 Task: Create a digital comic strip: Use Photoshop to create a multi-panel digital comic strip. Experiment with speech bubbles, sound effects, and expressive characters.
Action: Mouse moved to (911, 493)
Screenshot: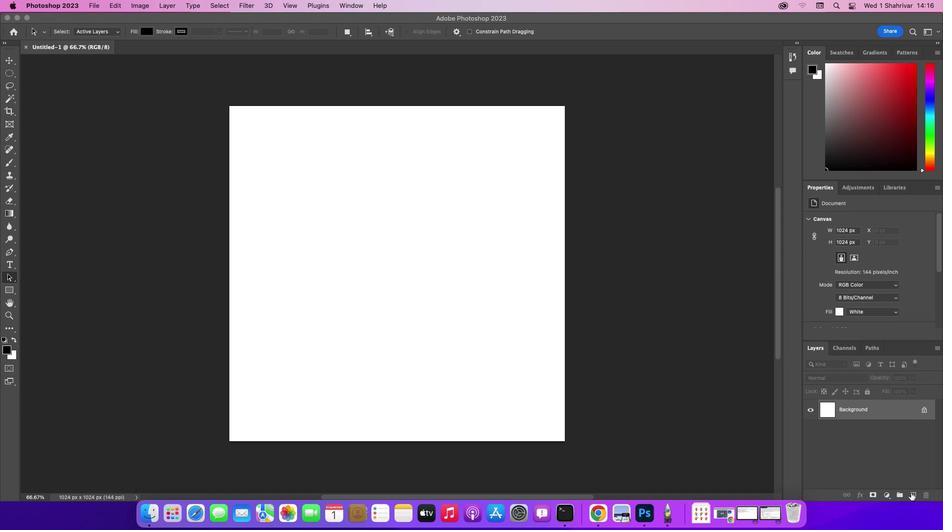 
Action: Mouse pressed left at (911, 493)
Screenshot: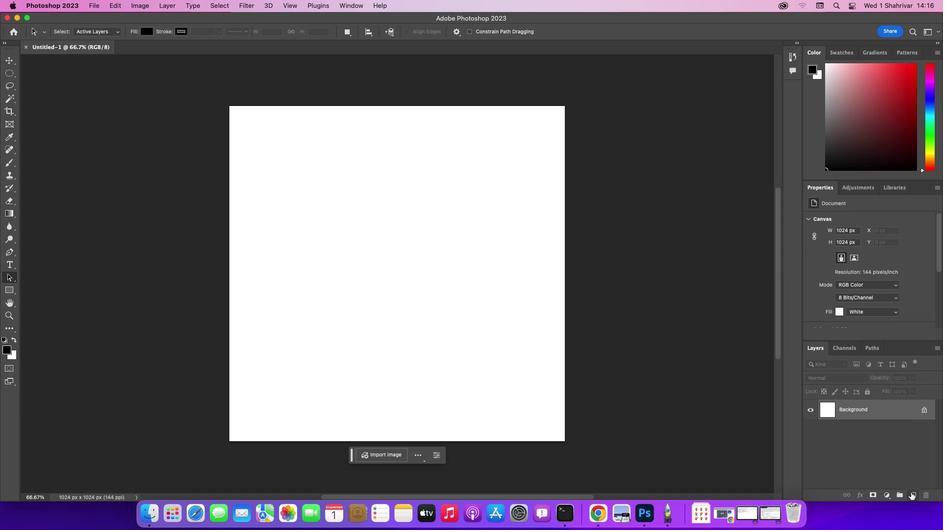 
Action: Mouse moved to (916, 499)
Screenshot: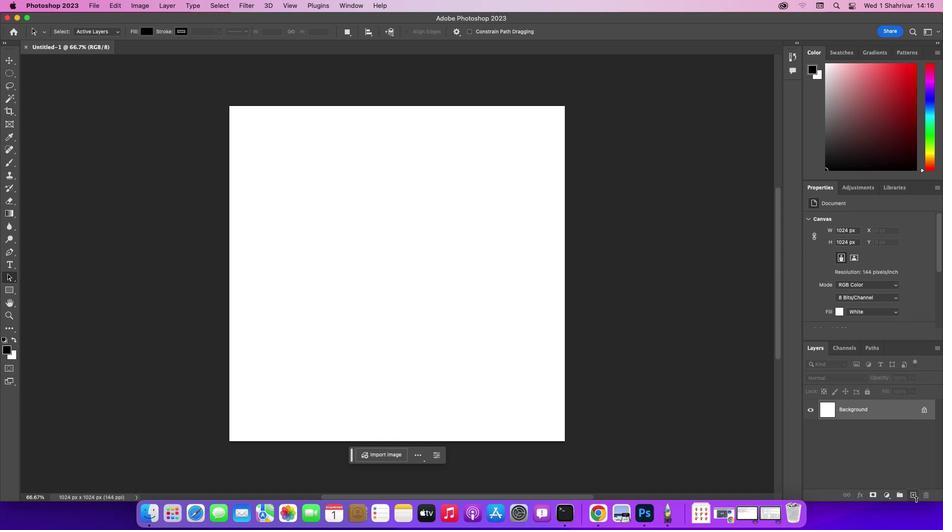 
Action: Mouse pressed left at (916, 499)
Screenshot: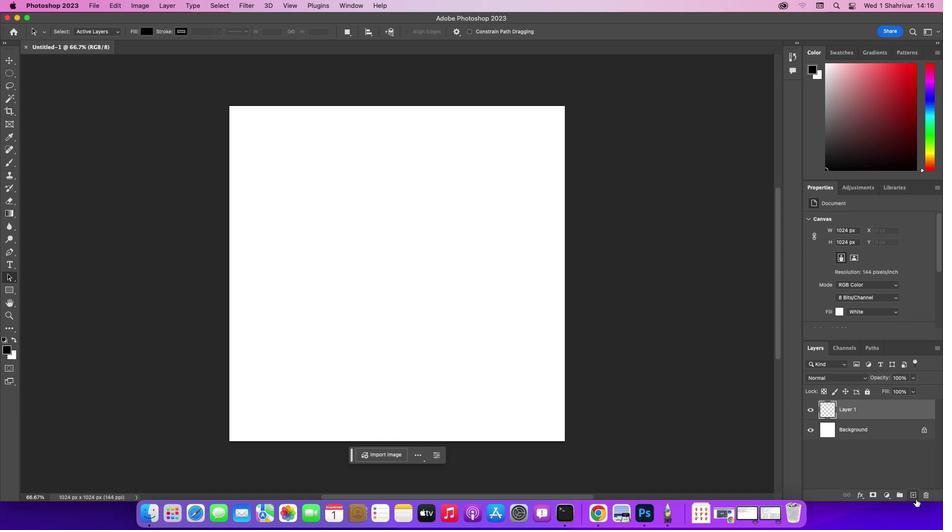 
Action: Mouse moved to (95, 5)
Screenshot: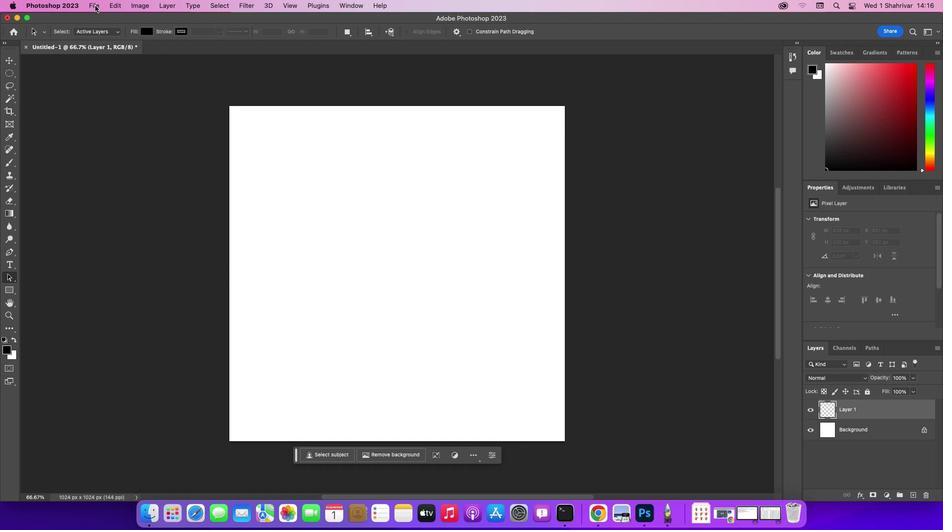 
Action: Mouse pressed left at (95, 5)
Screenshot: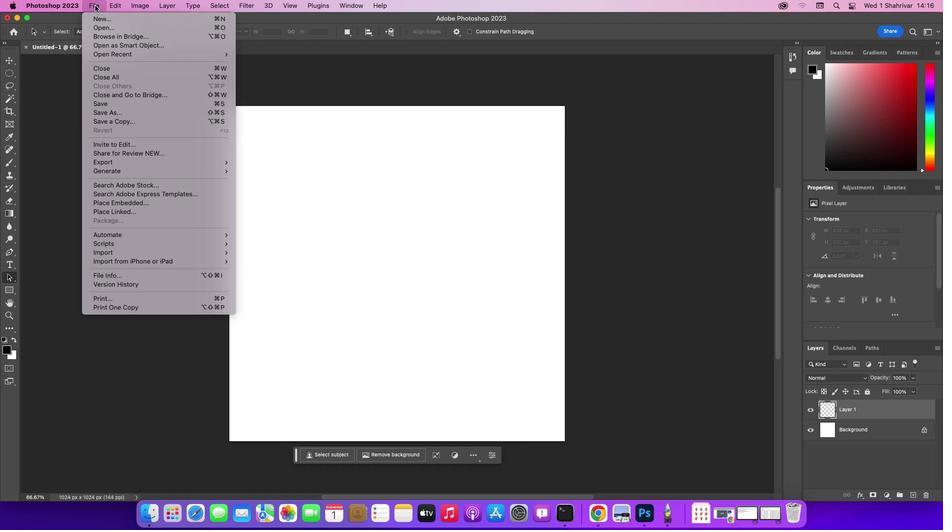 
Action: Mouse moved to (107, 31)
Screenshot: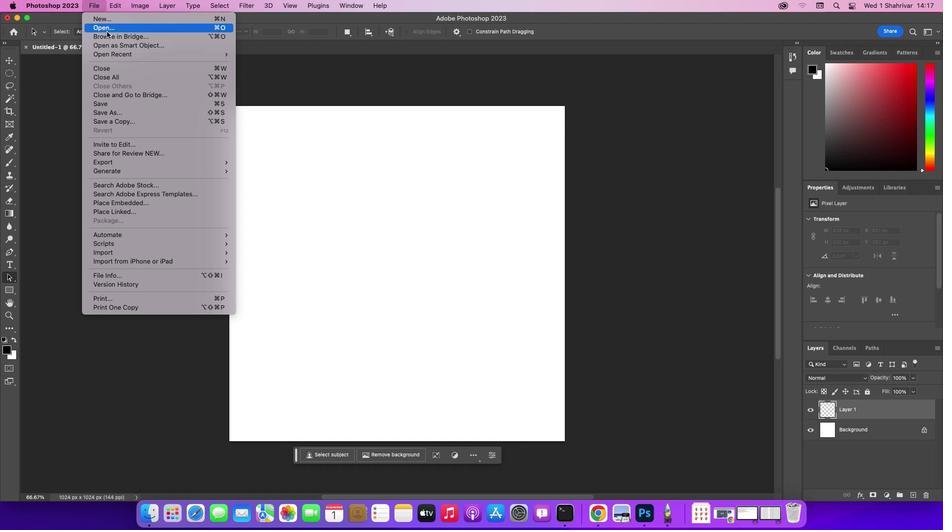 
Action: Mouse pressed left at (107, 31)
Screenshot: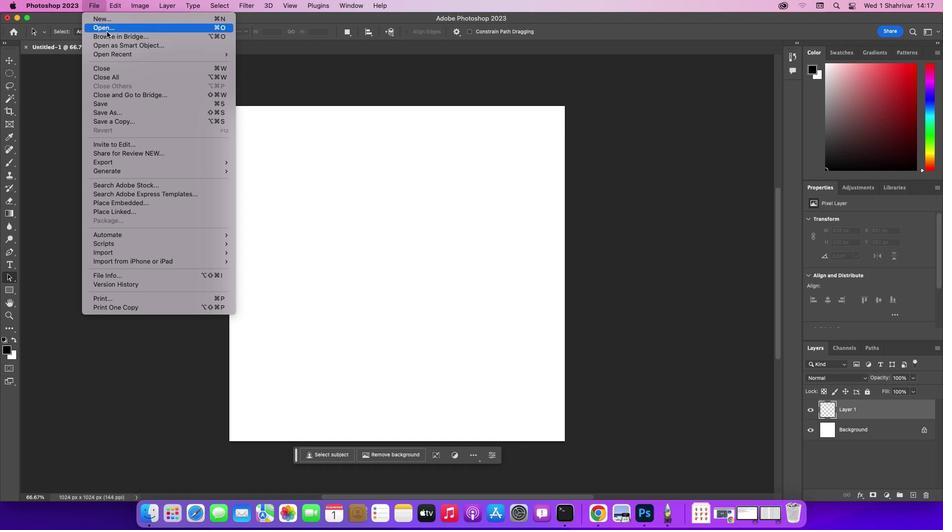 
Action: Mouse moved to (420, 209)
Screenshot: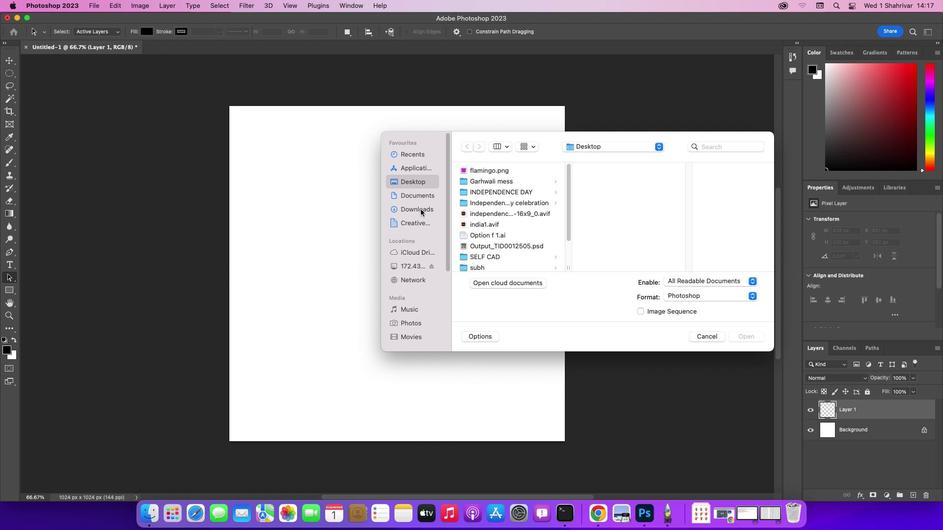 
Action: Mouse pressed left at (420, 209)
Screenshot: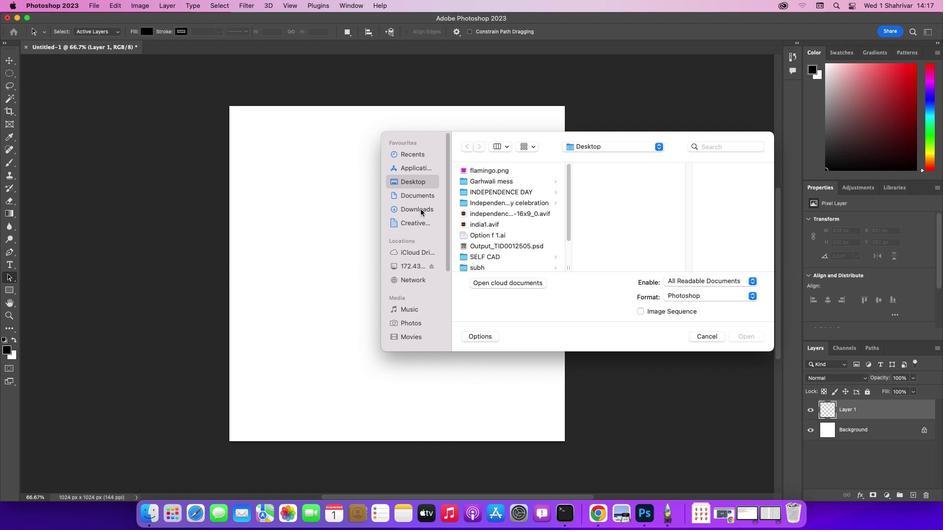 
Action: Mouse moved to (488, 170)
Screenshot: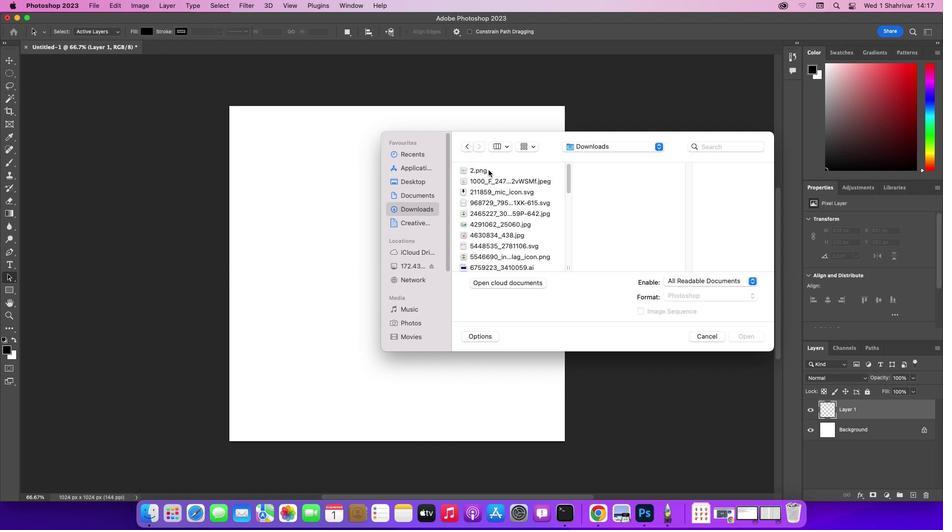 
Action: Mouse pressed left at (488, 170)
Screenshot: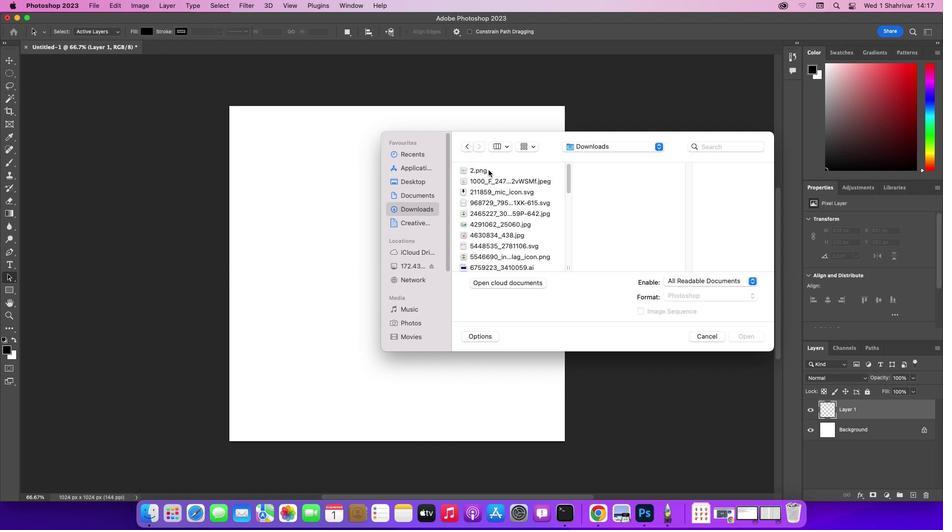 
Action: Mouse moved to (490, 182)
Screenshot: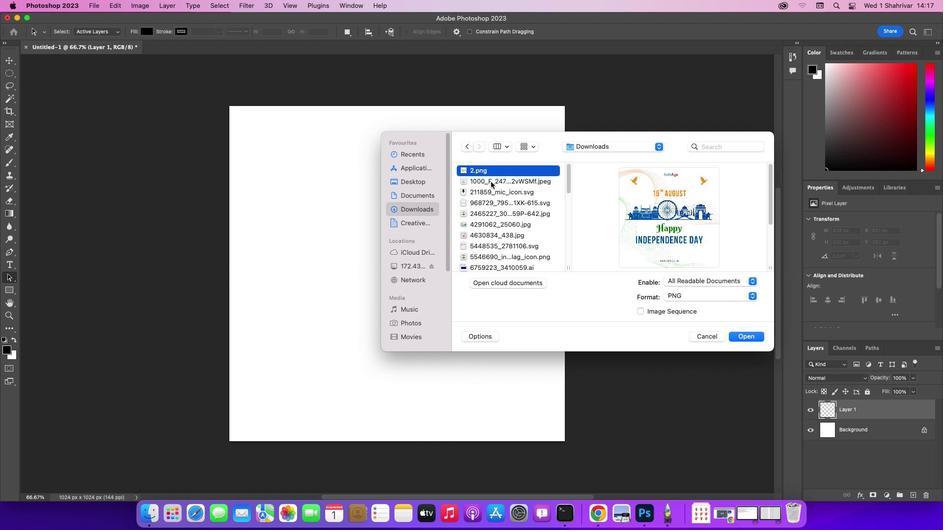 
Action: Mouse pressed left at (490, 182)
Screenshot: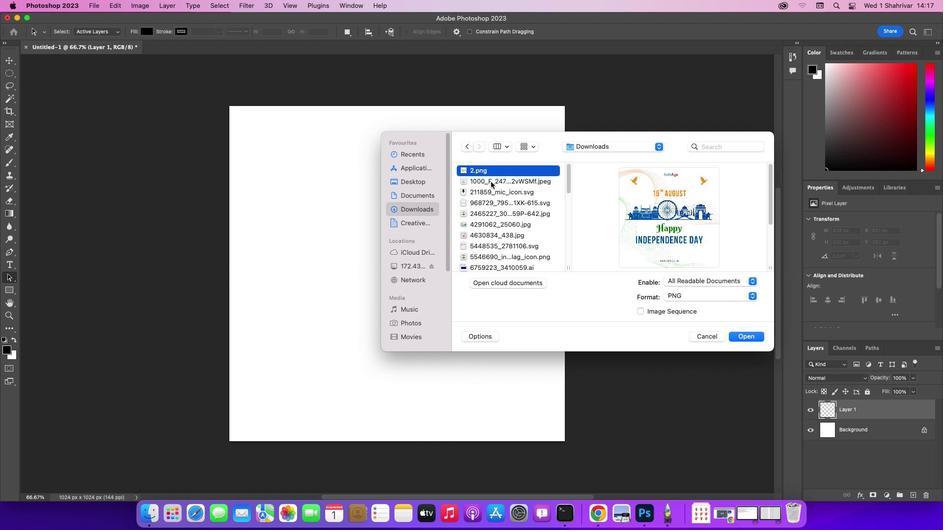 
Action: Mouse moved to (568, 177)
Screenshot: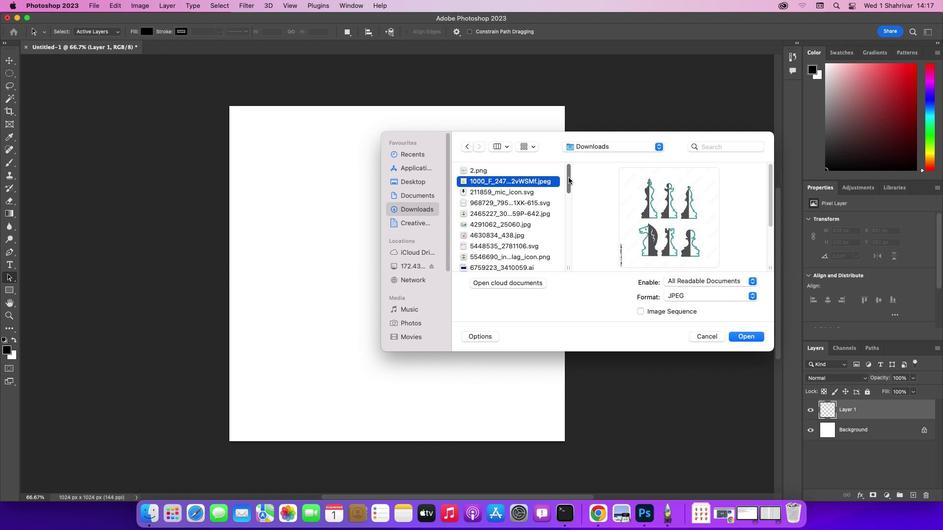 
Action: Mouse pressed left at (568, 177)
Screenshot: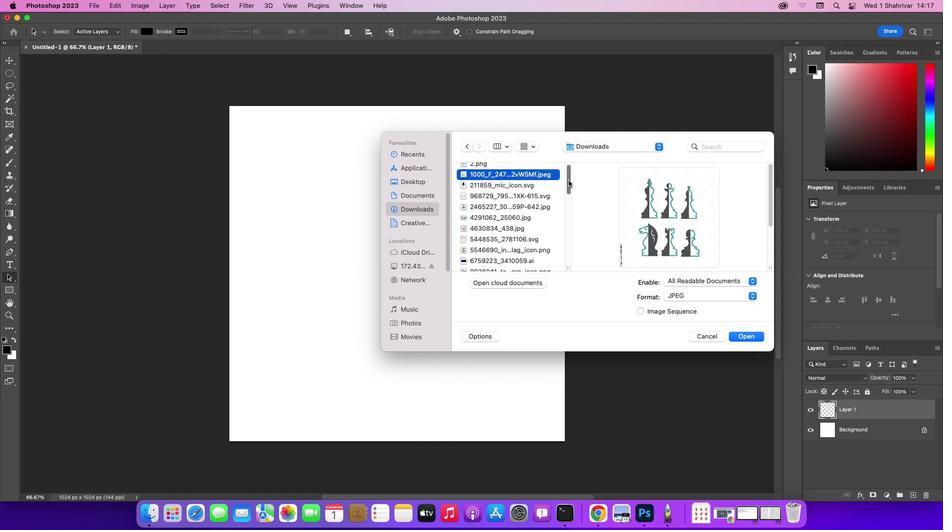 
Action: Mouse moved to (495, 215)
Screenshot: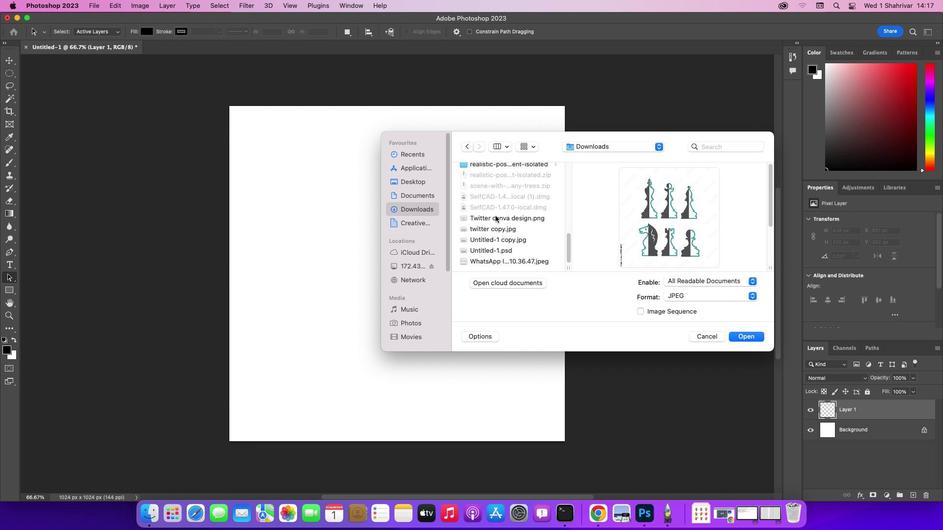 
Action: Mouse pressed left at (495, 215)
Screenshot: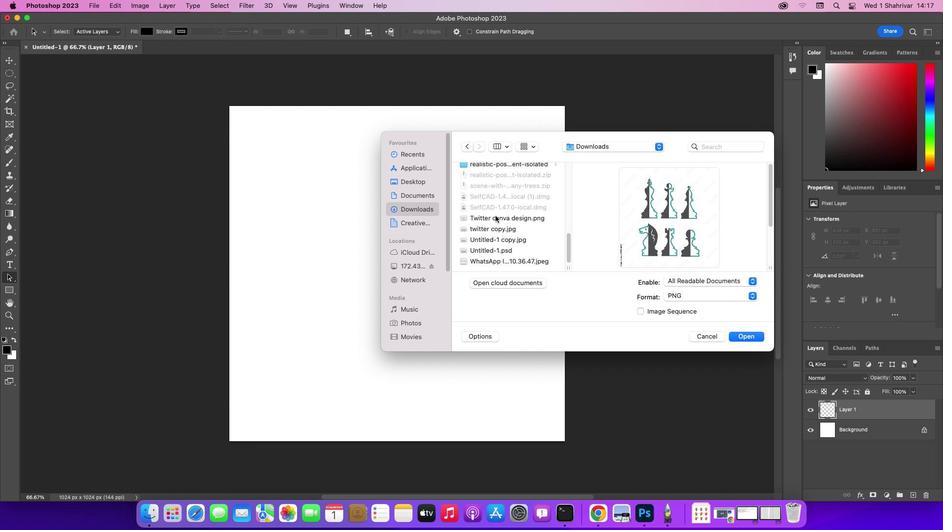 
Action: Mouse moved to (494, 234)
Screenshot: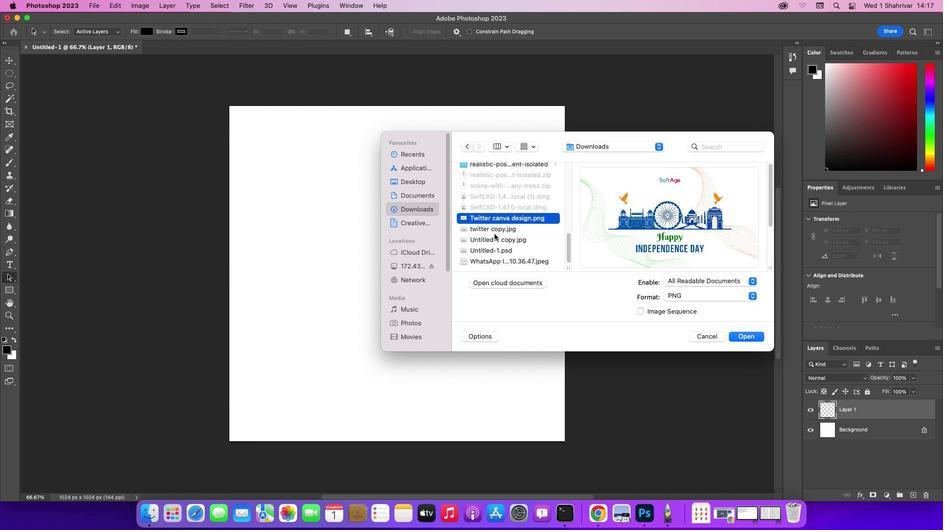 
Action: Mouse pressed left at (494, 234)
Screenshot: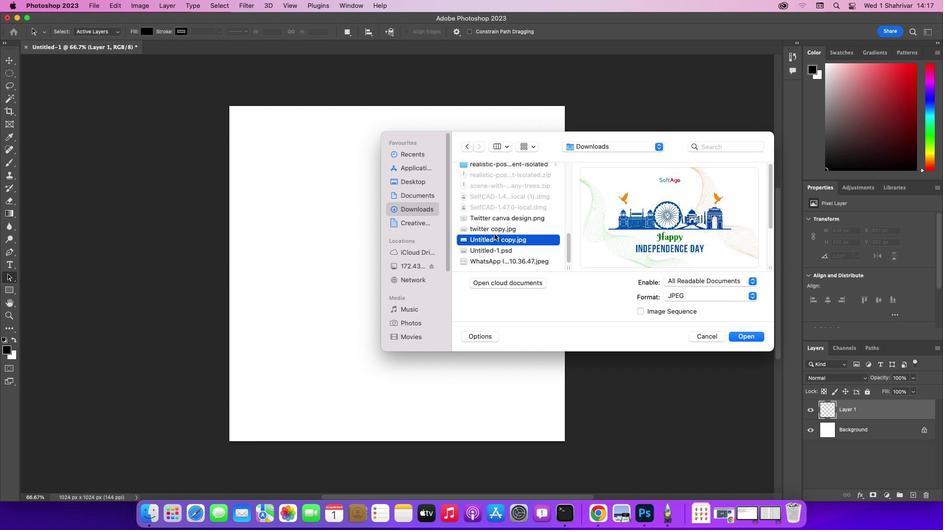 
Action: Mouse moved to (497, 232)
Screenshot: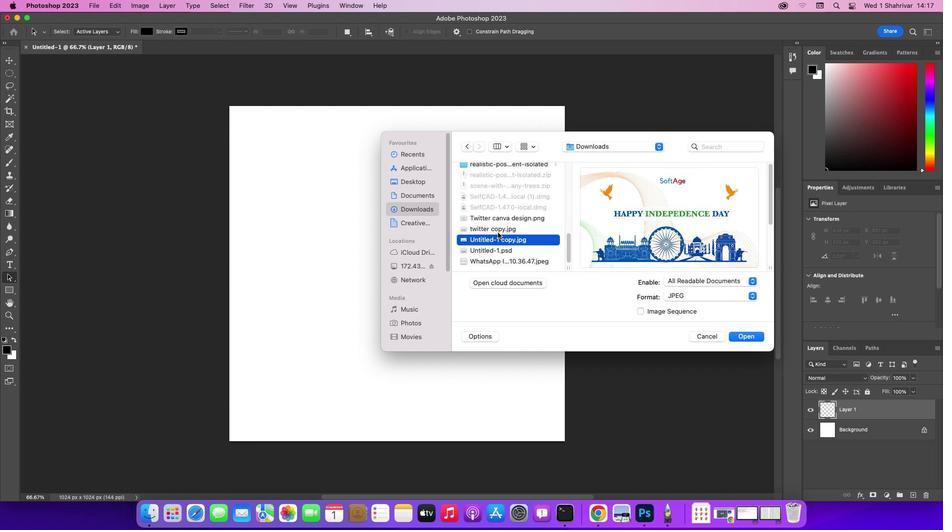 
Action: Mouse pressed left at (497, 232)
Screenshot: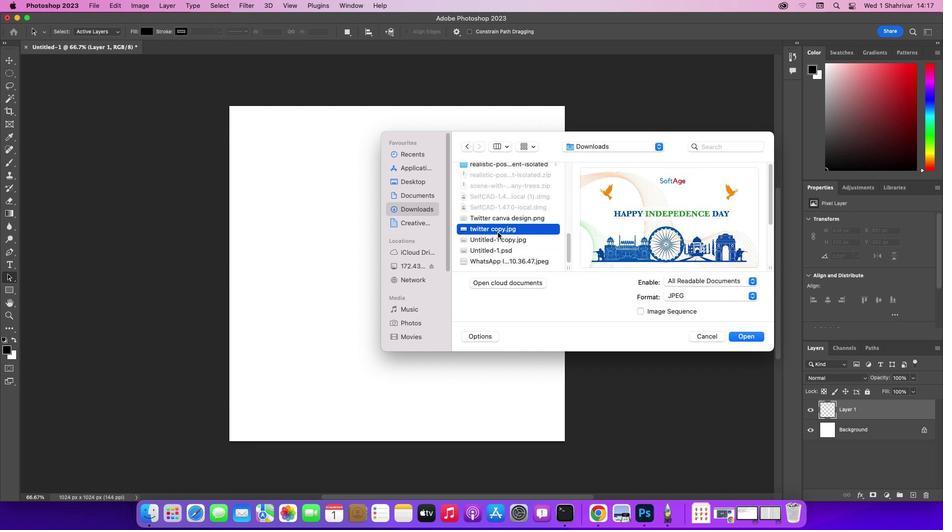 
Action: Mouse moved to (571, 254)
Screenshot: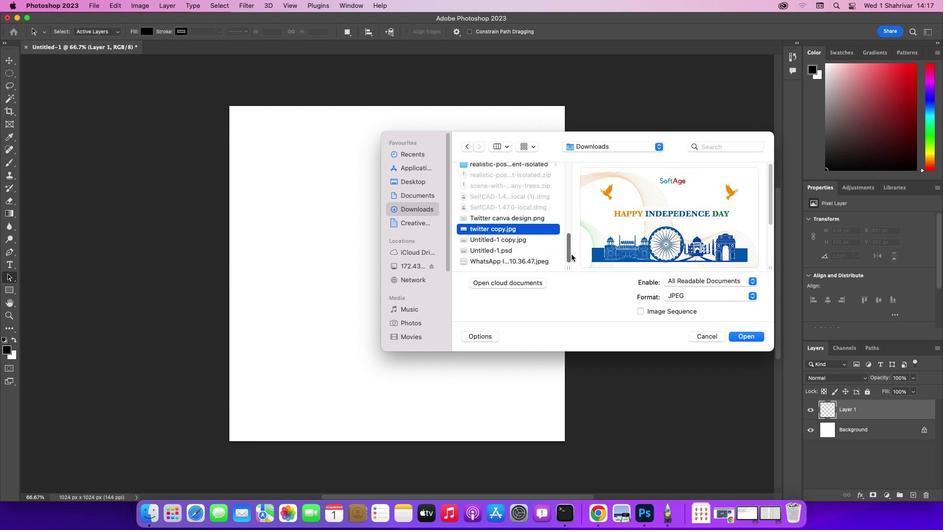 
Action: Mouse pressed left at (571, 254)
Screenshot: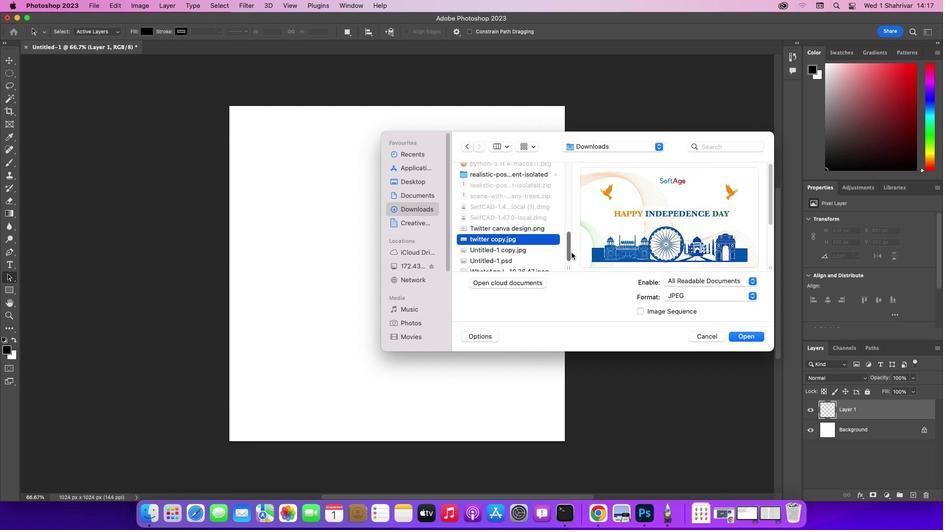 
Action: Mouse moved to (522, 194)
Screenshot: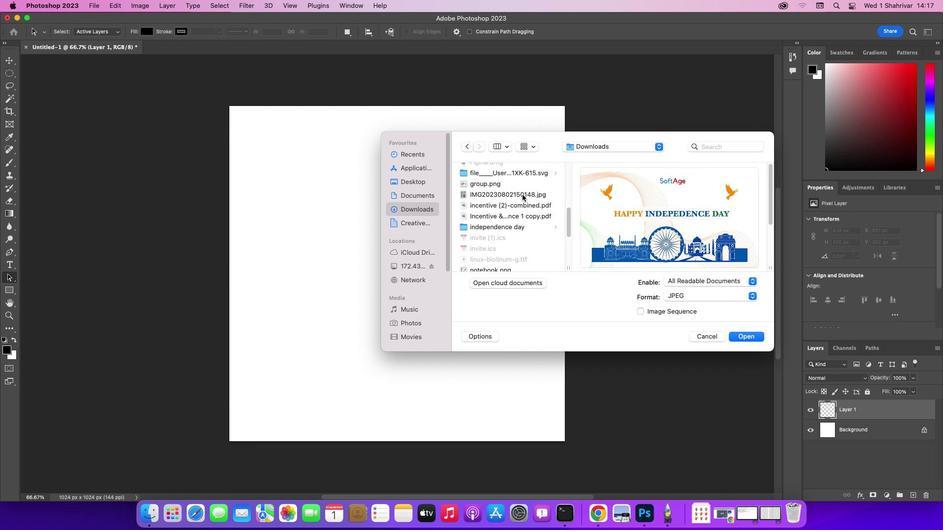 
Action: Mouse pressed left at (522, 194)
Screenshot: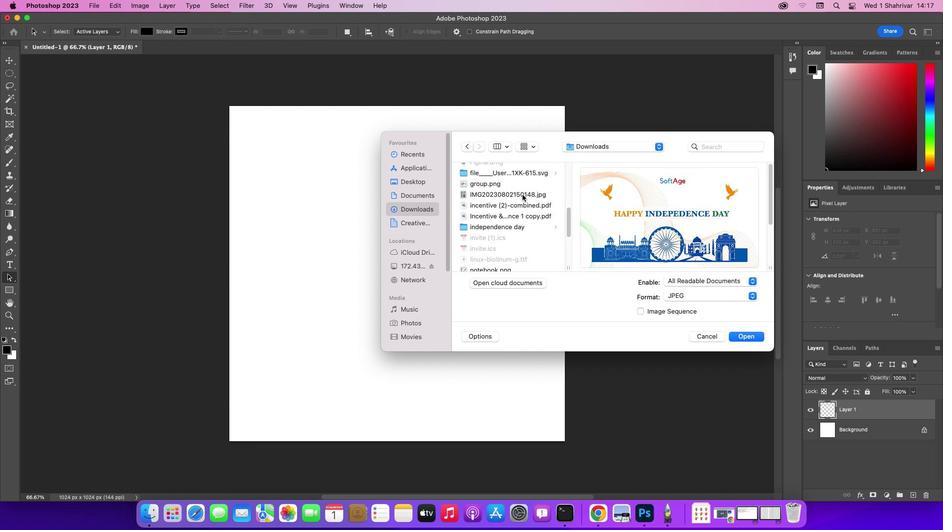 
Action: Mouse moved to (524, 183)
Screenshot: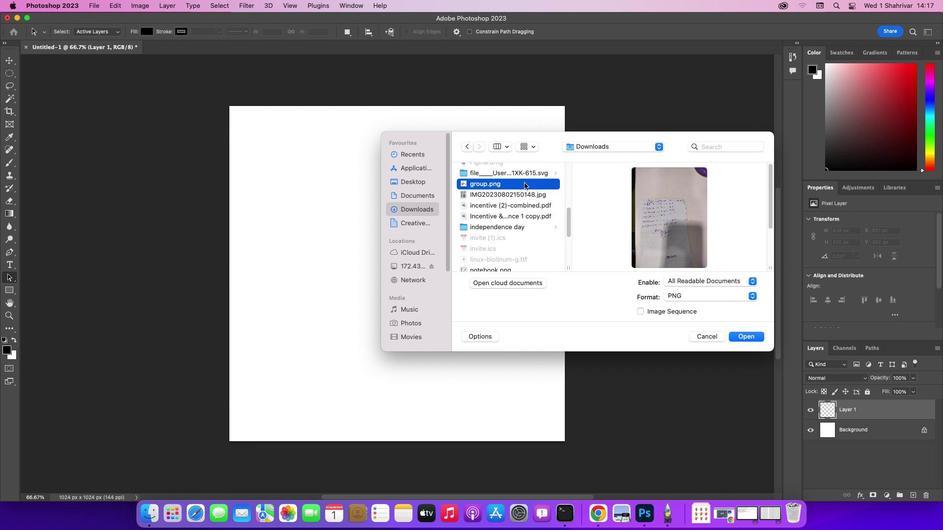 
Action: Mouse pressed left at (524, 183)
Screenshot: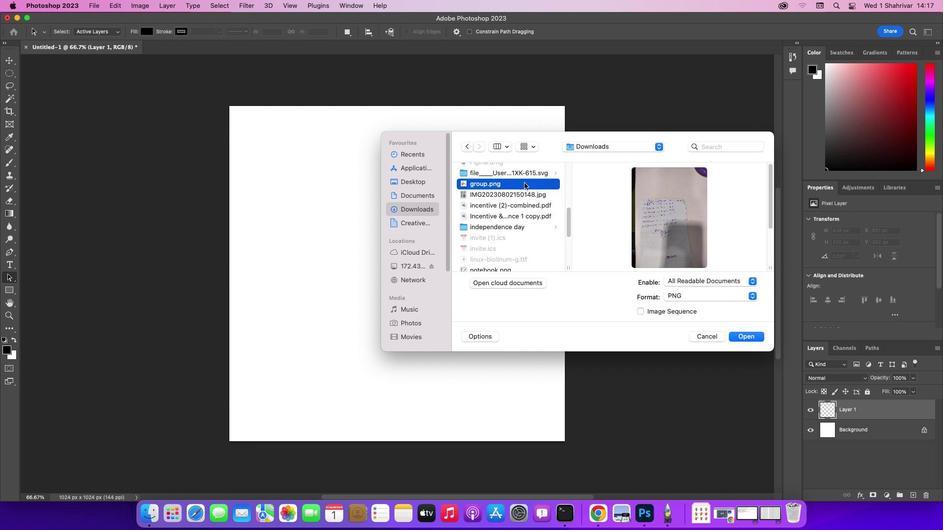
Action: Mouse moved to (570, 229)
Screenshot: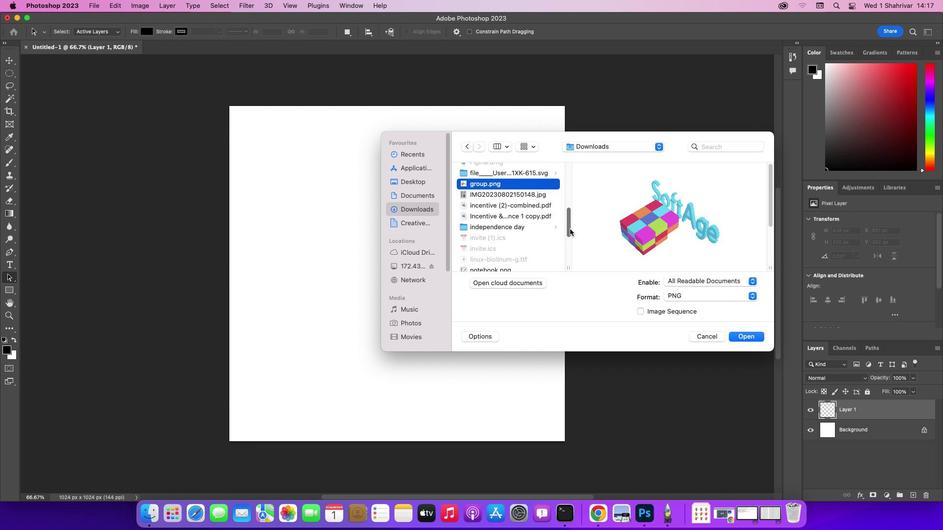 
Action: Mouse pressed left at (570, 229)
Screenshot: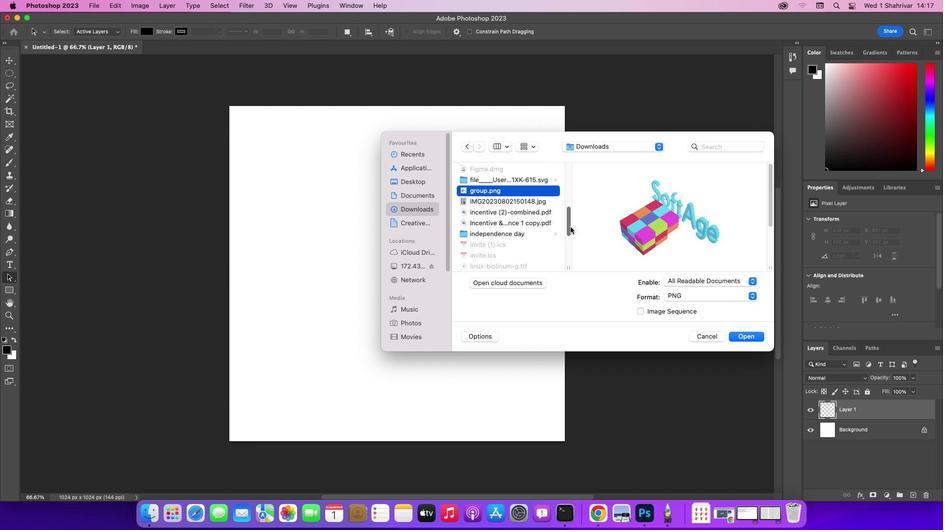 
Action: Mouse moved to (515, 258)
Screenshot: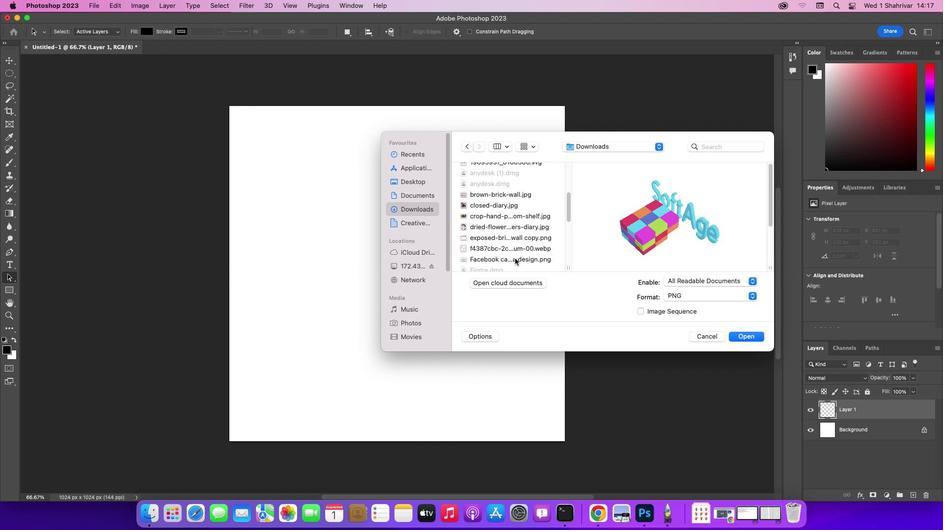 
Action: Mouse pressed left at (515, 258)
Screenshot: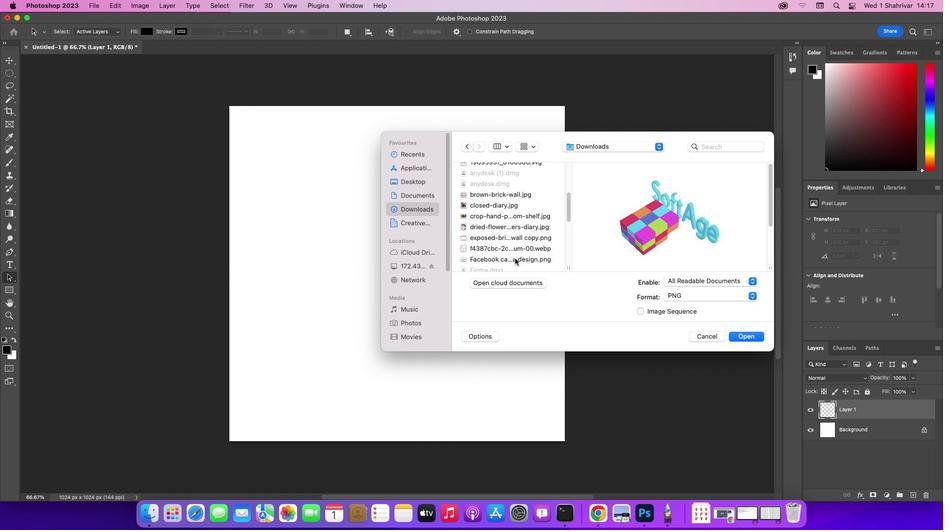 
Action: Mouse moved to (510, 247)
Screenshot: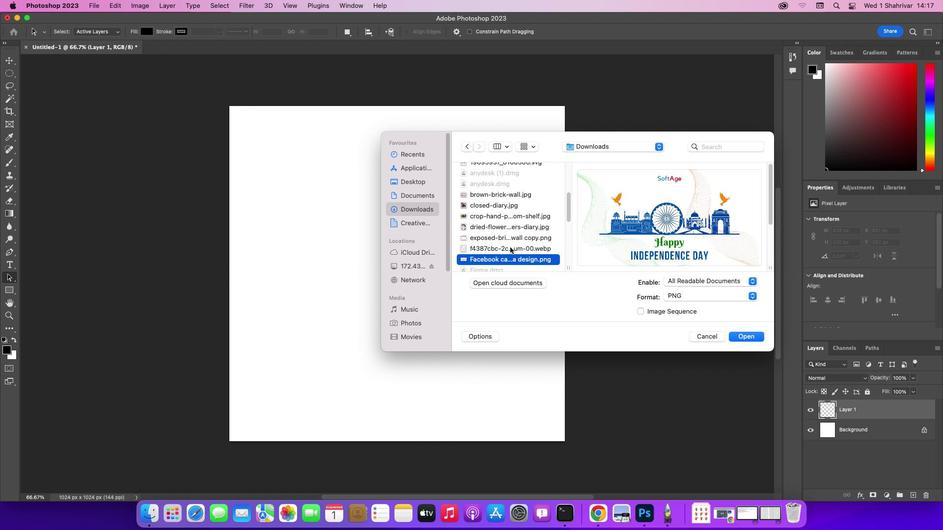 
Action: Mouse pressed left at (510, 247)
Screenshot: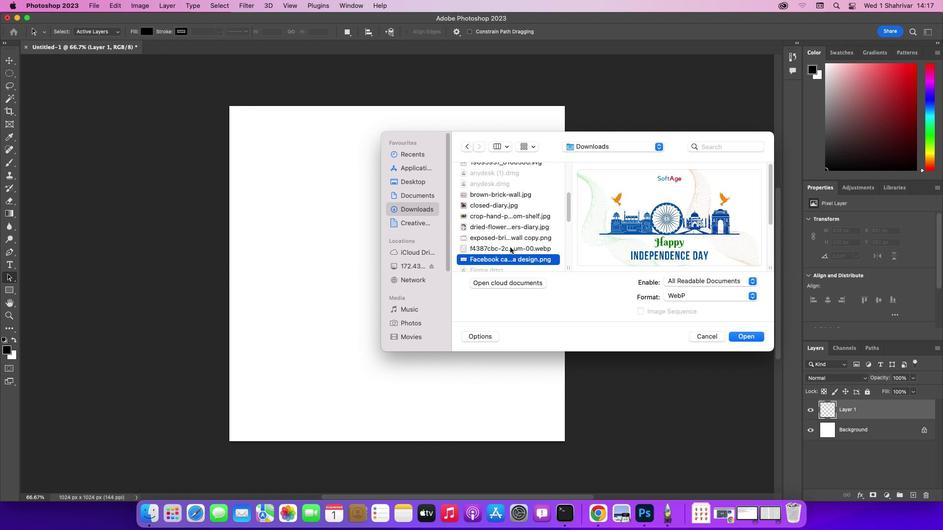 
Action: Mouse moved to (514, 241)
Screenshot: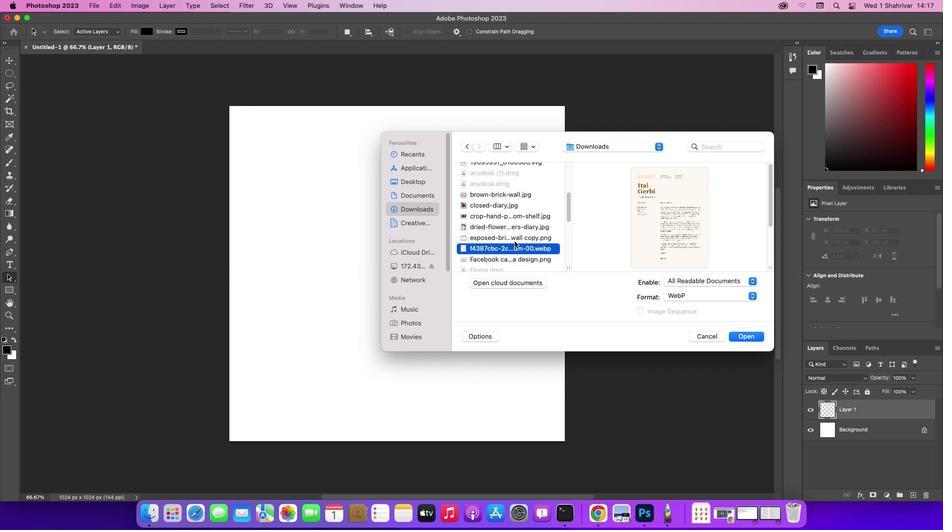 
Action: Mouse pressed left at (514, 241)
Screenshot: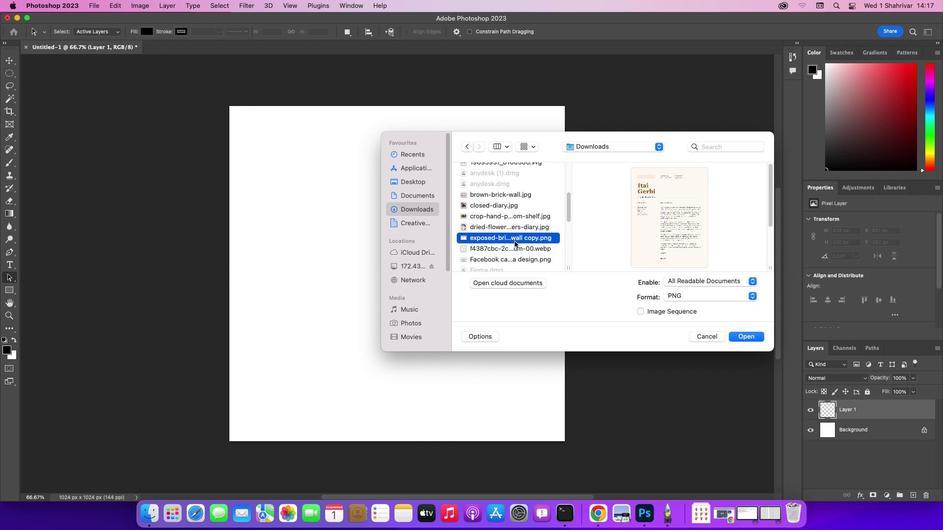 
Action: Mouse moved to (516, 229)
Screenshot: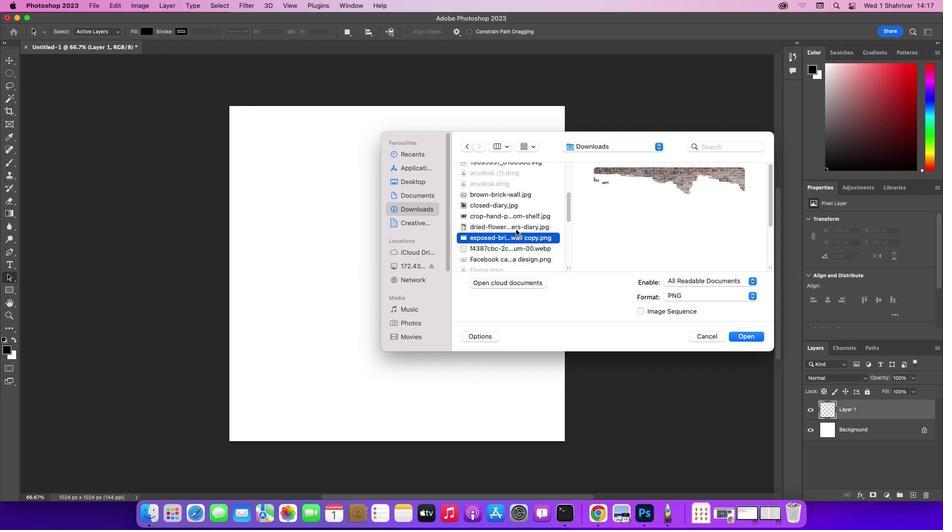 
Action: Mouse pressed left at (516, 229)
Screenshot: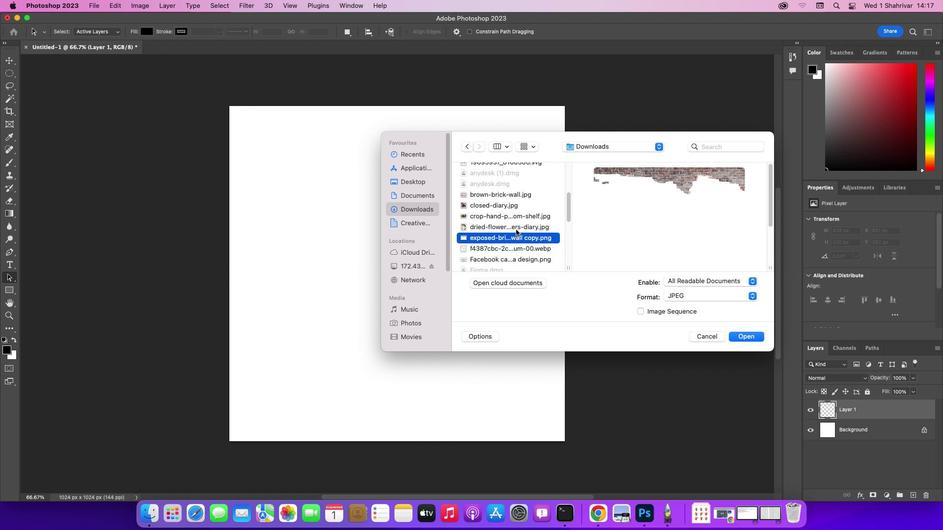 
Action: Mouse moved to (513, 219)
Screenshot: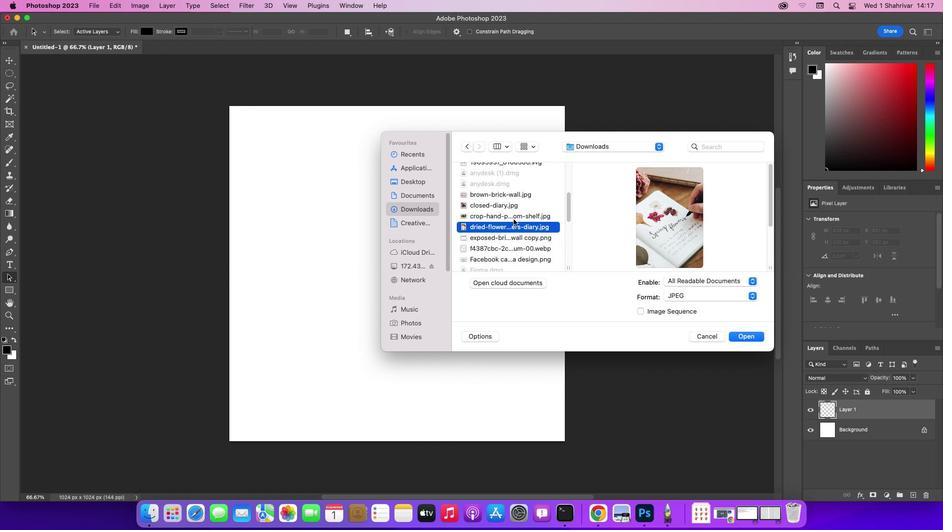 
Action: Mouse pressed left at (513, 219)
Screenshot: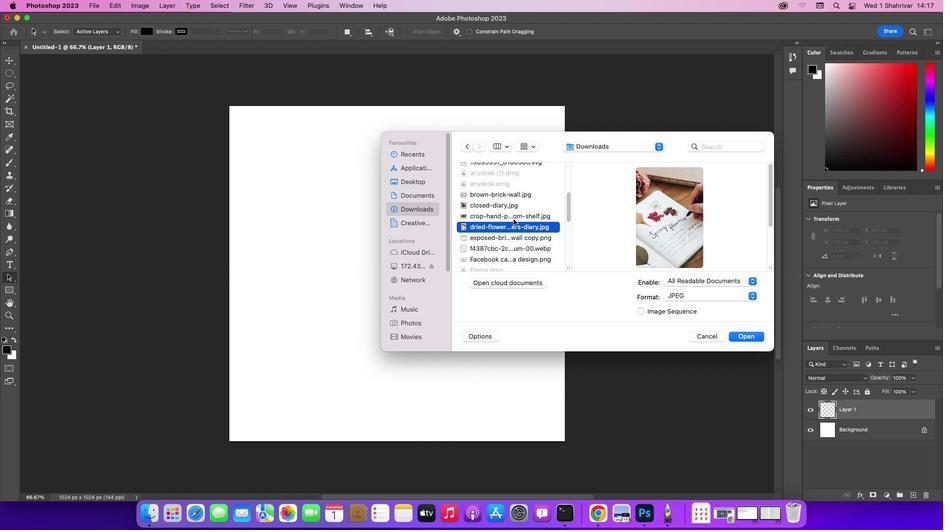 
Action: Mouse moved to (488, 200)
Screenshot: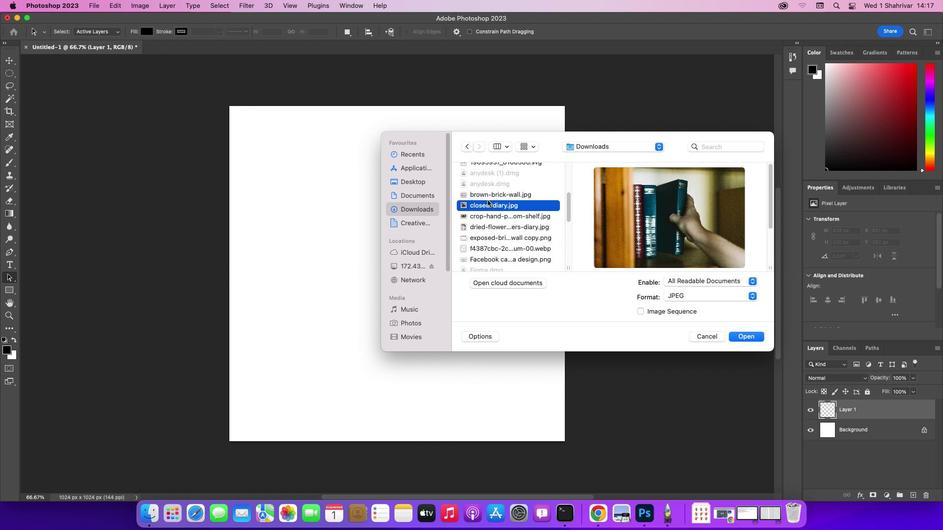 
Action: Mouse pressed left at (488, 200)
Screenshot: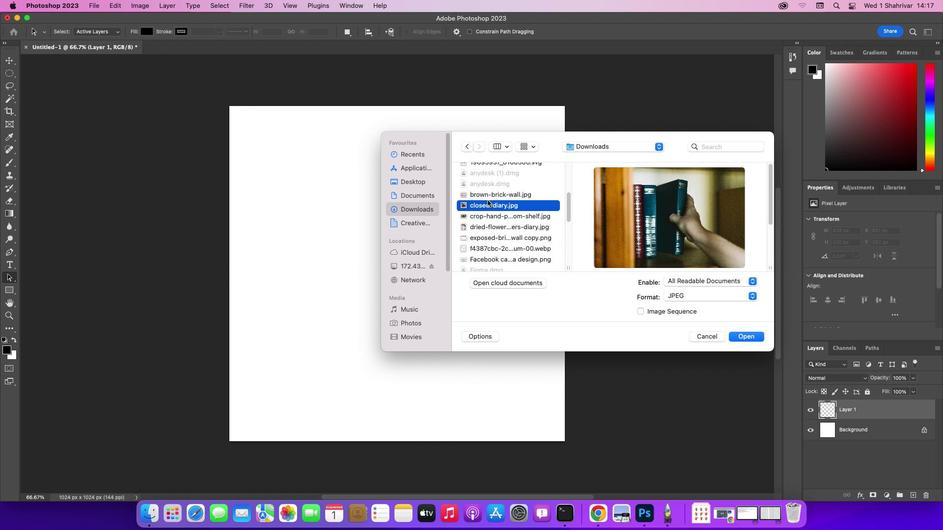 
Action: Mouse moved to (491, 196)
Screenshot: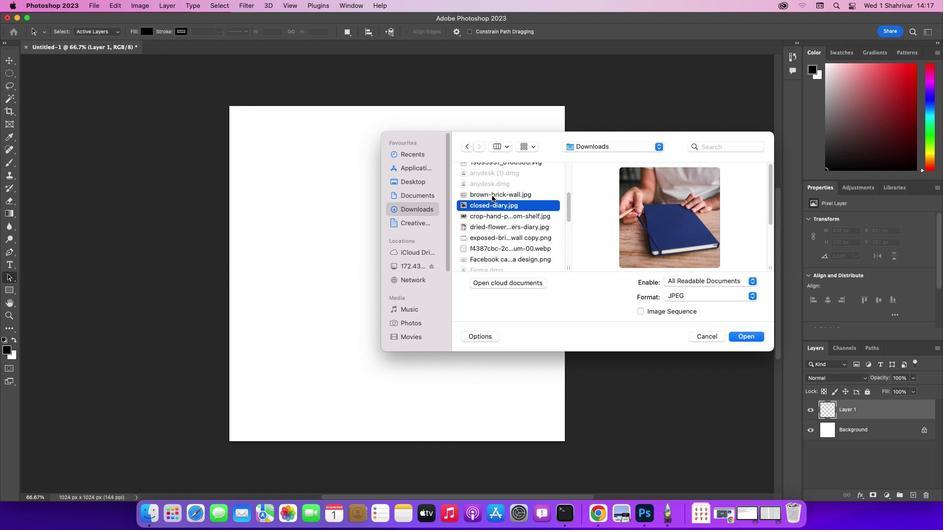 
Action: Mouse pressed left at (491, 196)
Screenshot: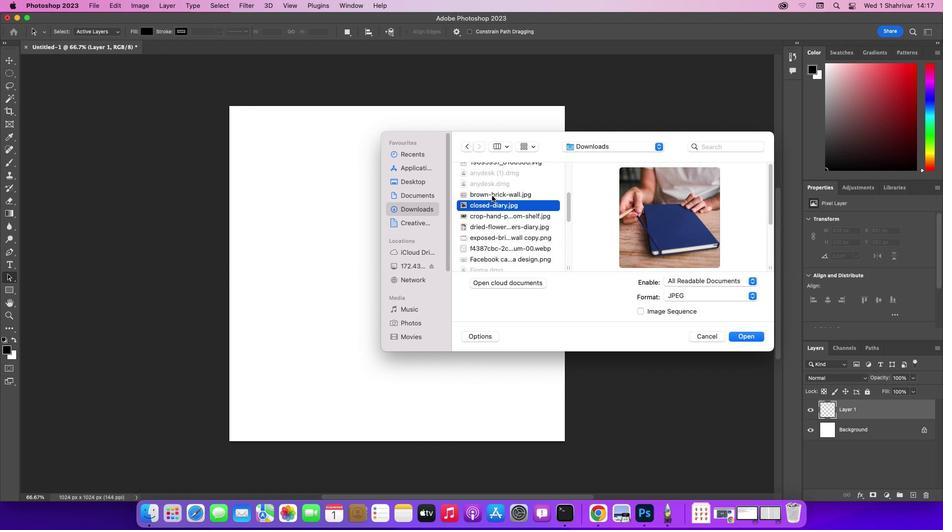 
Action: Mouse moved to (568, 208)
Screenshot: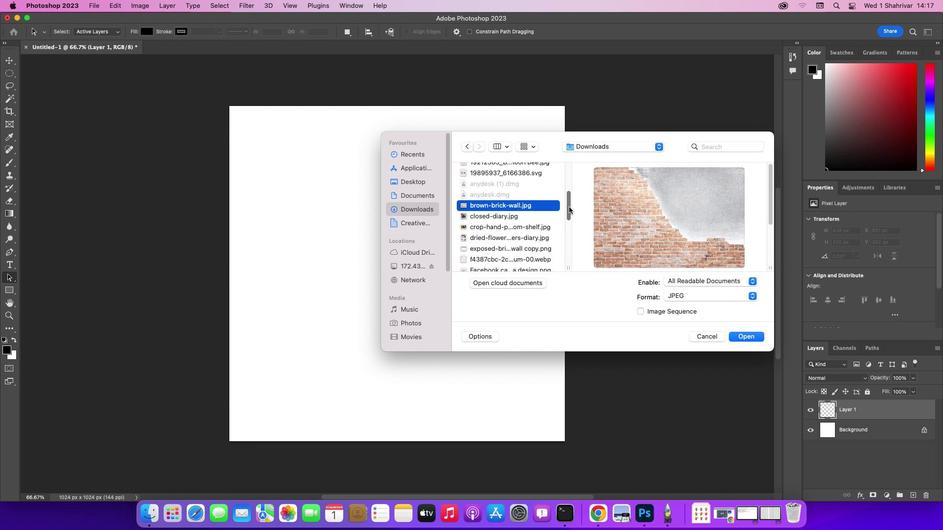 
Action: Mouse pressed left at (568, 208)
Screenshot: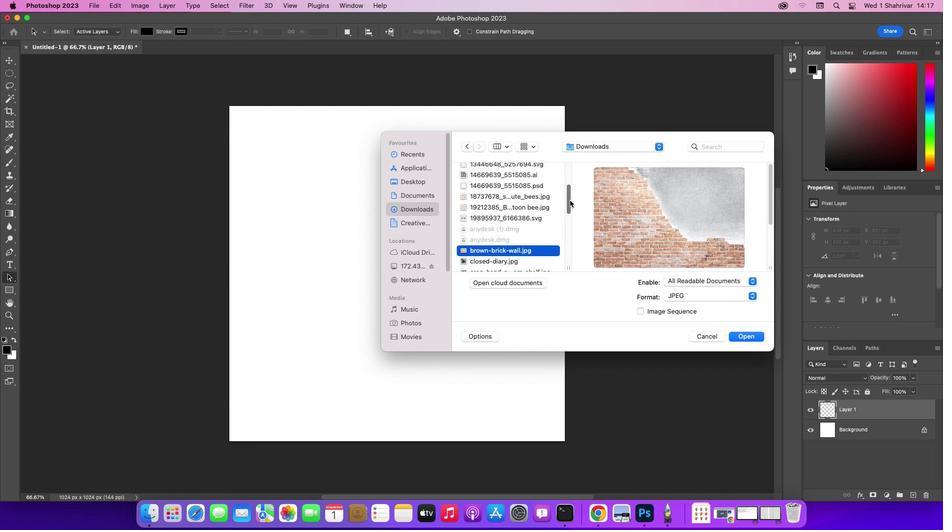 
Action: Mouse moved to (521, 236)
Screenshot: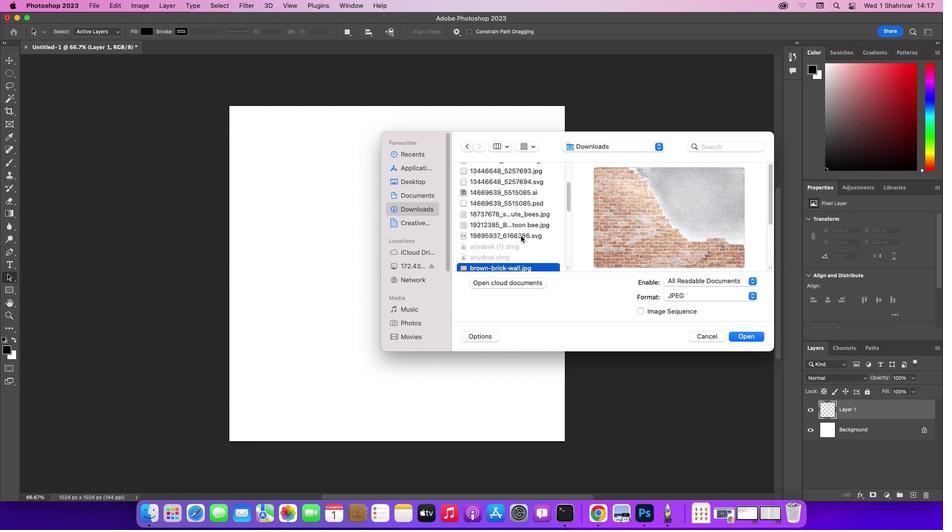 
Action: Mouse pressed left at (521, 236)
Screenshot: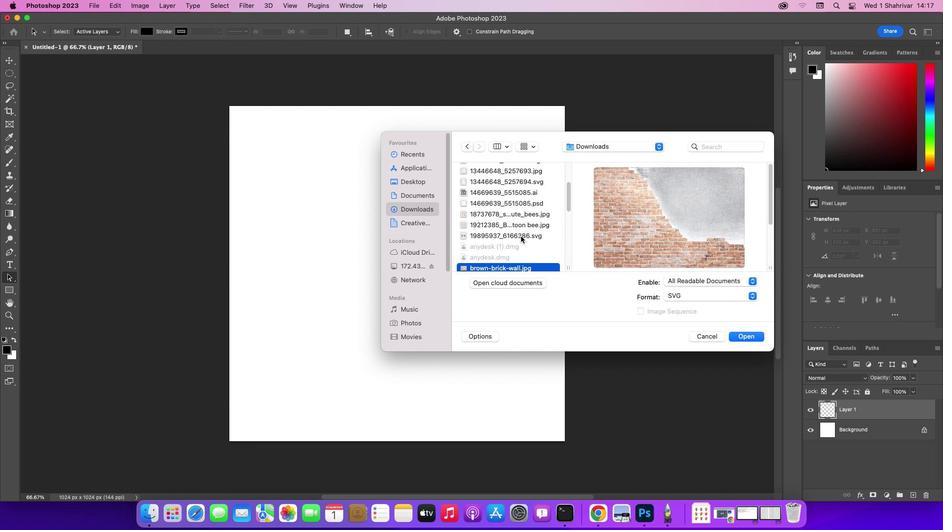 
Action: Mouse moved to (520, 223)
Screenshot: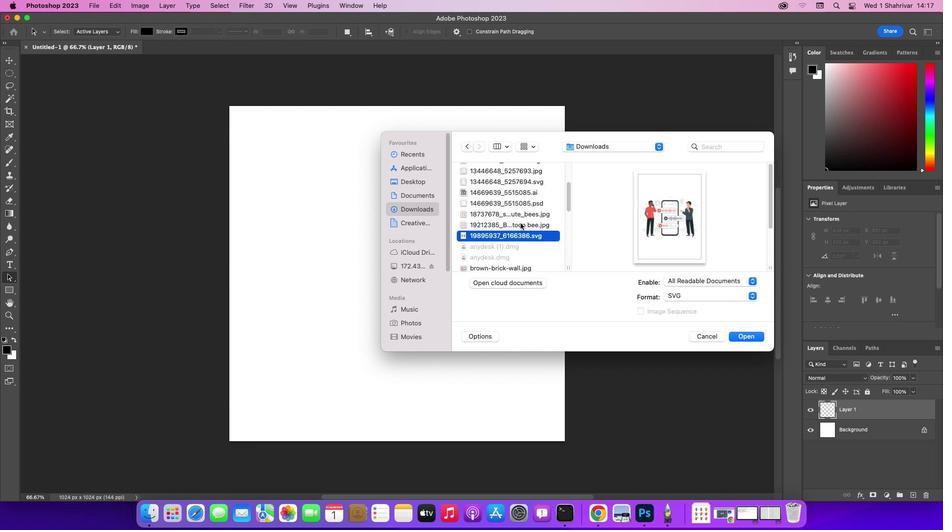 
Action: Mouse pressed left at (520, 223)
Screenshot: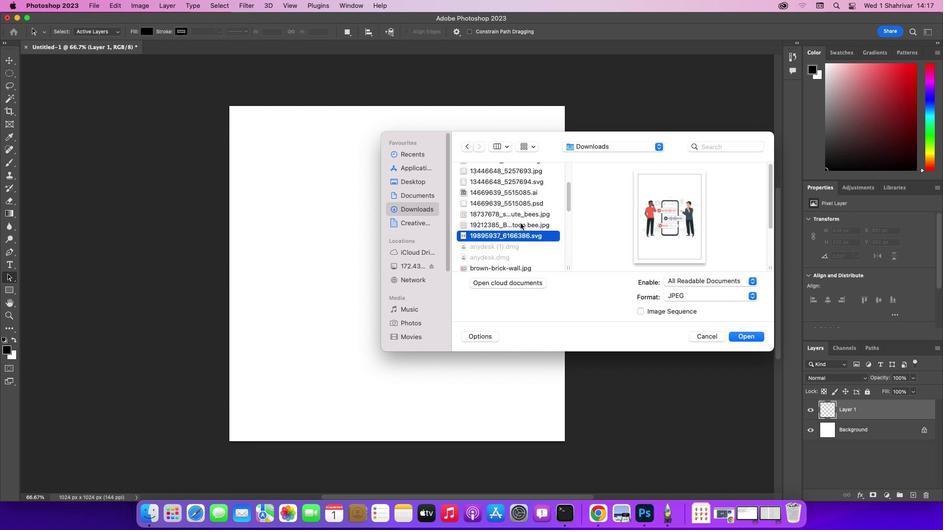 
Action: Mouse moved to (518, 216)
Screenshot: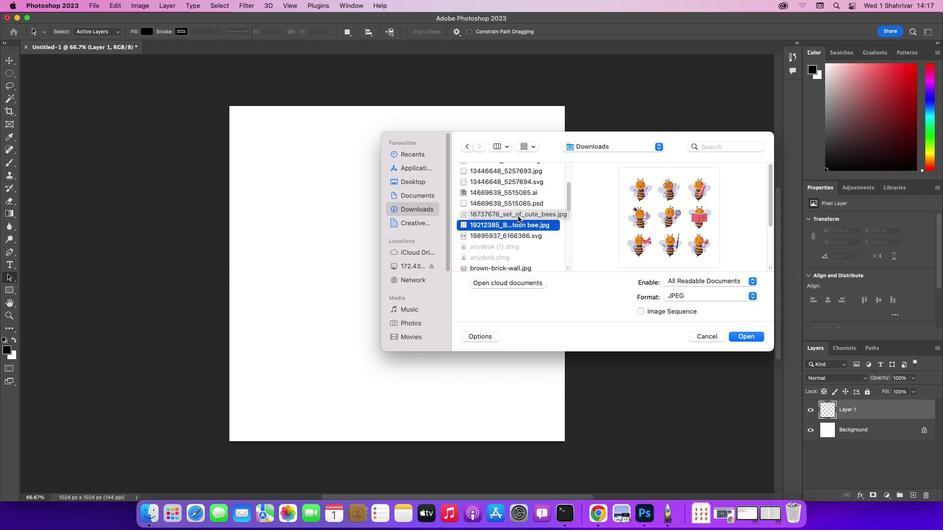 
Action: Mouse pressed left at (518, 216)
Screenshot: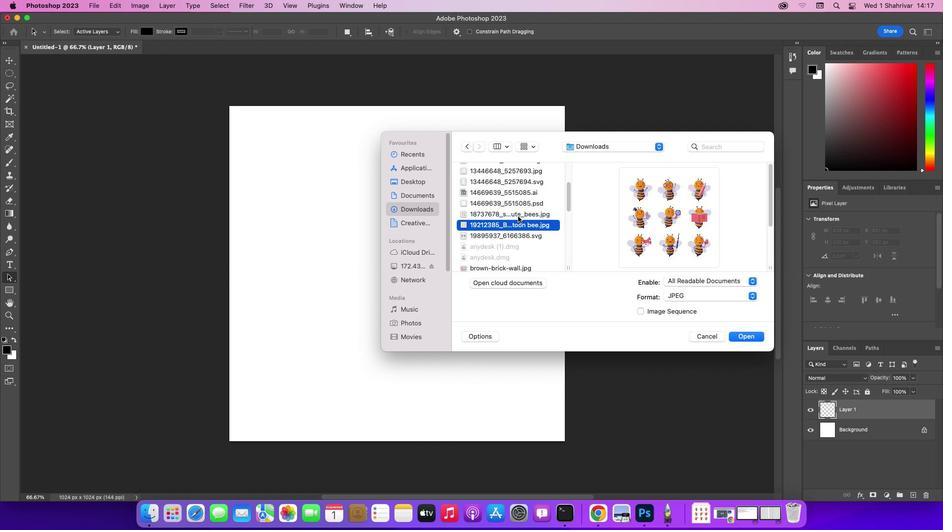 
Action: Mouse moved to (517, 204)
Screenshot: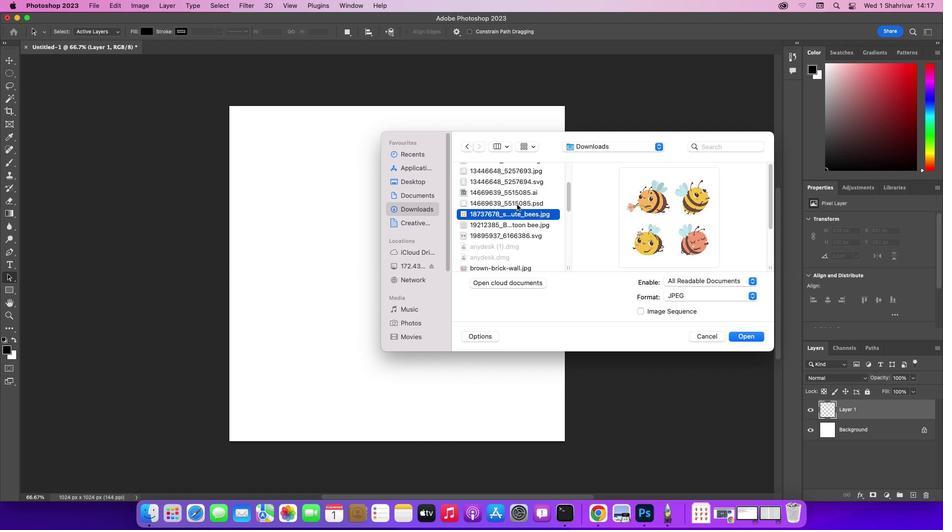 
Action: Mouse pressed left at (517, 204)
Screenshot: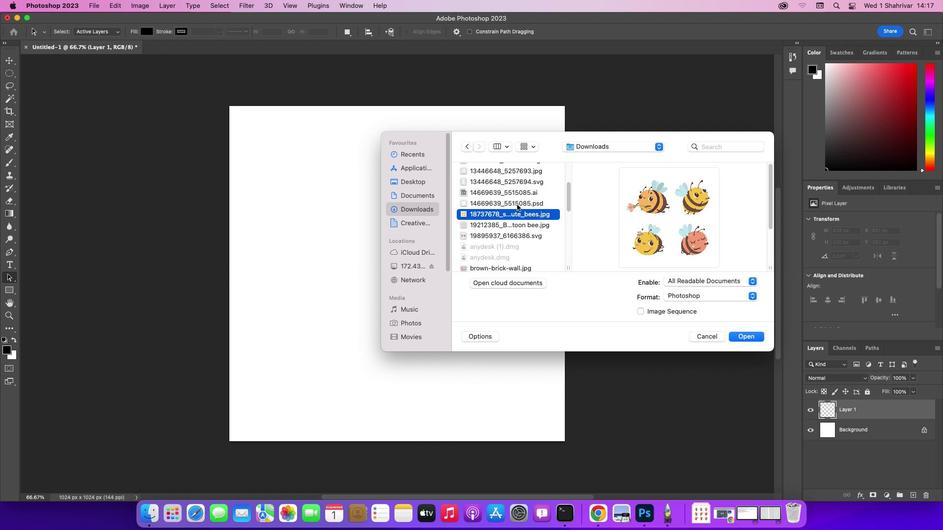 
Action: Mouse moved to (494, 214)
Screenshot: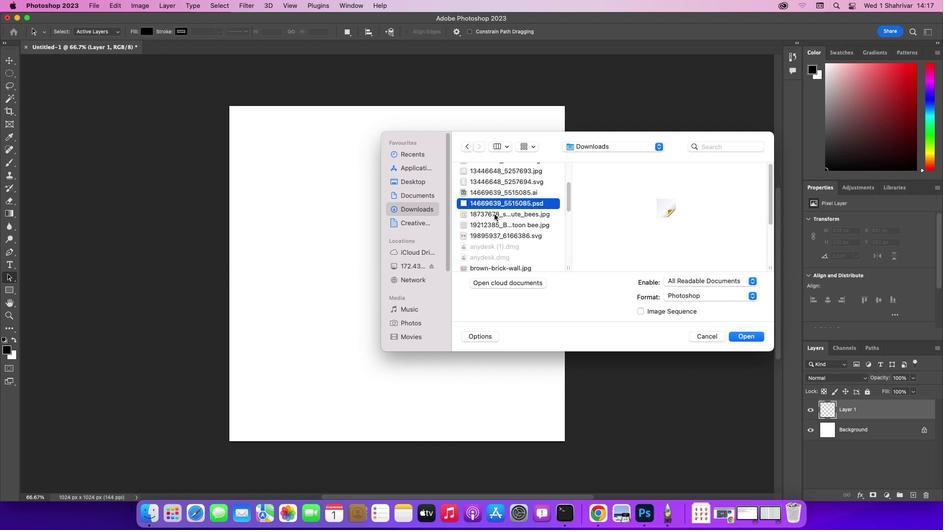 
Action: Mouse pressed left at (494, 214)
Screenshot: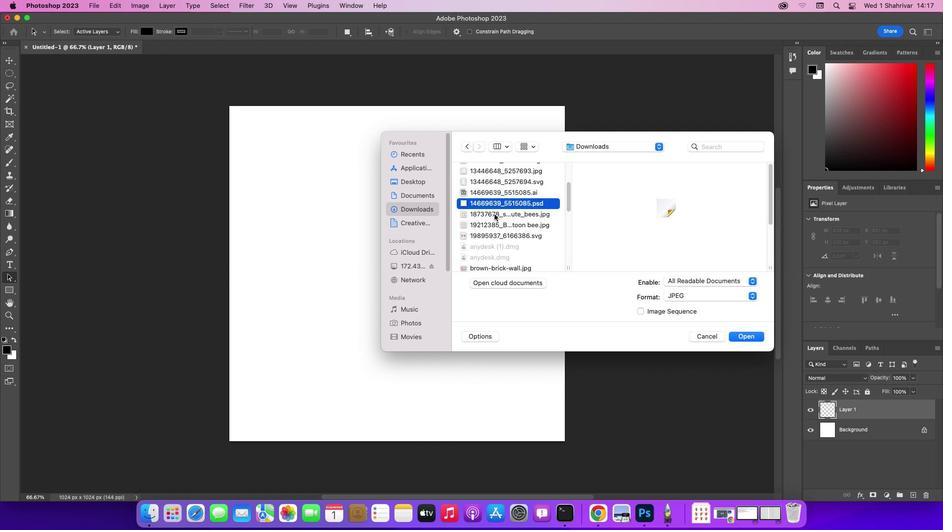 
Action: Mouse moved to (486, 224)
Screenshot: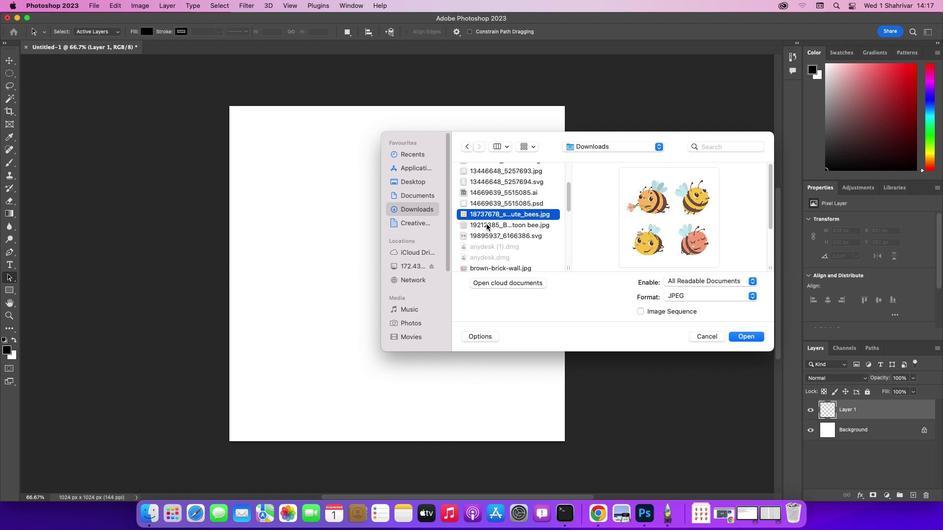 
Action: Mouse pressed left at (486, 224)
Screenshot: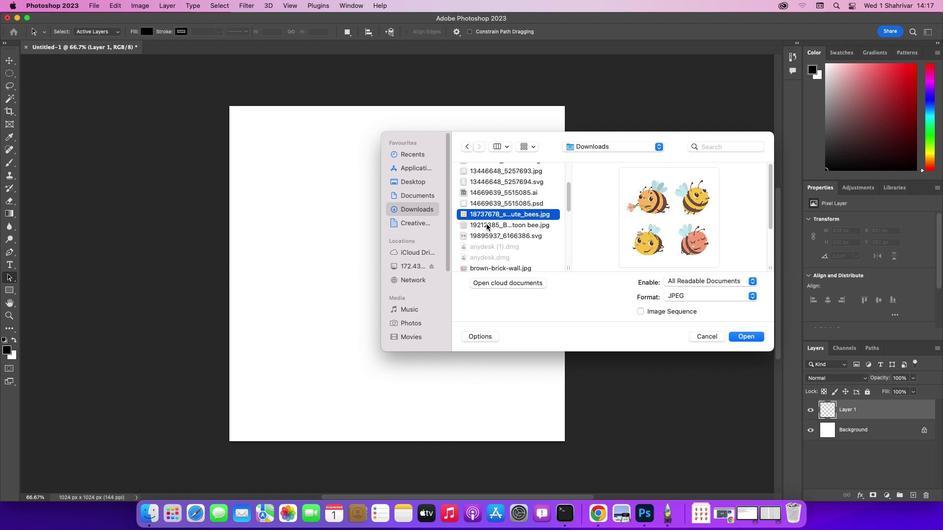 
Action: Mouse moved to (486, 239)
Screenshot: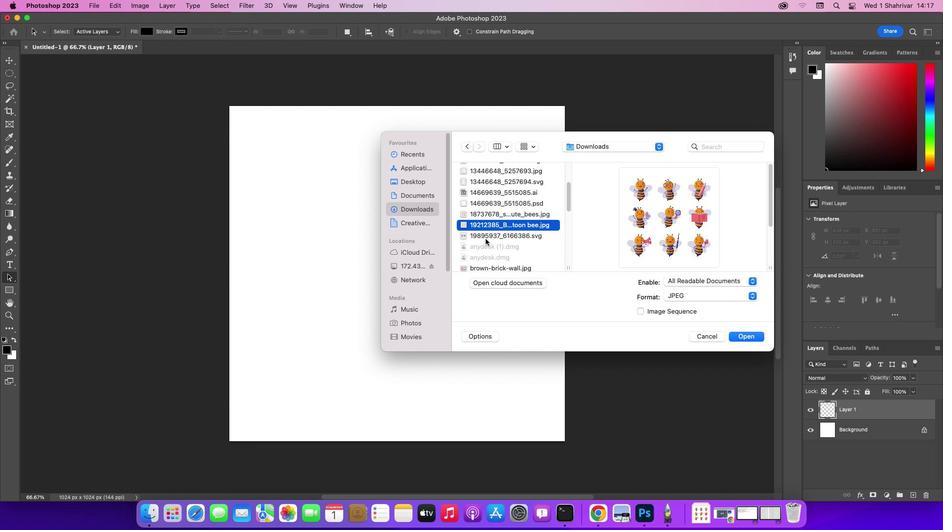 
Action: Mouse pressed left at (486, 239)
Screenshot: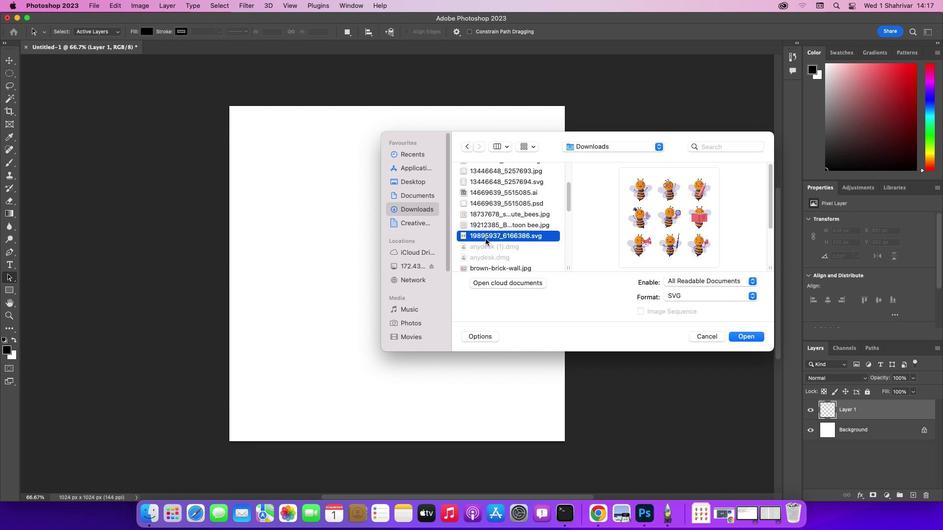 
Action: Mouse moved to (488, 227)
Screenshot: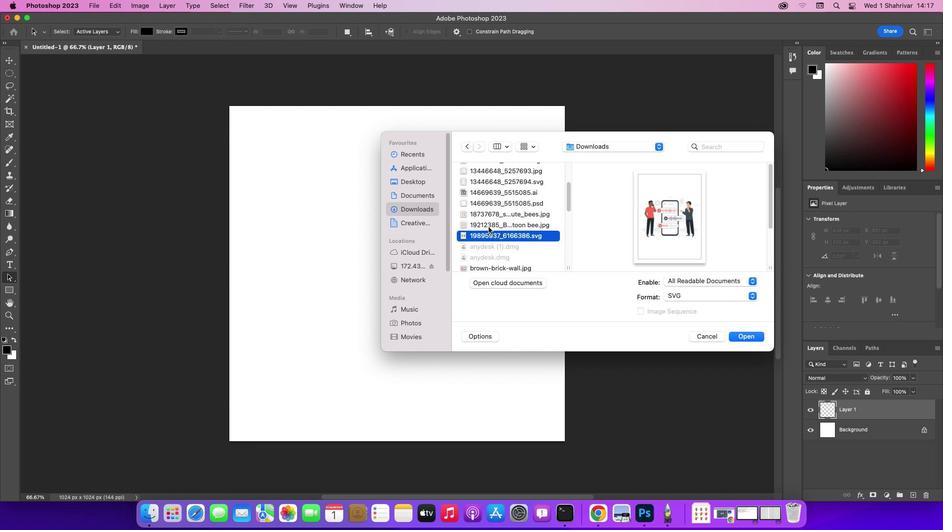 
Action: Mouse pressed left at (488, 227)
Screenshot: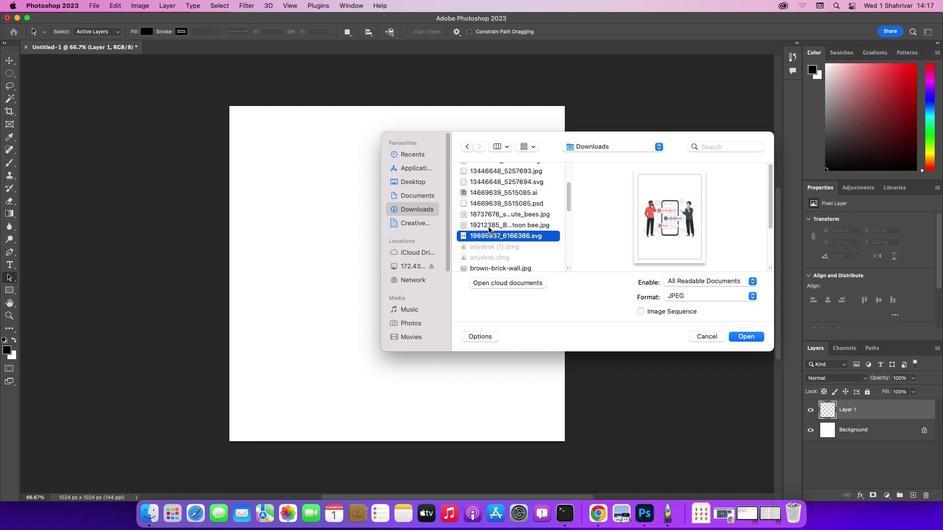 
Action: Mouse moved to (496, 216)
Screenshot: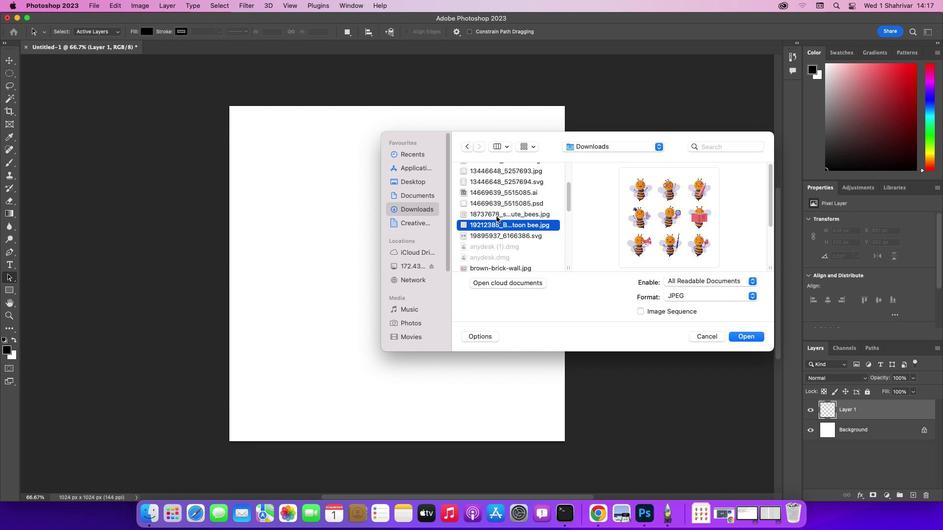 
Action: Key pressed Key.shift
Screenshot: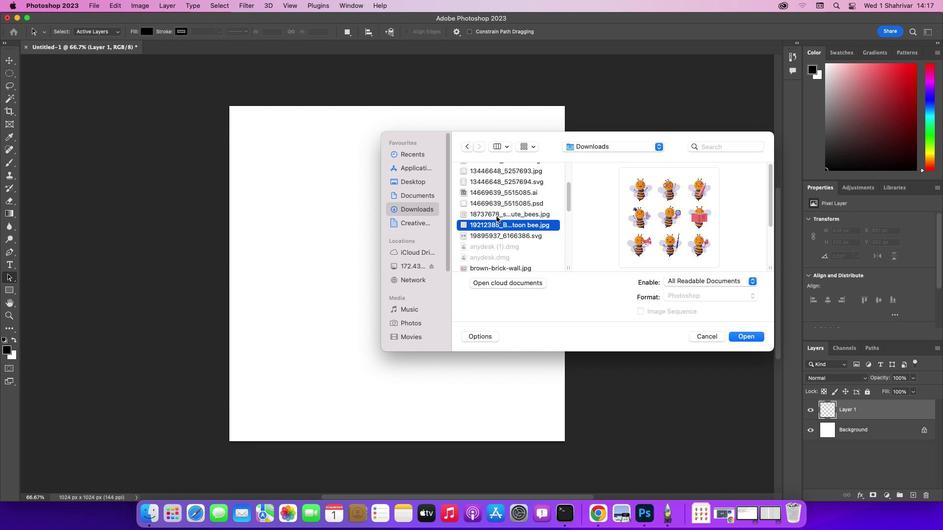 
Action: Mouse pressed left at (496, 216)
Screenshot: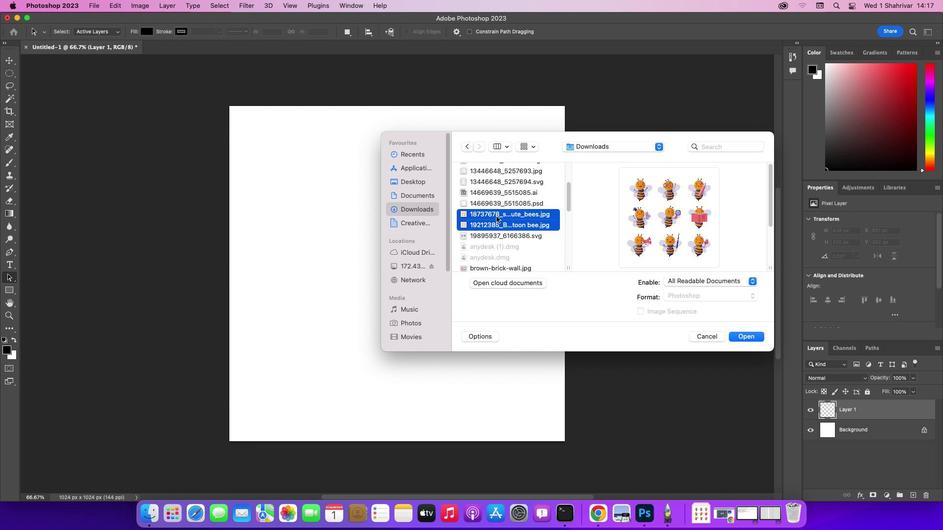 
Action: Mouse moved to (747, 337)
Screenshot: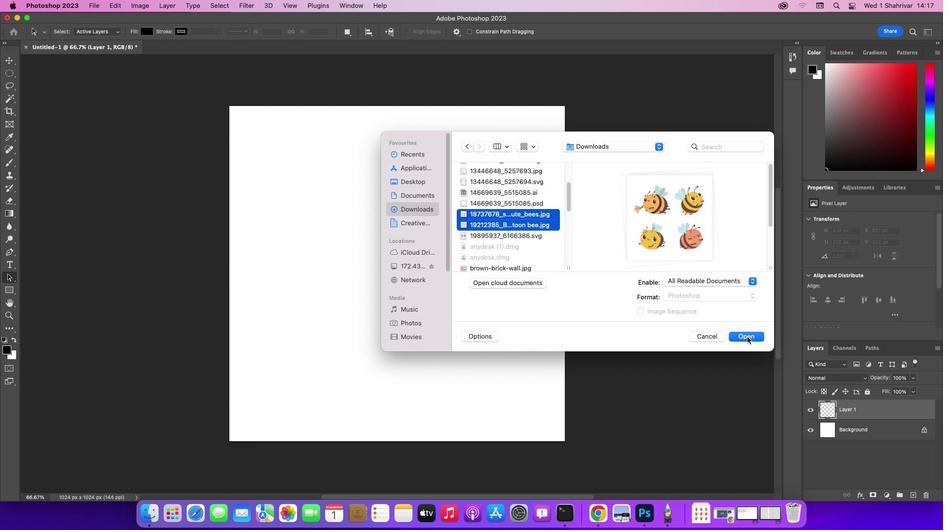 
Action: Mouse pressed left at (747, 337)
Screenshot: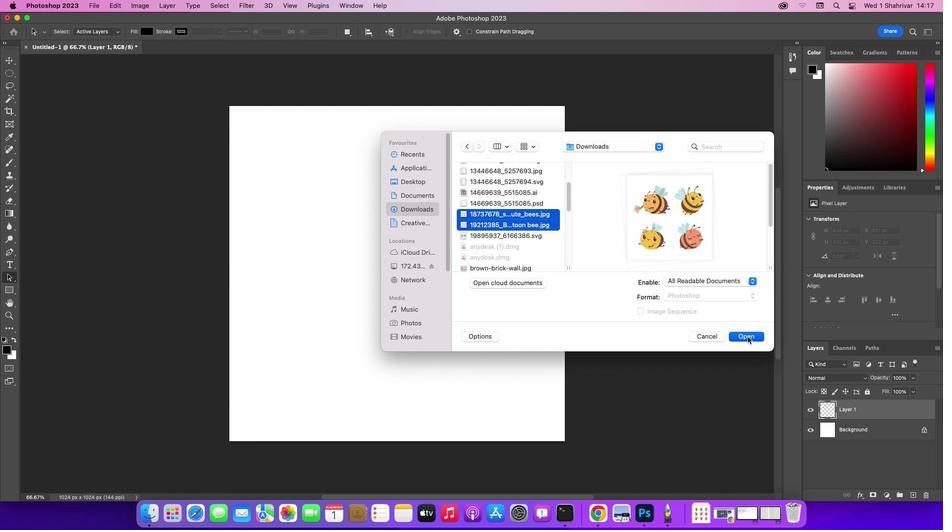 
Action: Mouse moved to (91, 5)
Screenshot: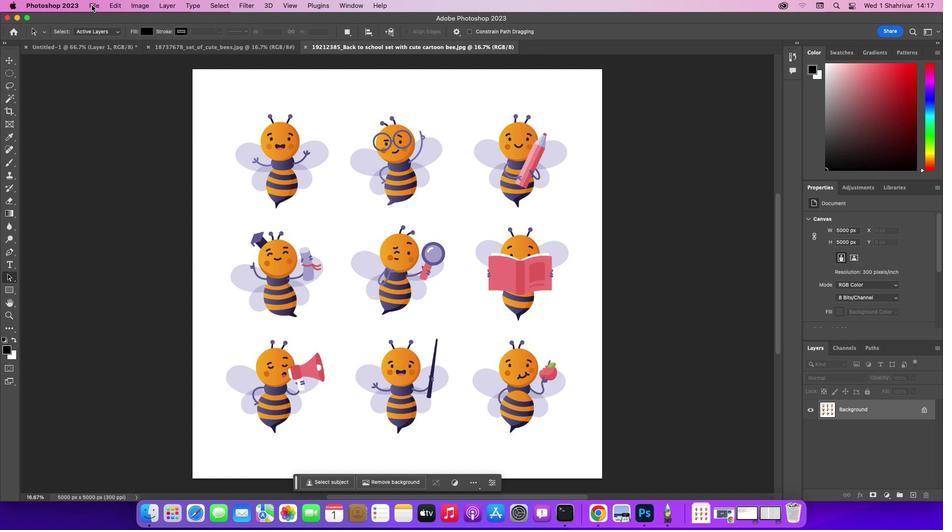 
Action: Mouse pressed left at (91, 5)
Screenshot: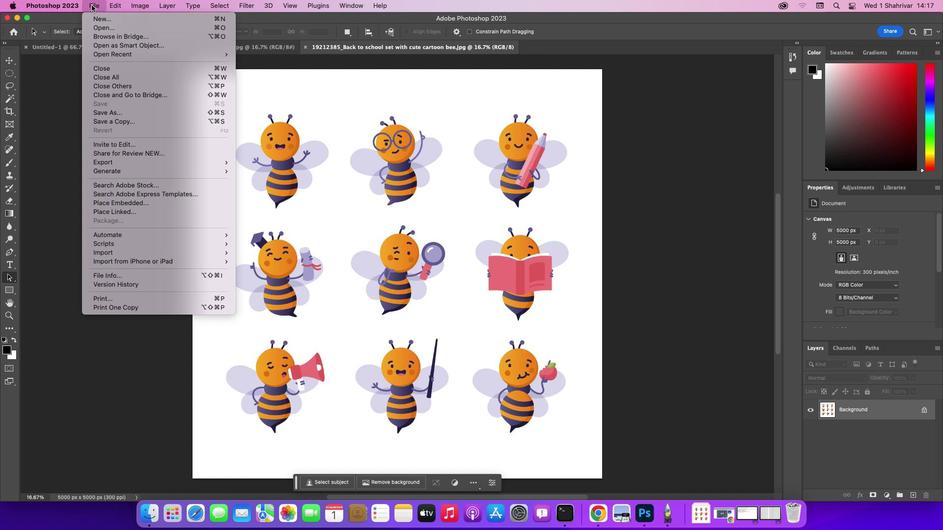 
Action: Mouse moved to (102, 28)
Screenshot: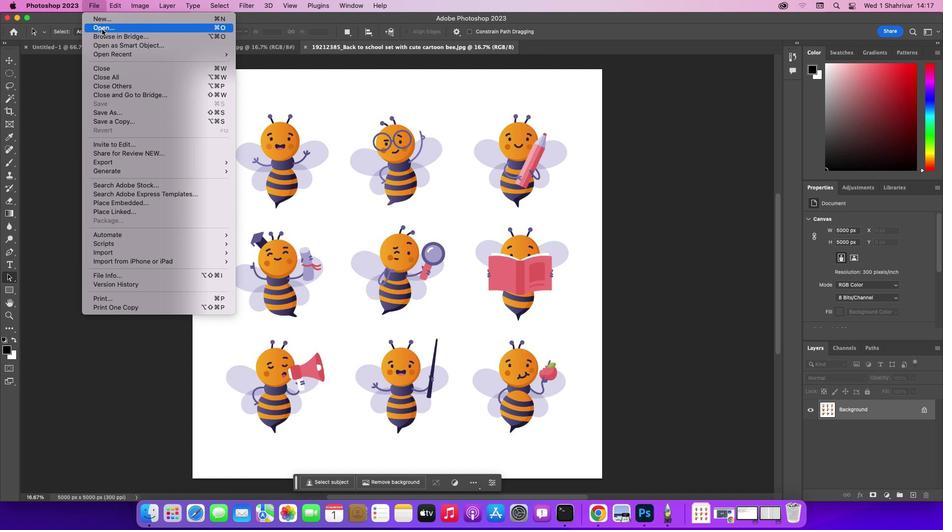 
Action: Mouse pressed left at (102, 28)
Screenshot: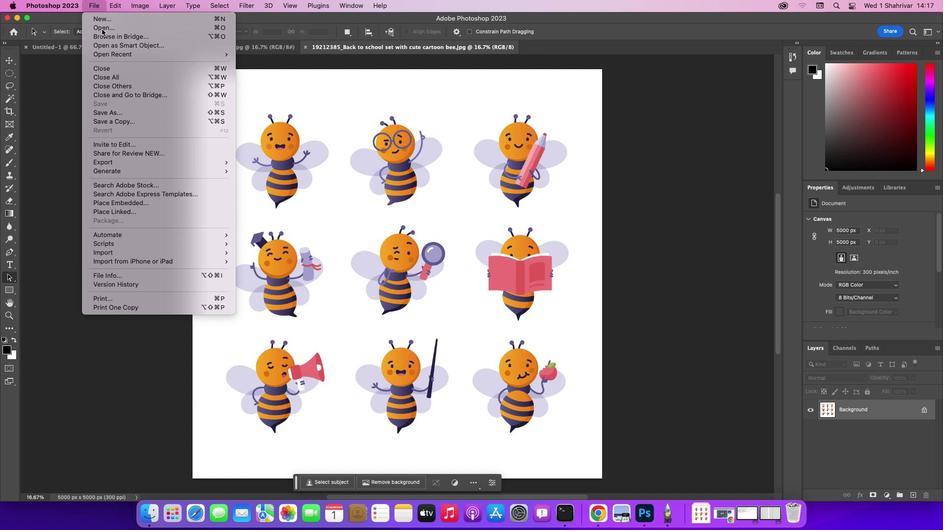 
Action: Mouse moved to (540, 229)
Screenshot: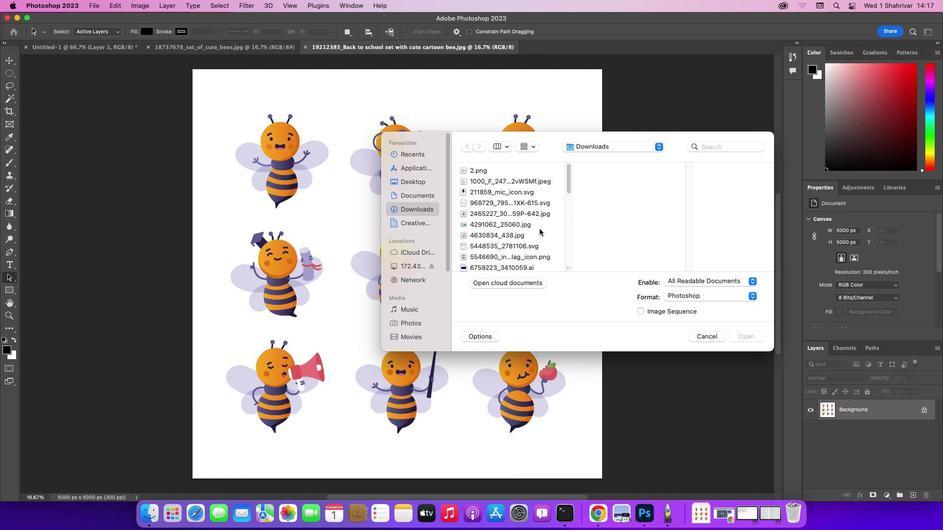 
Action: Mouse pressed left at (540, 229)
Screenshot: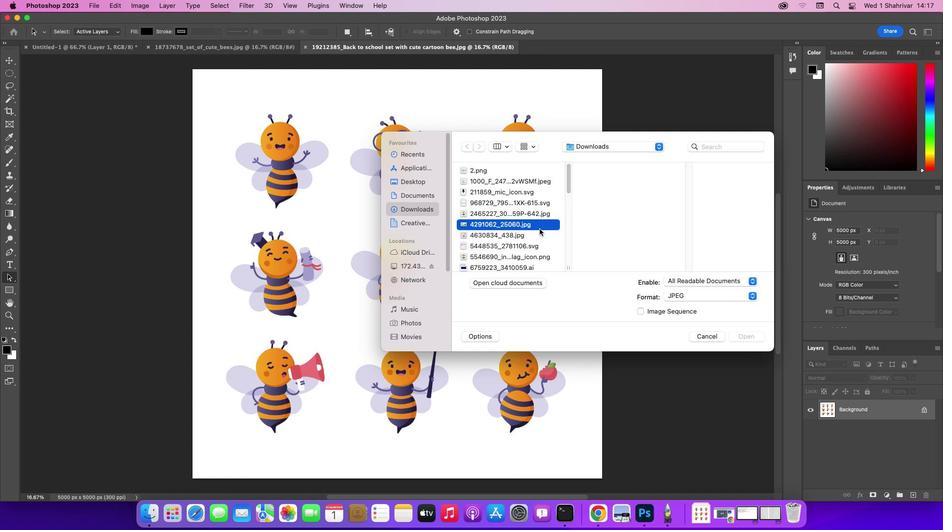 
Action: Mouse moved to (544, 251)
Screenshot: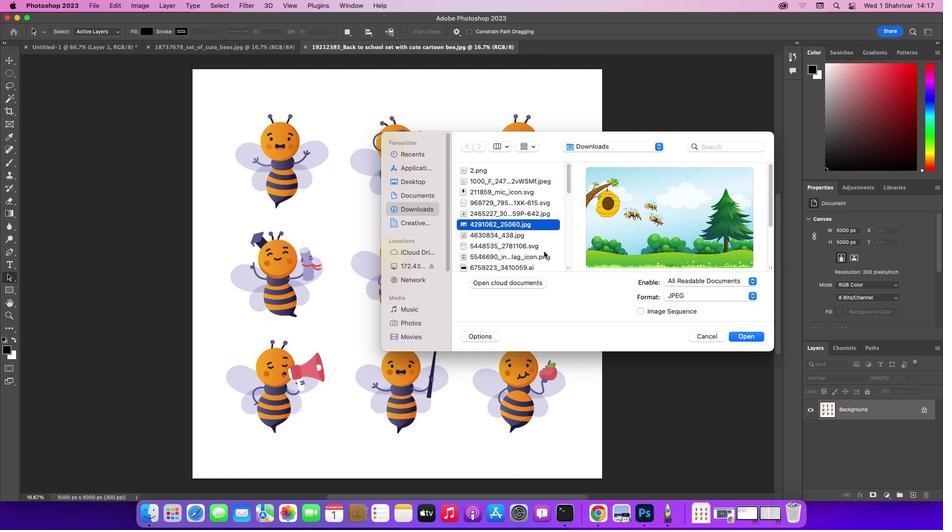 
Action: Mouse pressed left at (544, 251)
Screenshot: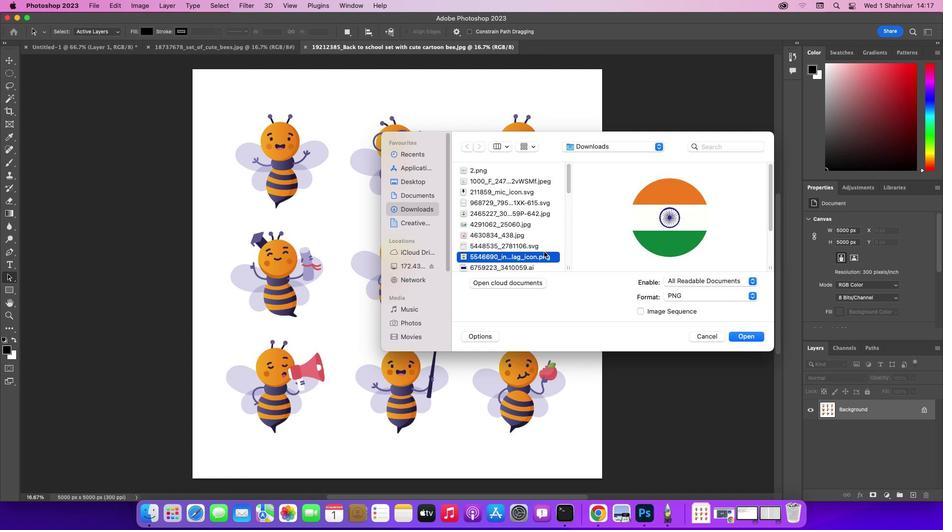
Action: Mouse moved to (537, 223)
Screenshot: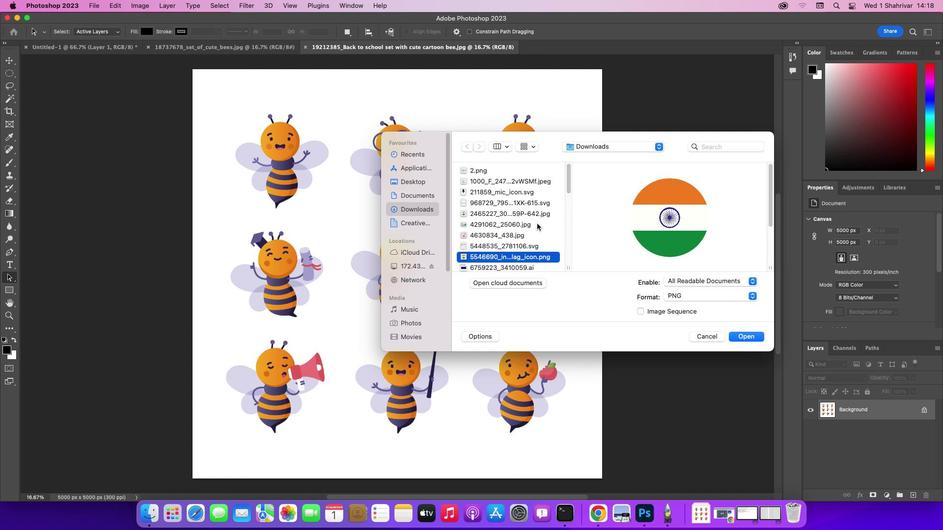 
Action: Mouse pressed left at (537, 223)
Screenshot: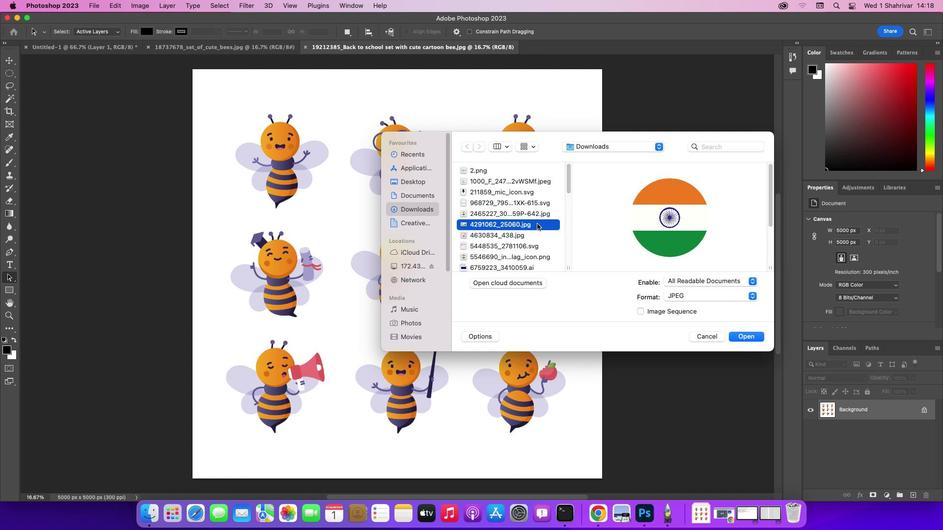 
Action: Mouse moved to (756, 334)
Screenshot: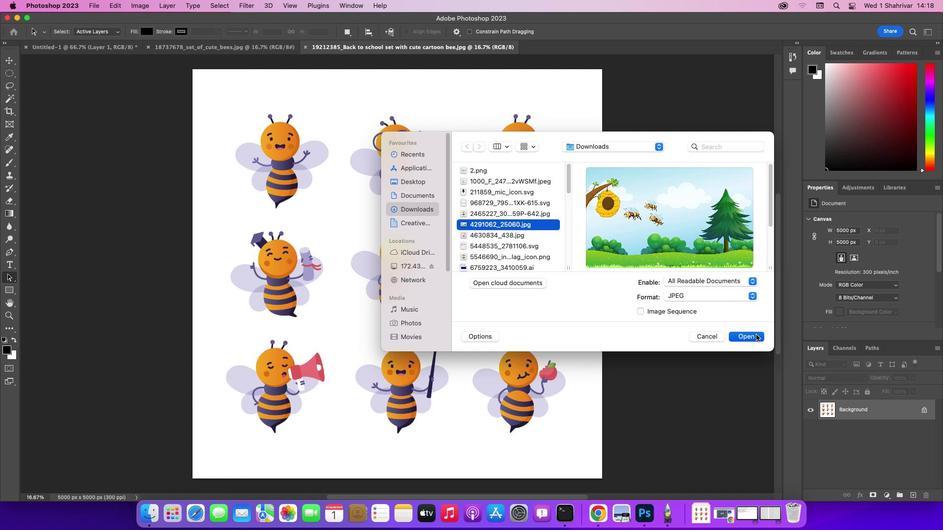 
Action: Mouse pressed left at (756, 334)
Screenshot: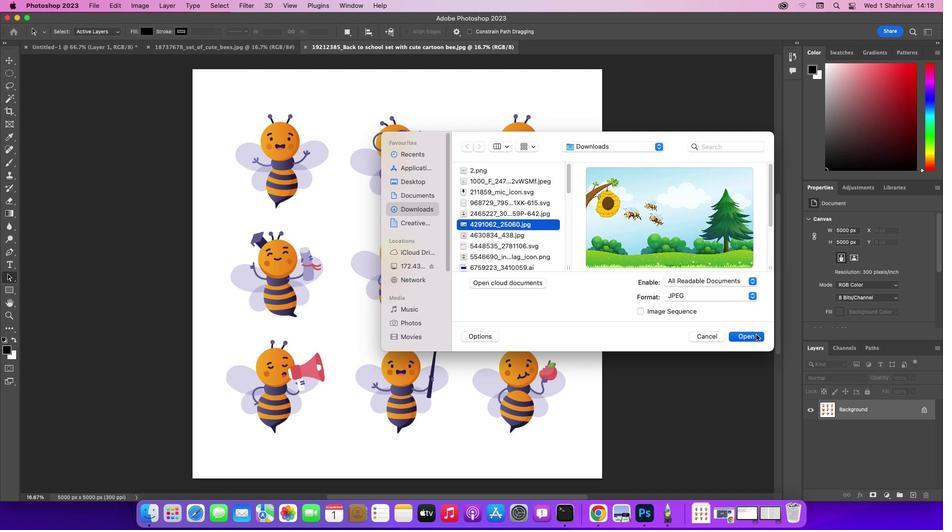 
Action: Mouse moved to (94, 7)
Screenshot: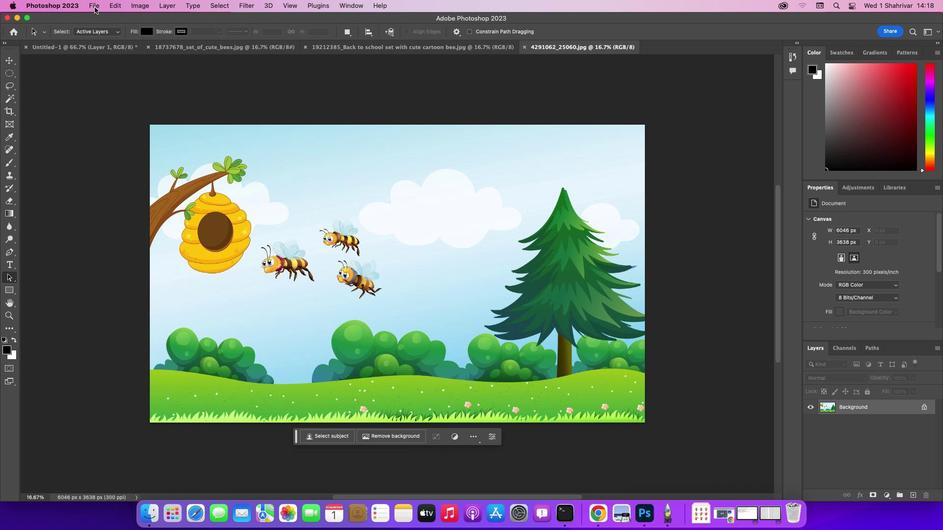 
Action: Mouse pressed left at (94, 7)
Screenshot: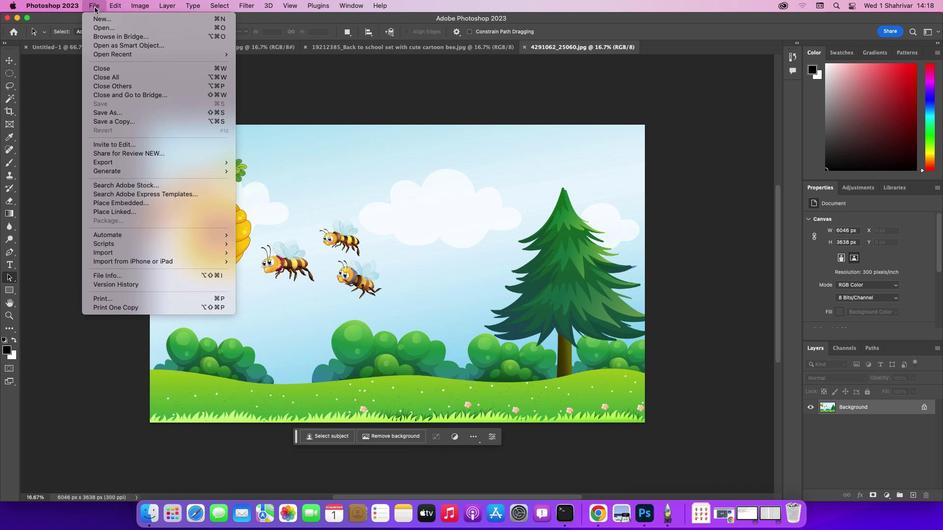 
Action: Mouse moved to (105, 27)
Screenshot: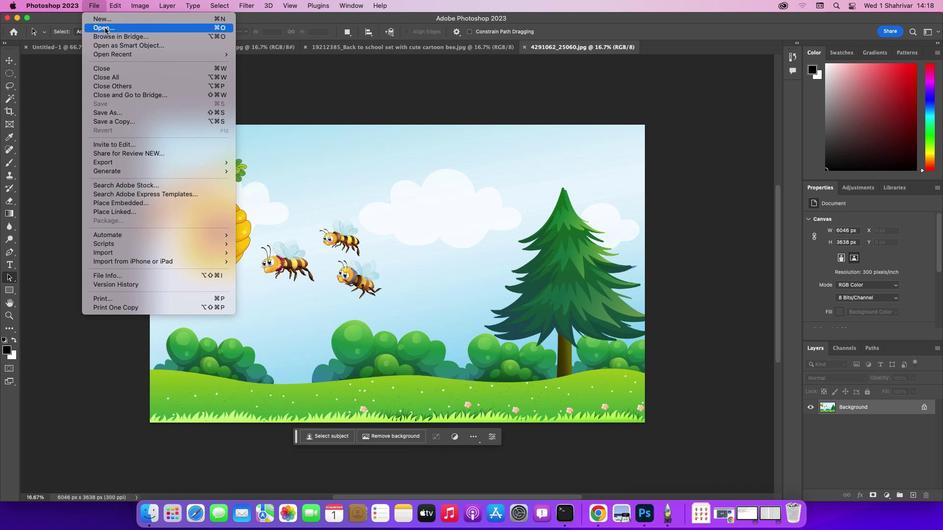 
Action: Mouse pressed left at (105, 27)
Screenshot: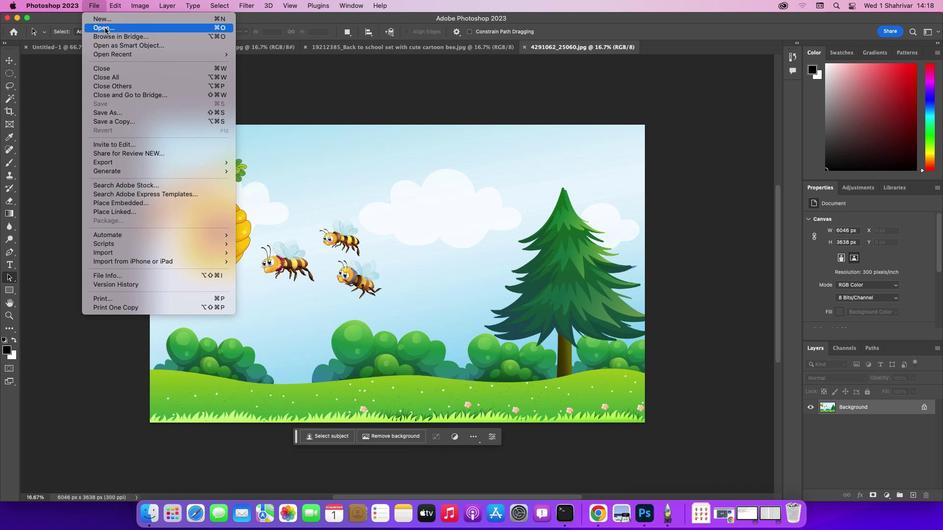 
Action: Mouse moved to (504, 170)
Screenshot: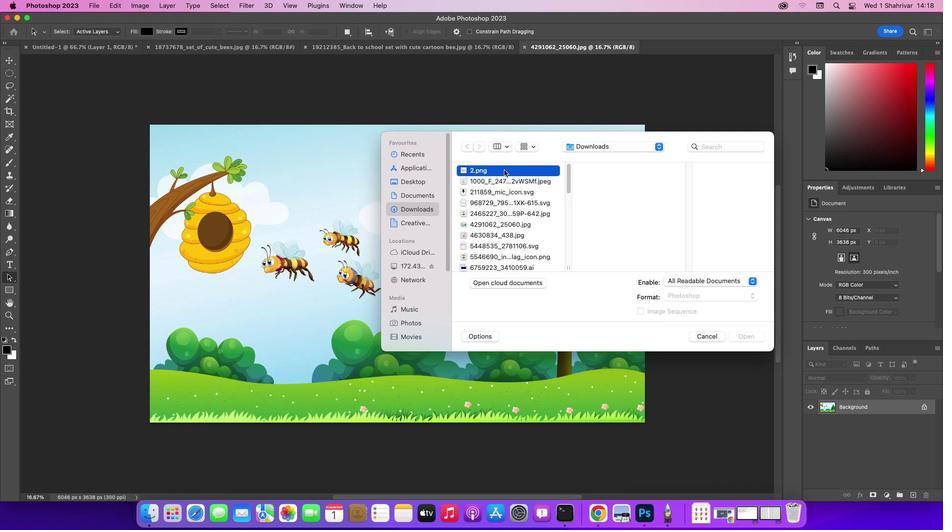
Action: Mouse pressed left at (504, 170)
Screenshot: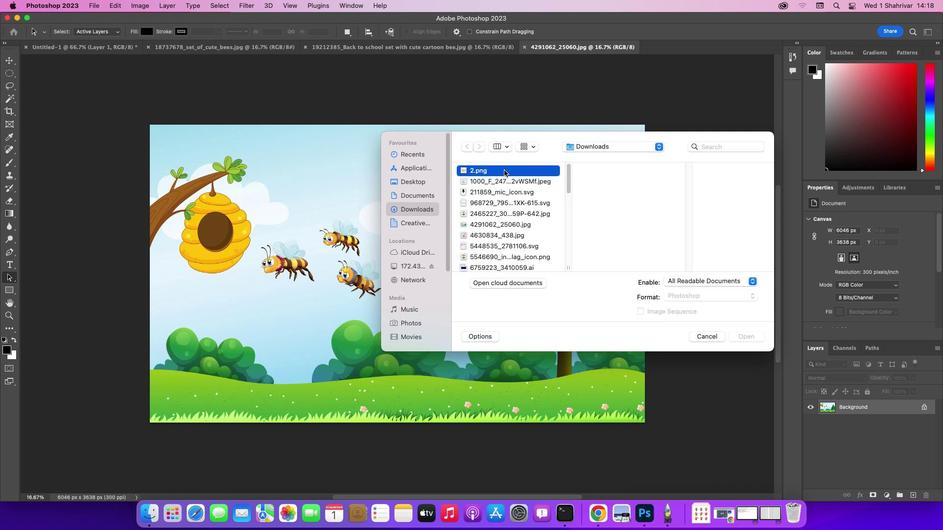 
Action: Mouse moved to (508, 179)
Screenshot: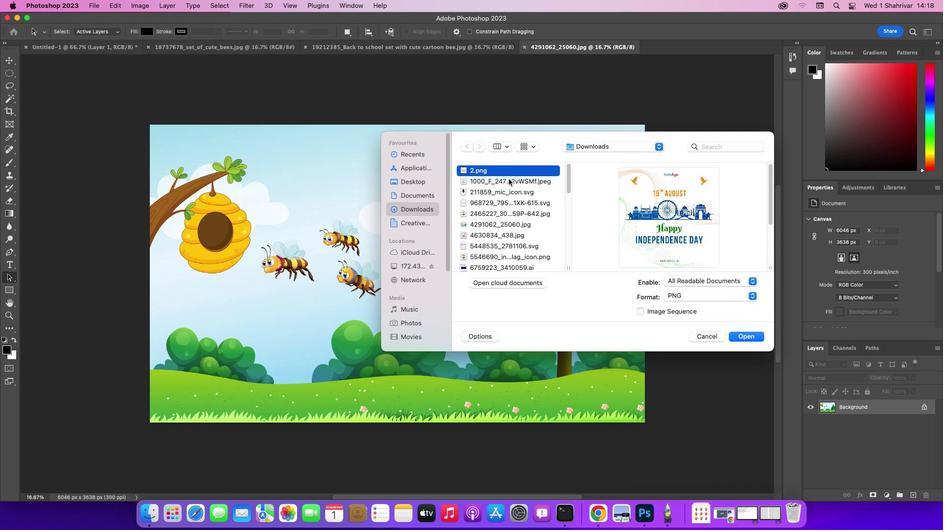 
Action: Mouse pressed left at (508, 179)
Screenshot: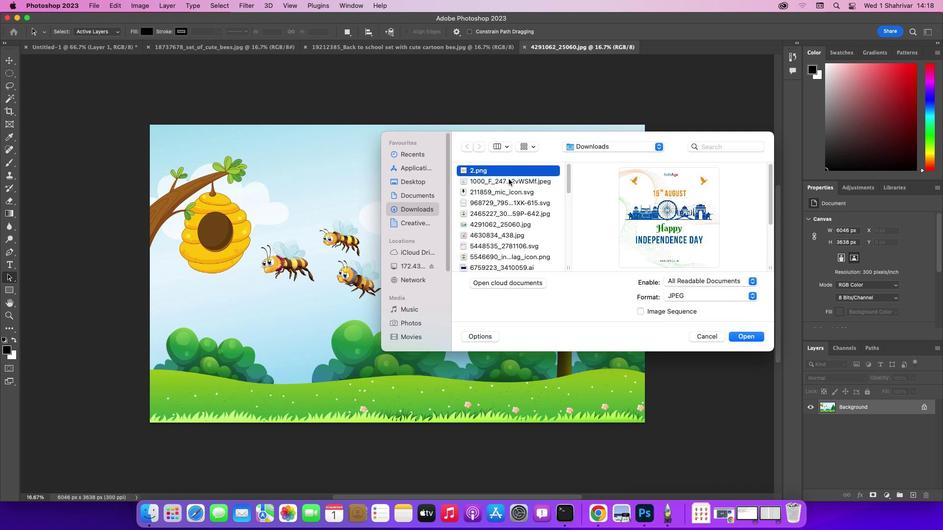 
Action: Mouse moved to (509, 192)
Screenshot: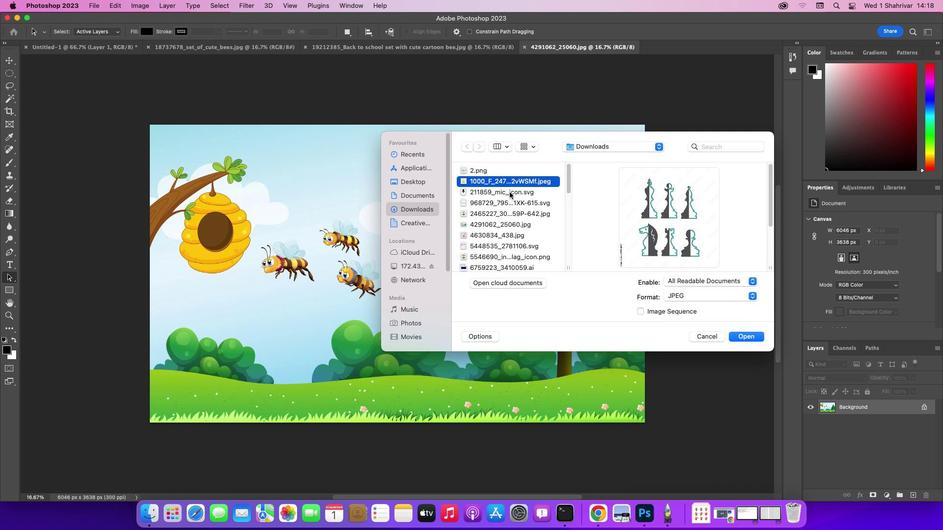
Action: Mouse pressed left at (509, 192)
Screenshot: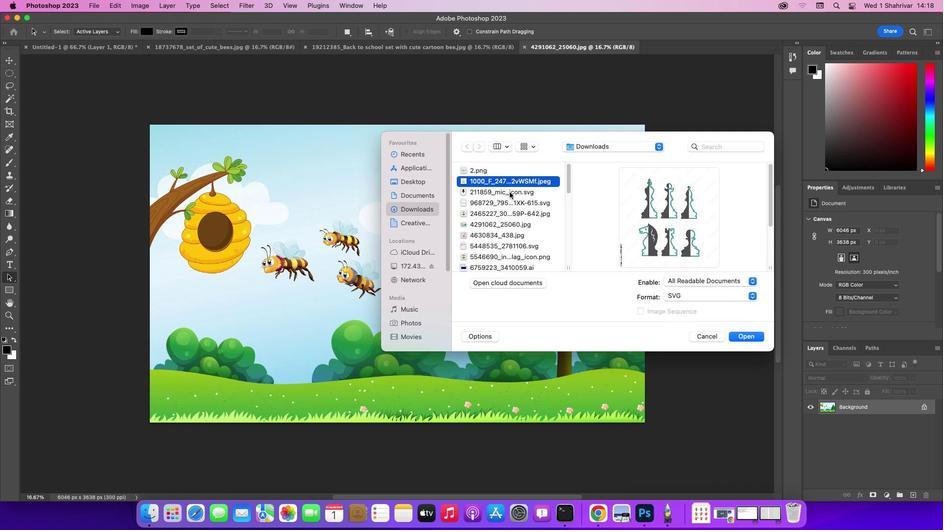 
Action: Mouse moved to (513, 203)
Screenshot: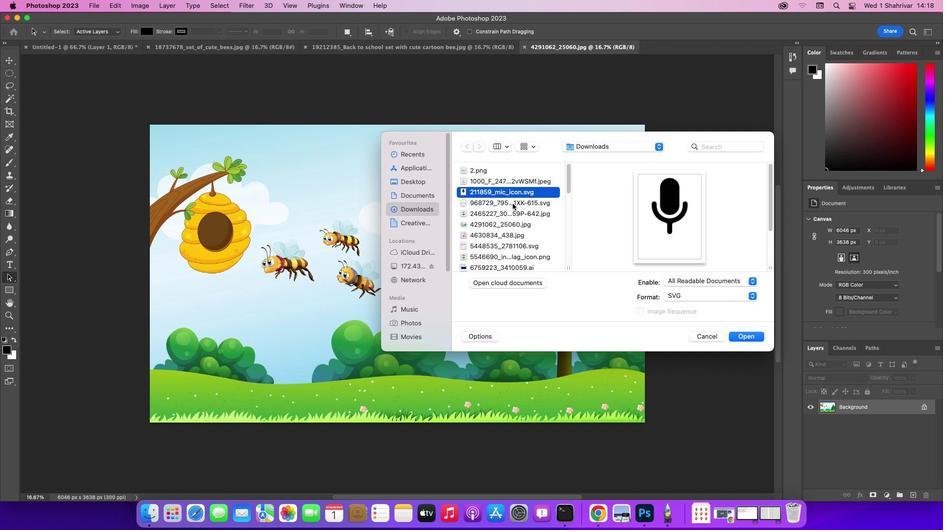 
Action: Mouse pressed left at (513, 203)
Screenshot: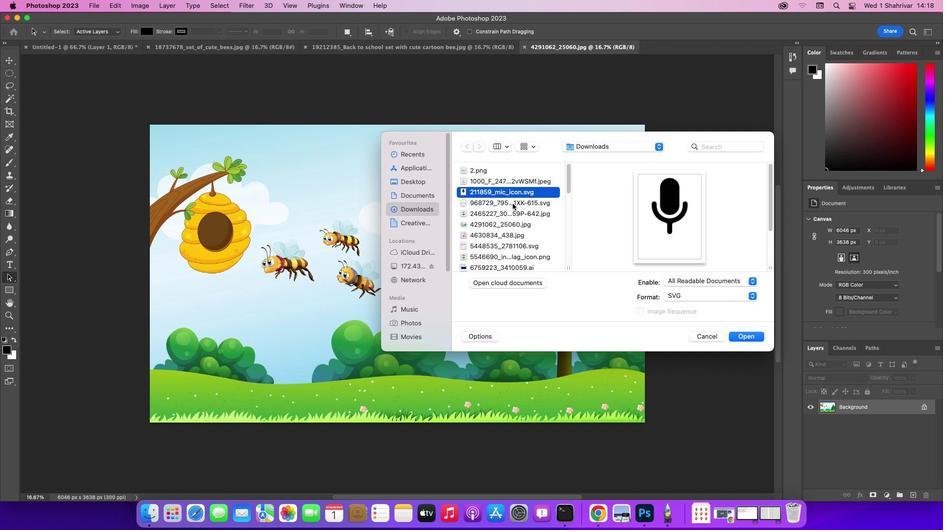
Action: Mouse moved to (514, 213)
Screenshot: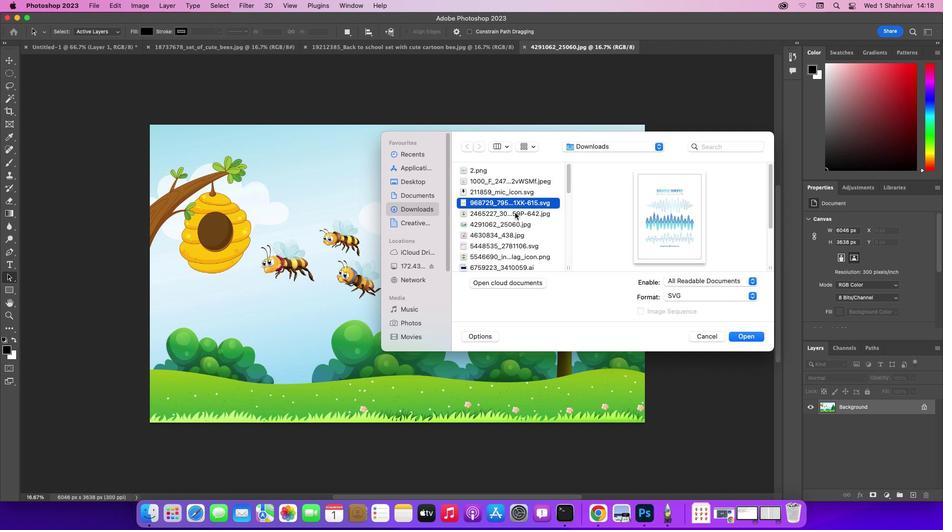 
Action: Mouse pressed left at (514, 213)
Screenshot: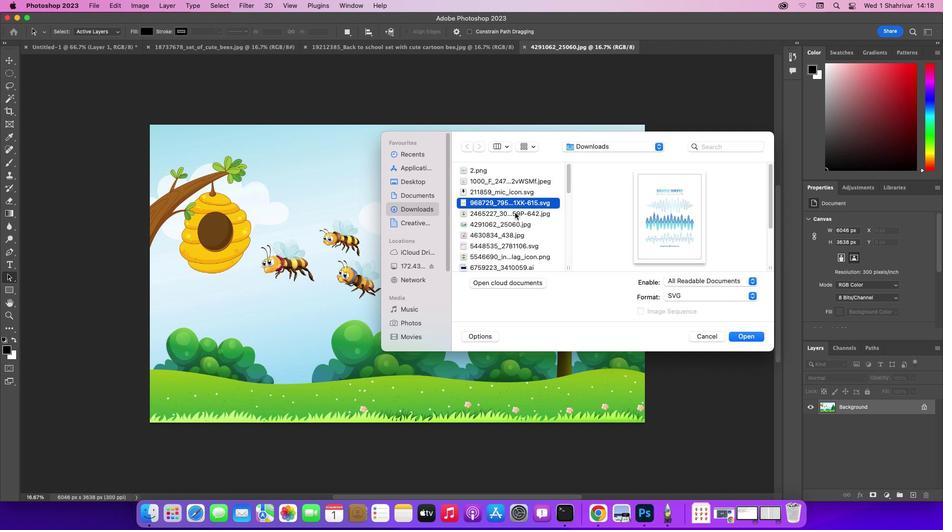 
Action: Mouse moved to (515, 223)
Screenshot: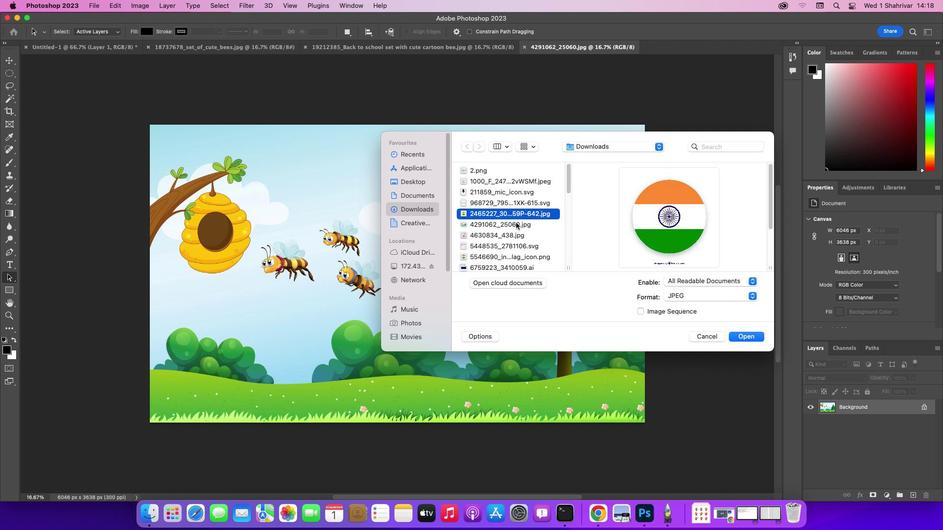 
Action: Mouse pressed left at (515, 223)
Screenshot: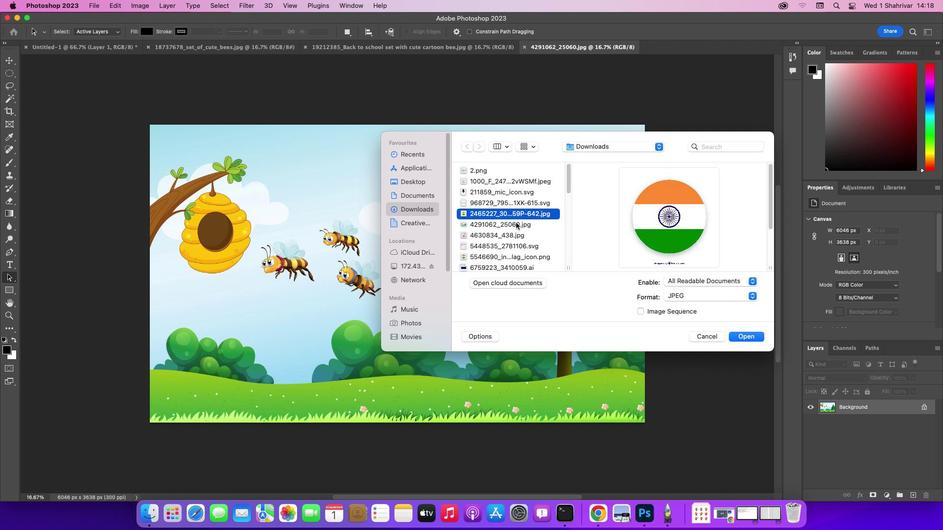 
Action: Mouse moved to (514, 235)
Screenshot: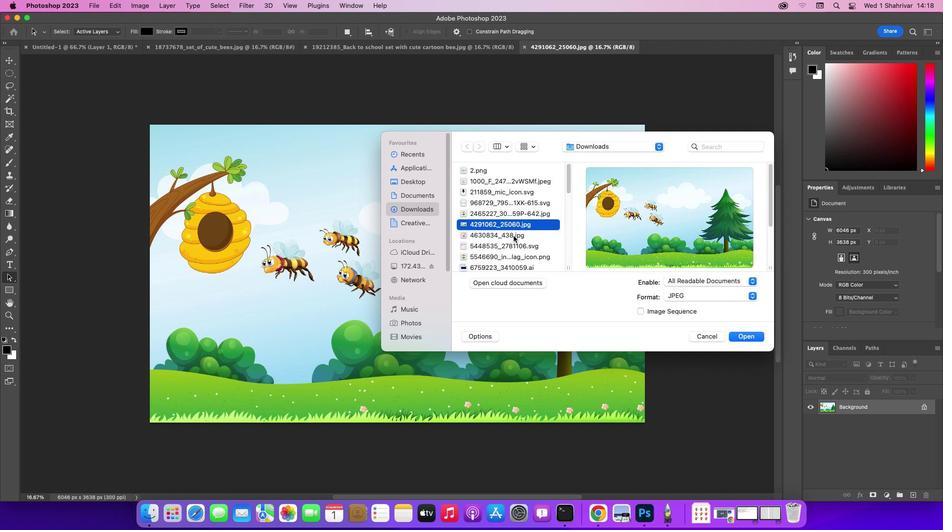 
Action: Mouse pressed left at (514, 235)
Screenshot: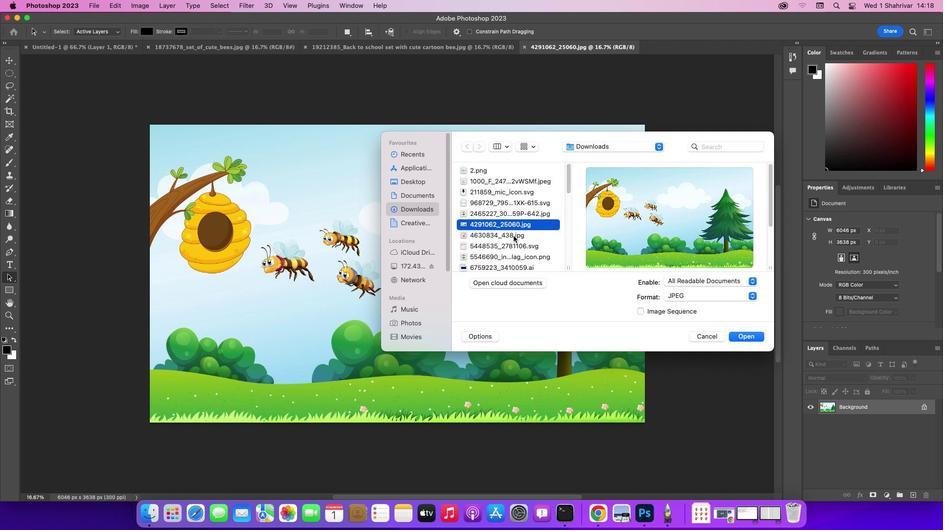 
Action: Mouse moved to (756, 337)
Screenshot: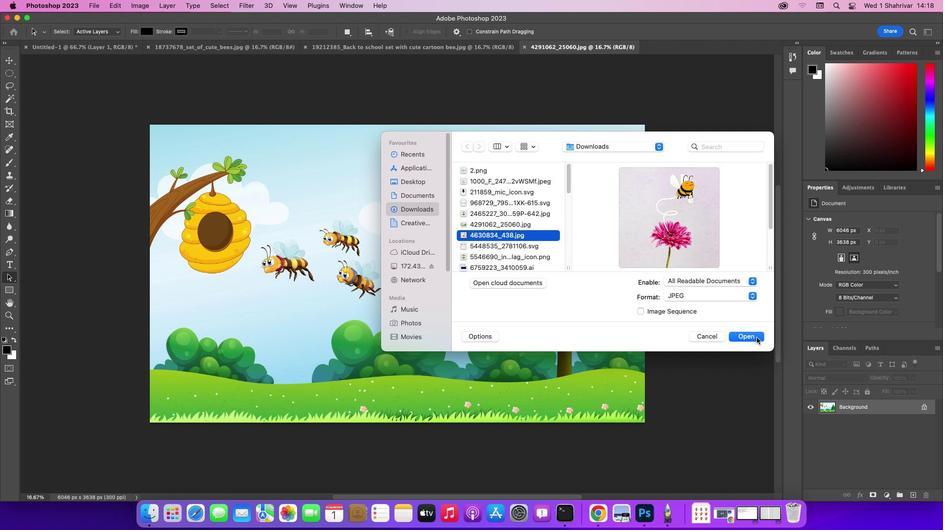 
Action: Mouse pressed left at (756, 337)
Screenshot: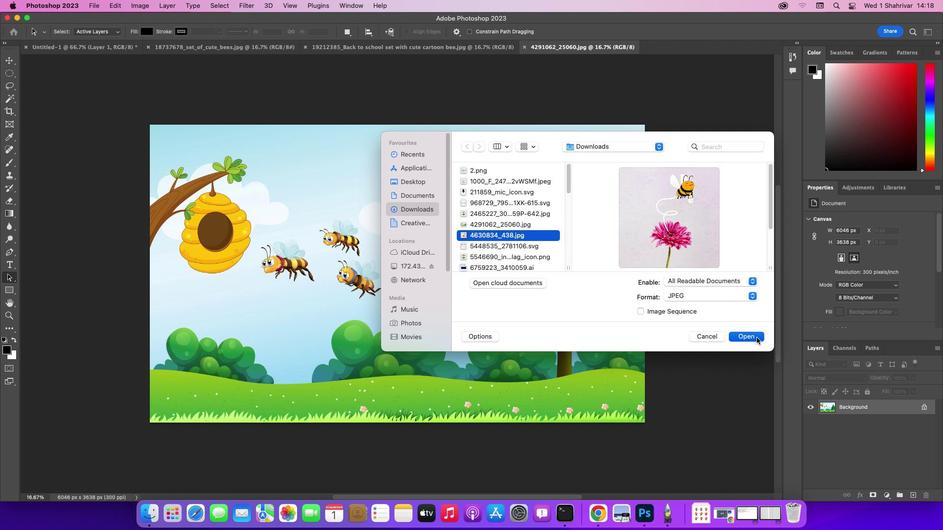 
Action: Mouse moved to (92, 8)
Screenshot: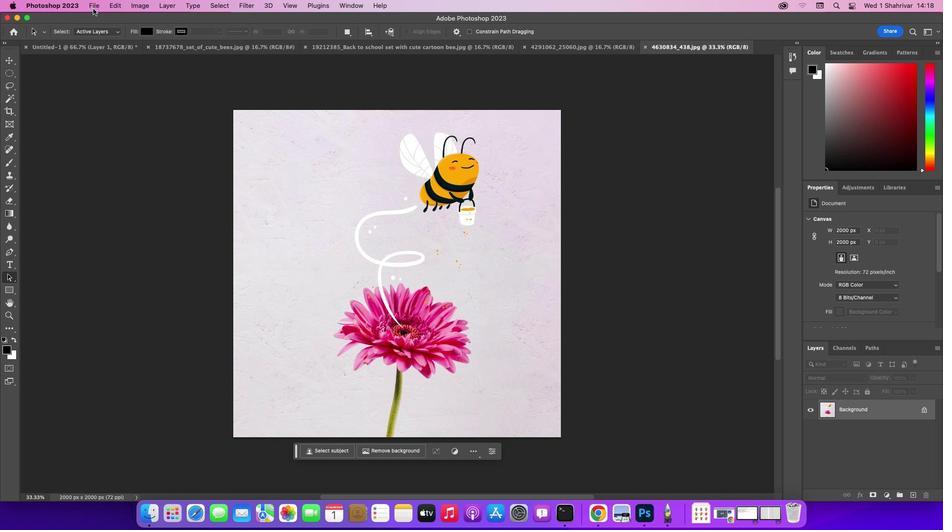 
Action: Mouse pressed left at (92, 8)
Screenshot: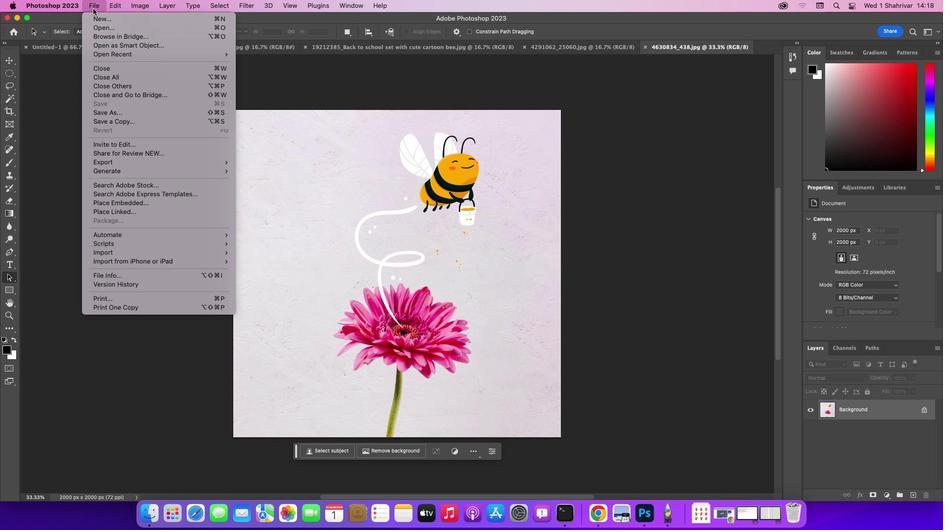 
Action: Mouse moved to (111, 25)
Screenshot: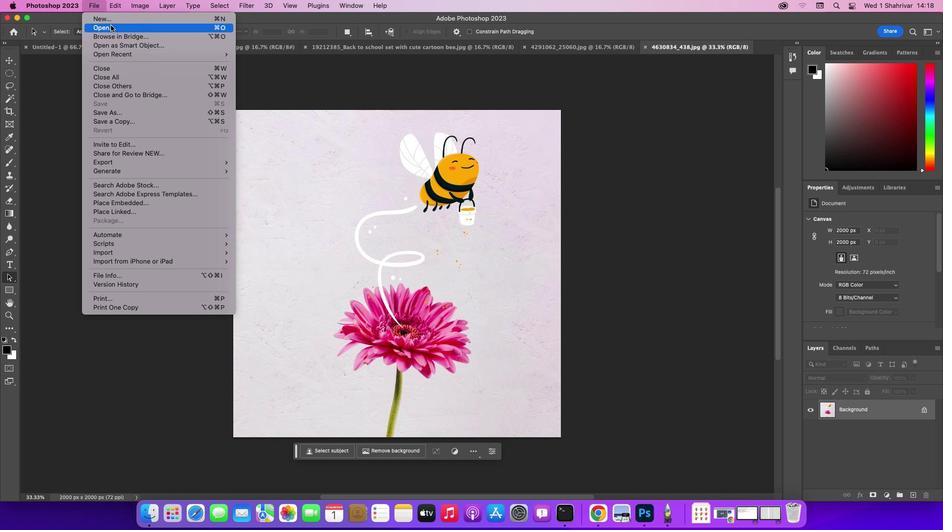 
Action: Mouse pressed left at (111, 25)
Screenshot: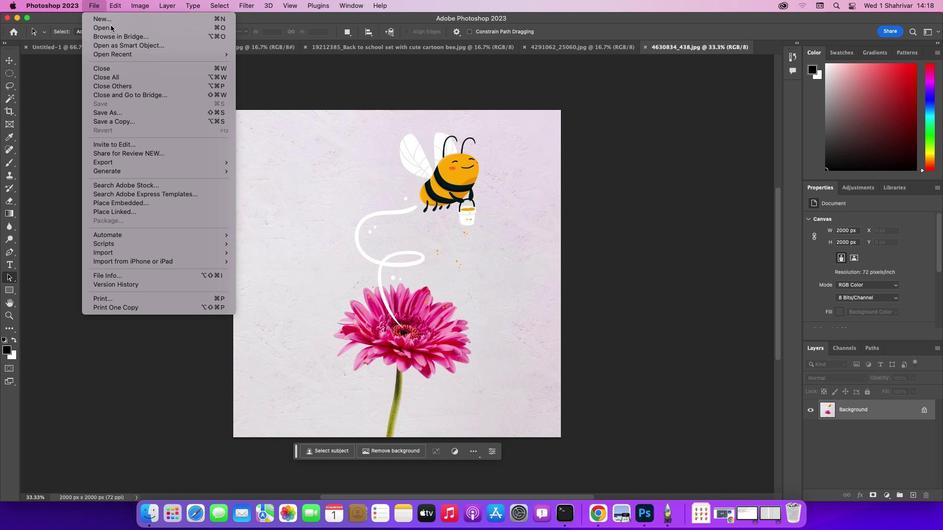 
Action: Mouse moved to (569, 189)
Screenshot: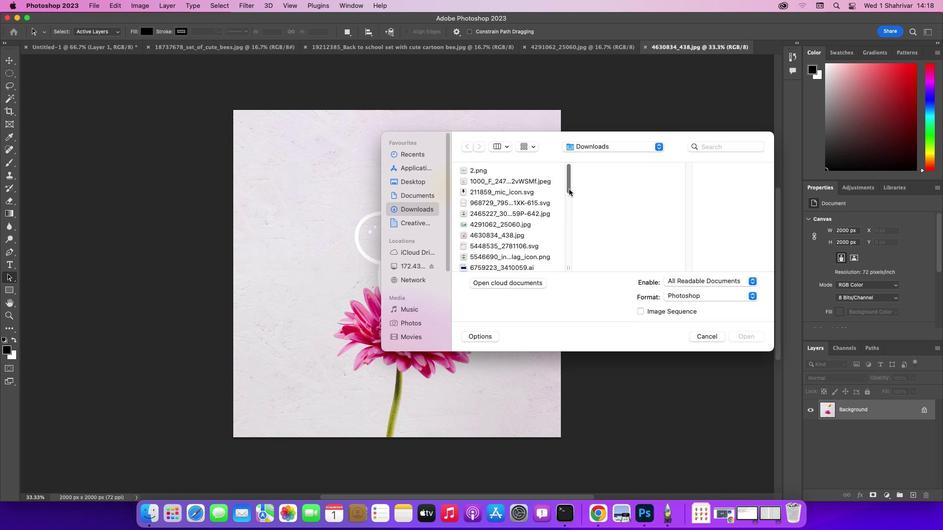 
Action: Mouse pressed left at (569, 189)
Screenshot: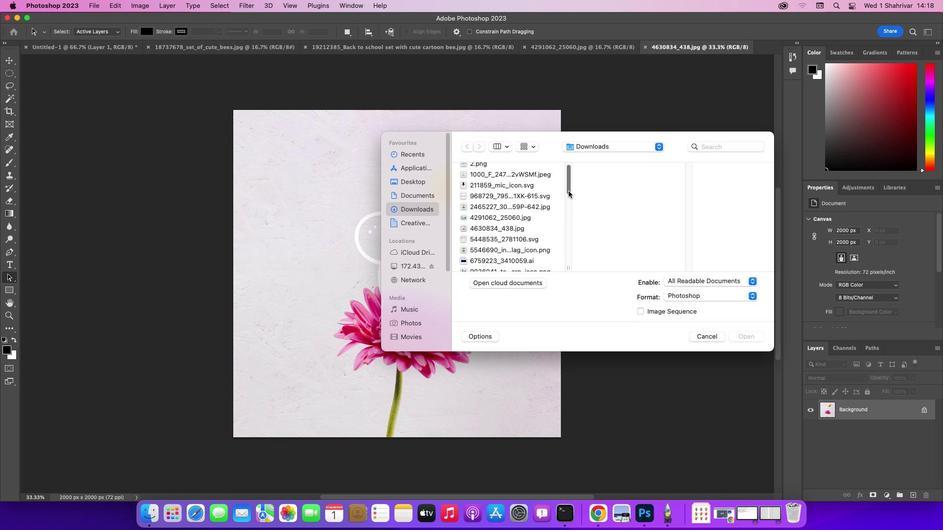 
Action: Mouse moved to (492, 210)
Screenshot: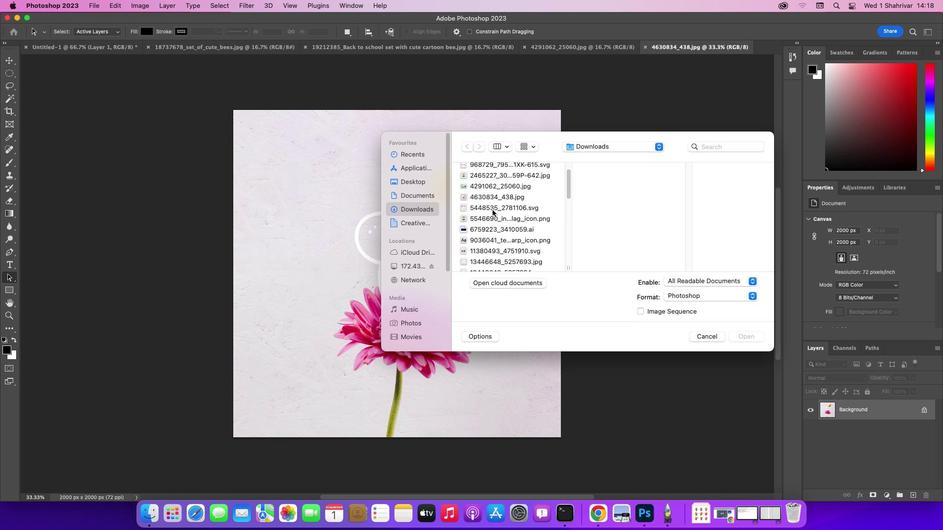 
Action: Mouse pressed left at (492, 210)
Screenshot: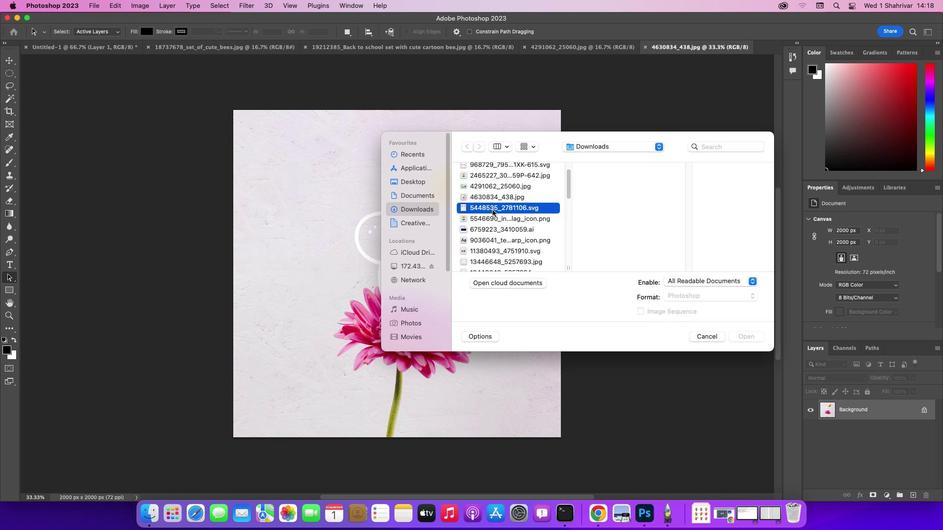 
Action: Mouse moved to (494, 234)
Screenshot: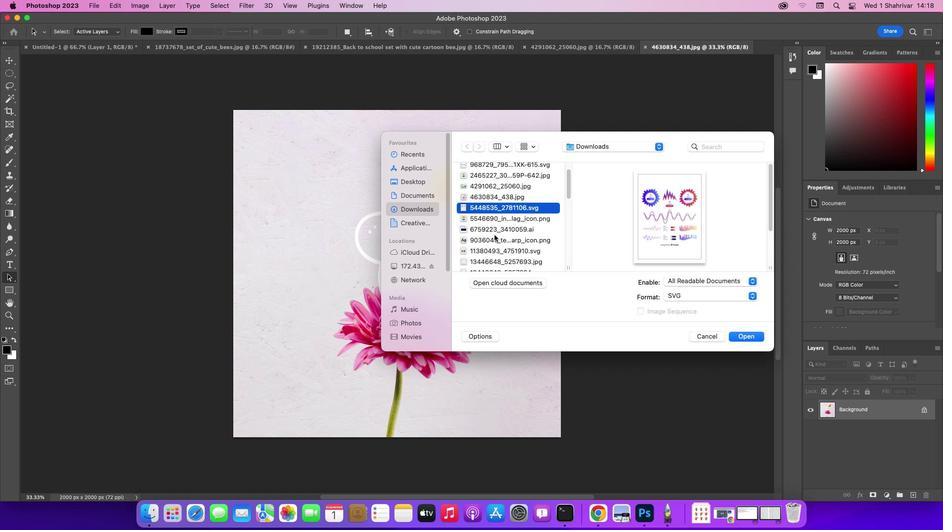 
Action: Mouse pressed left at (494, 234)
Screenshot: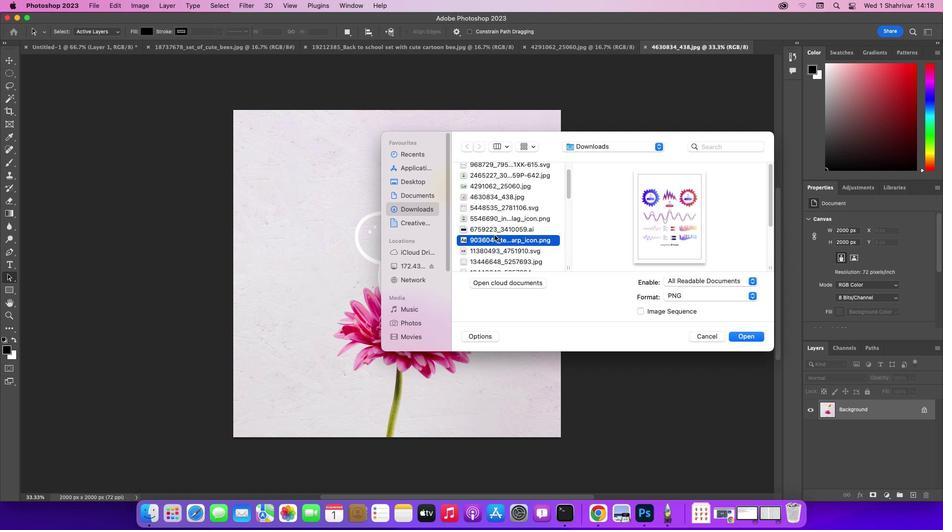 
Action: Mouse moved to (492, 252)
Screenshot: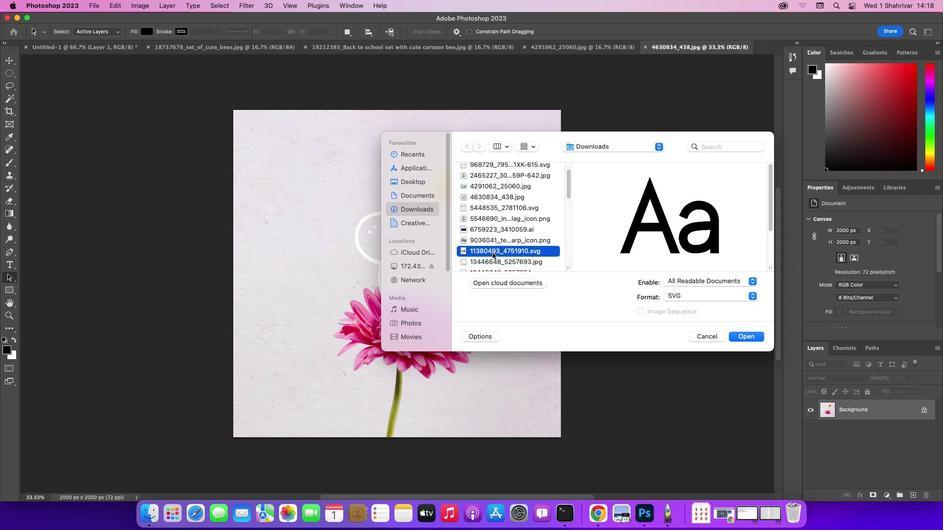 
Action: Mouse pressed left at (492, 252)
Screenshot: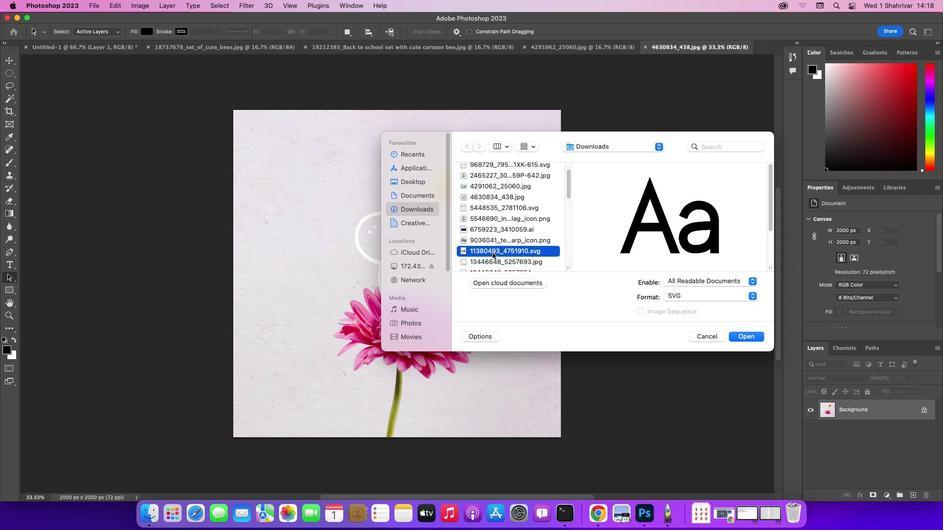 
Action: Mouse moved to (569, 189)
Screenshot: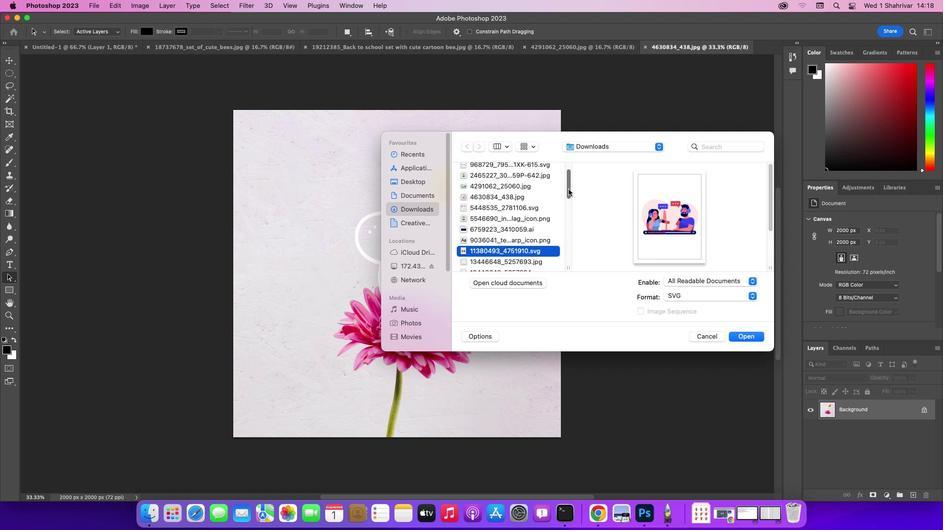 
Action: Mouse pressed left at (569, 189)
Screenshot: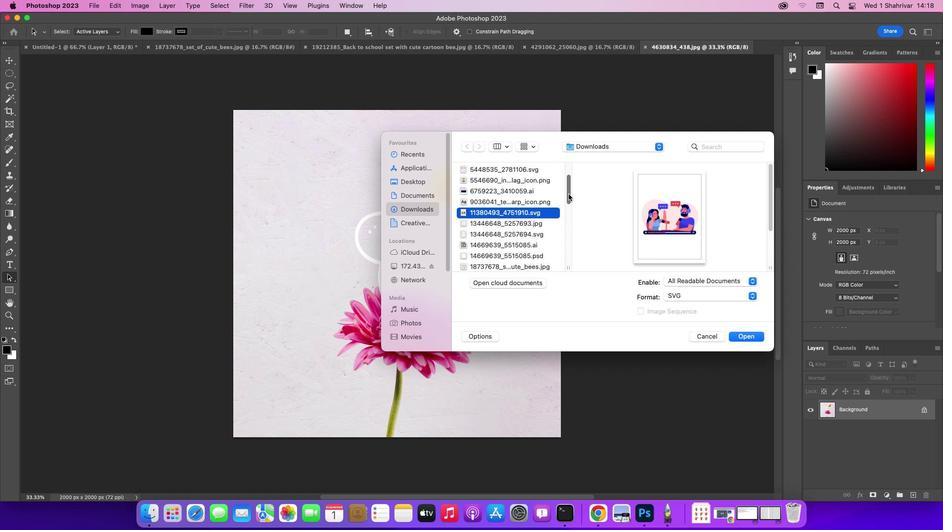 
Action: Mouse moved to (501, 207)
Screenshot: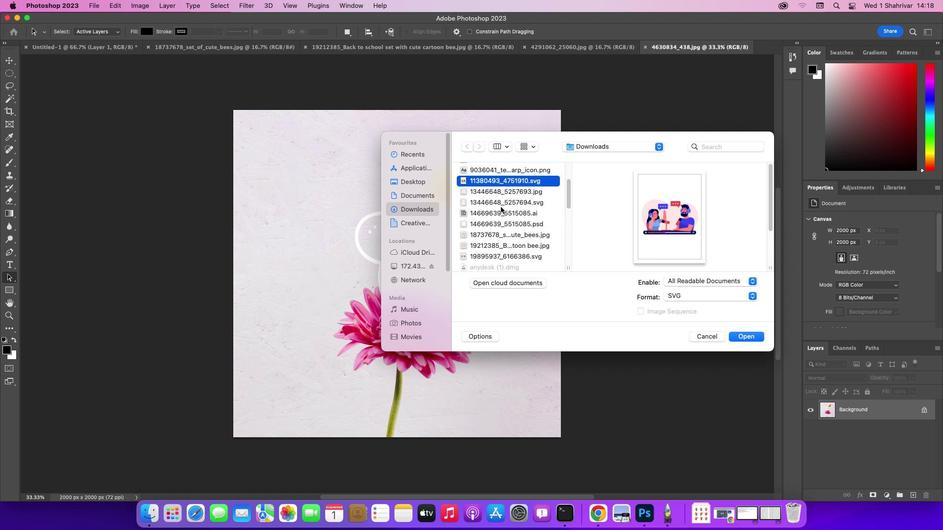 
Action: Mouse pressed left at (501, 207)
Screenshot: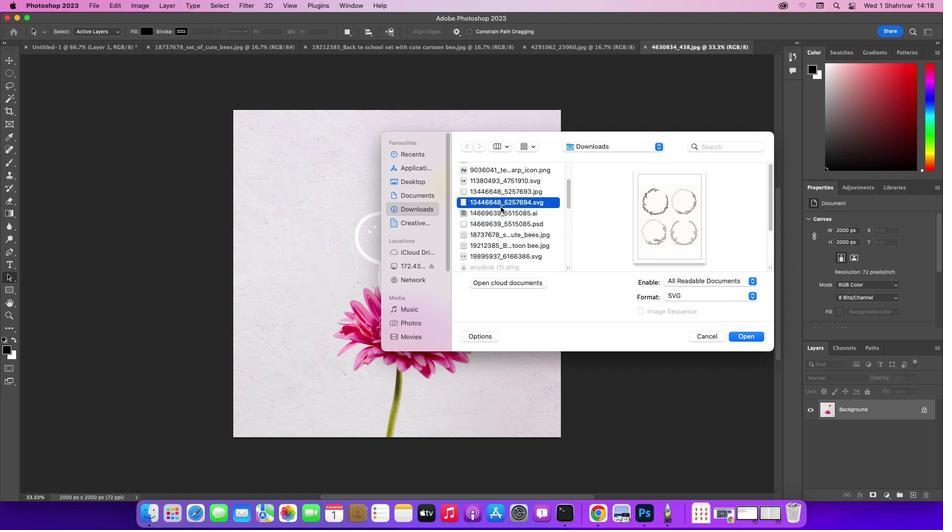 
Action: Mouse moved to (488, 229)
Screenshot: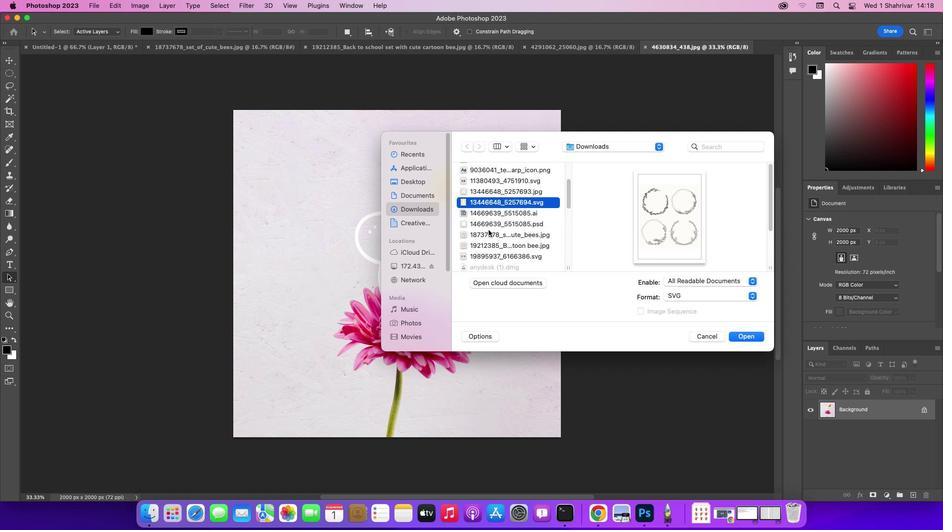 
Action: Mouse pressed left at (488, 229)
Screenshot: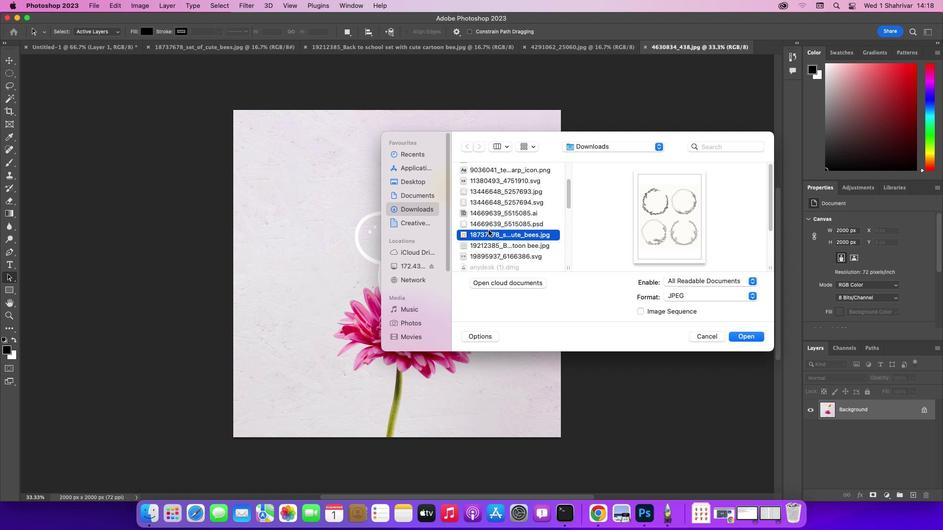 
Action: Mouse moved to (493, 219)
Screenshot: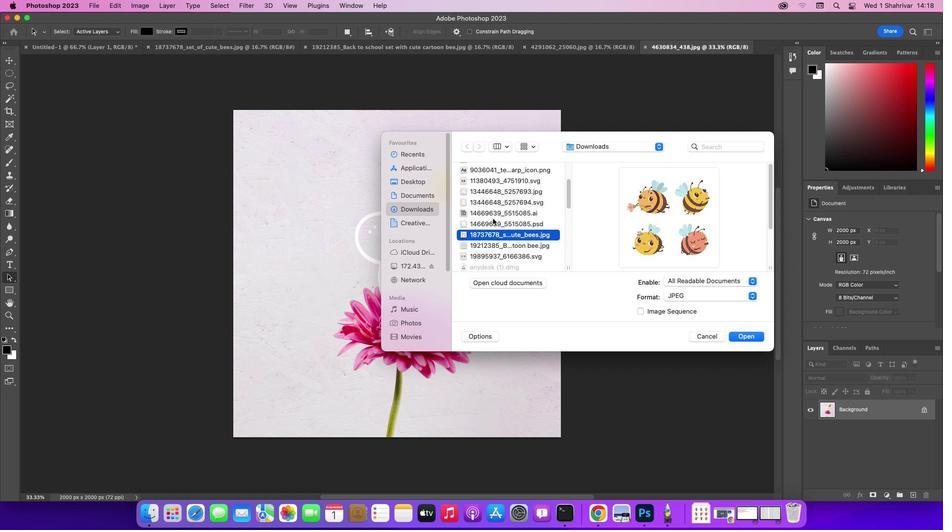 
Action: Mouse pressed left at (493, 219)
Screenshot: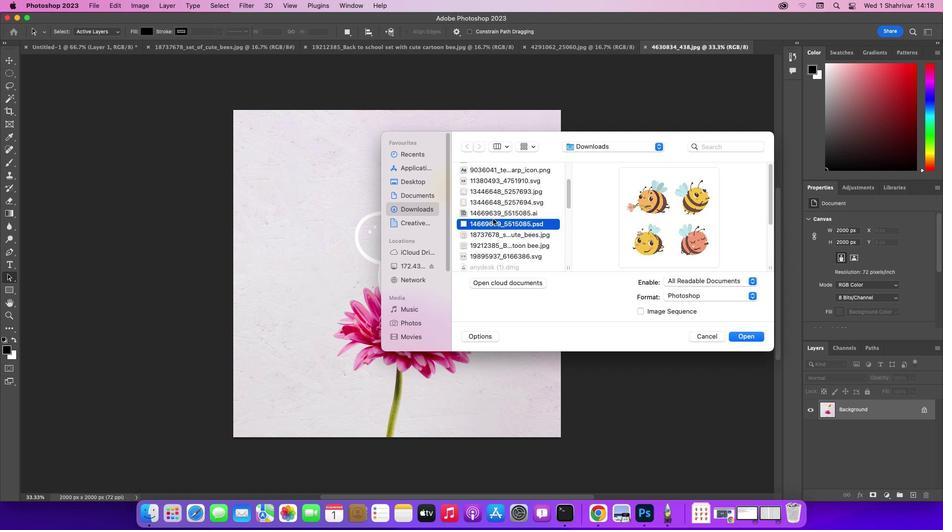 
Action: Mouse moved to (490, 215)
Screenshot: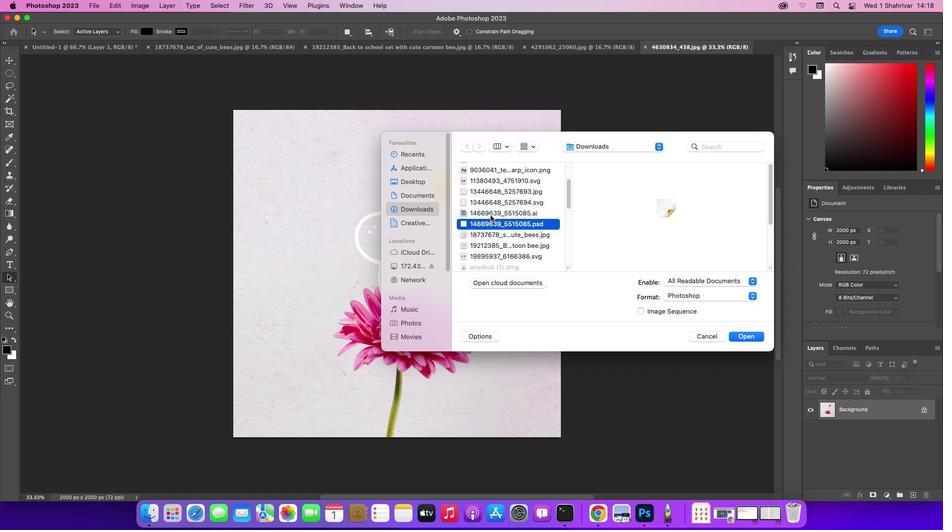 
Action: Mouse pressed left at (490, 215)
Screenshot: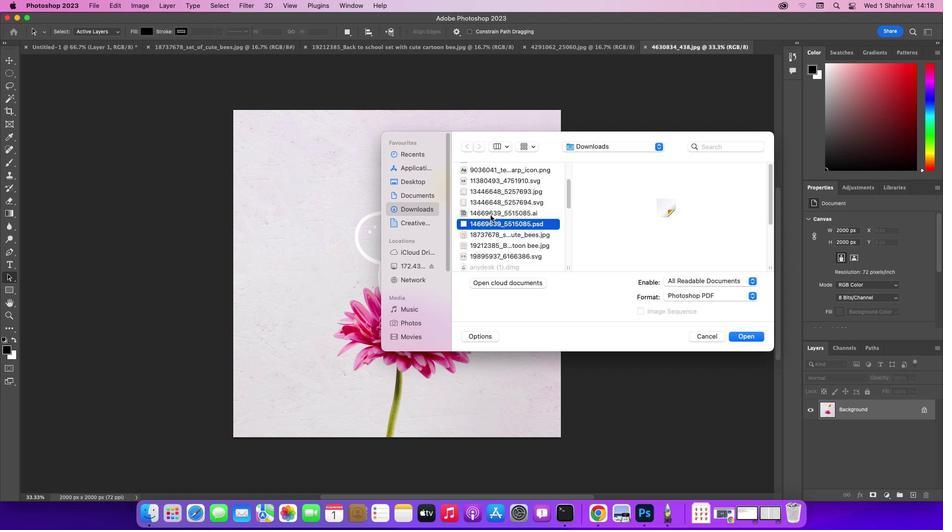 
Action: Mouse moved to (489, 201)
Screenshot: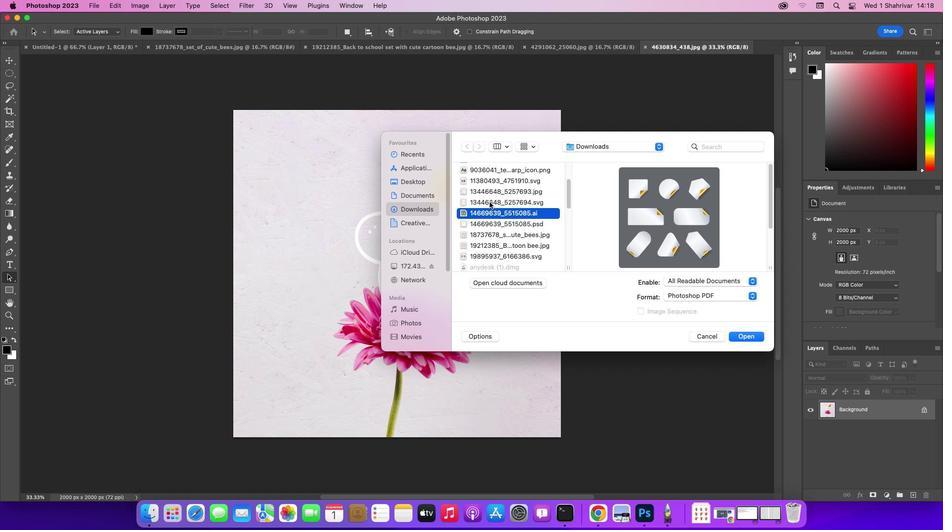 
Action: Mouse pressed left at (489, 201)
Screenshot: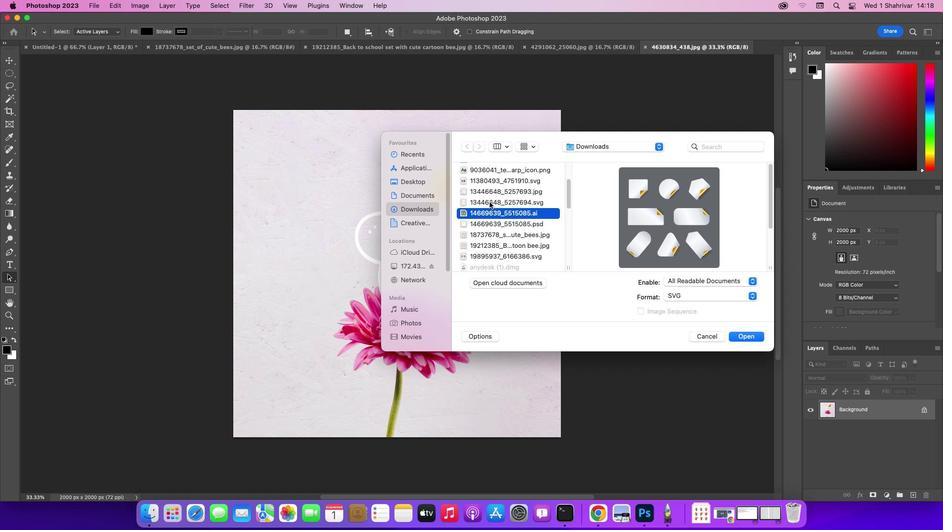
Action: Mouse moved to (495, 191)
Screenshot: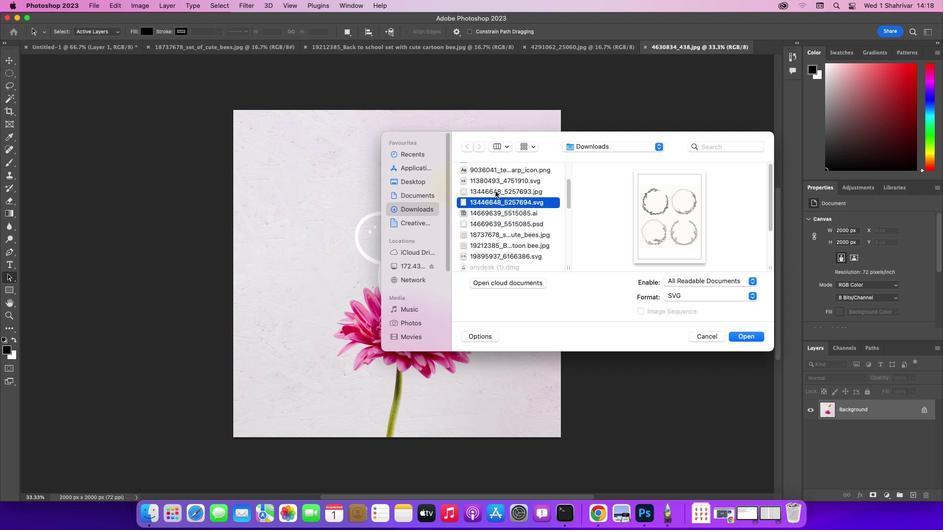 
Action: Mouse pressed left at (495, 191)
Screenshot: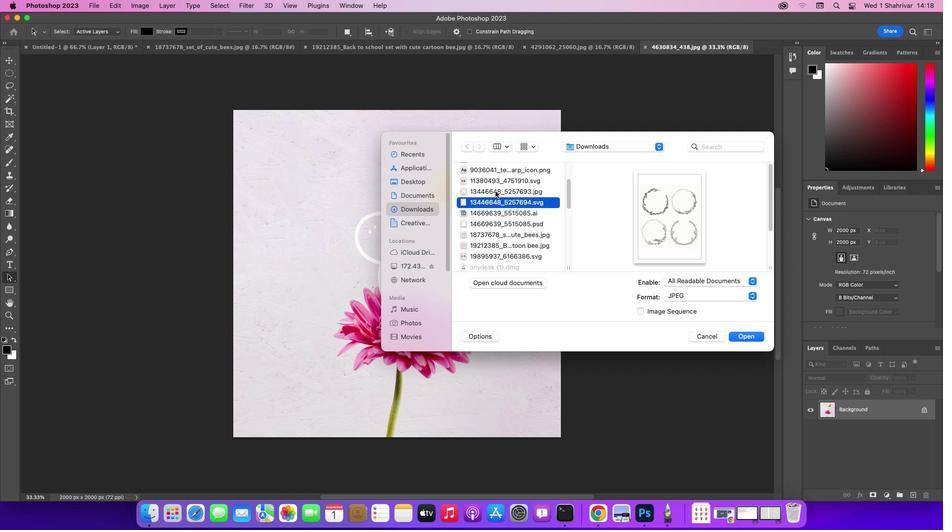 
Action: Mouse moved to (503, 184)
Screenshot: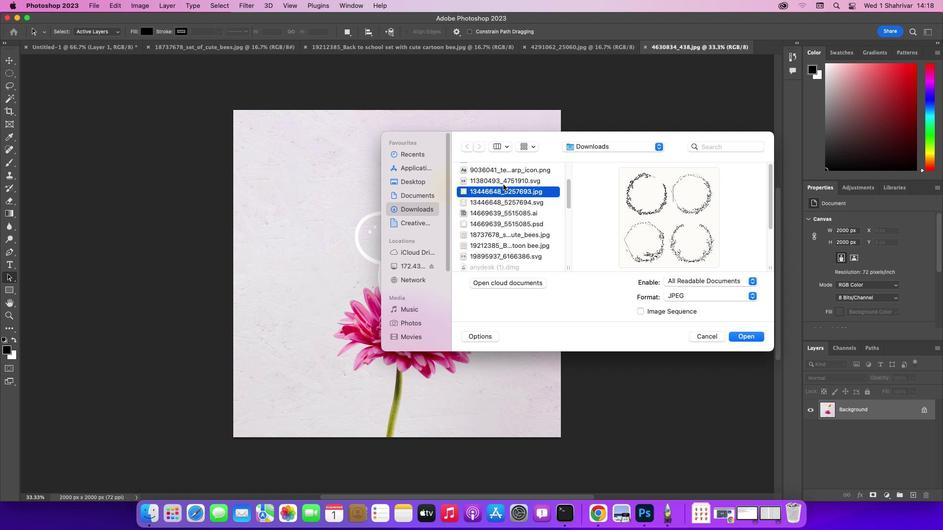 
Action: Mouse pressed left at (503, 184)
Screenshot: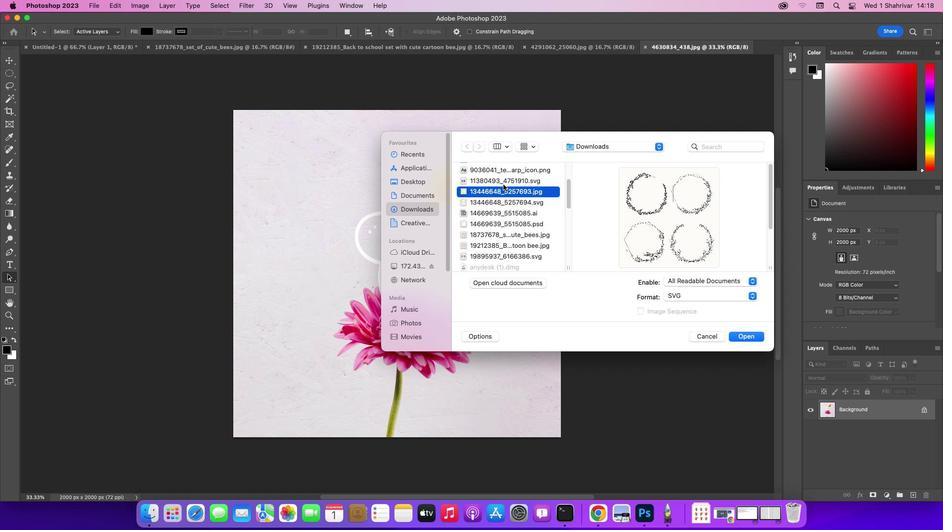 
Action: Mouse moved to (518, 179)
Screenshot: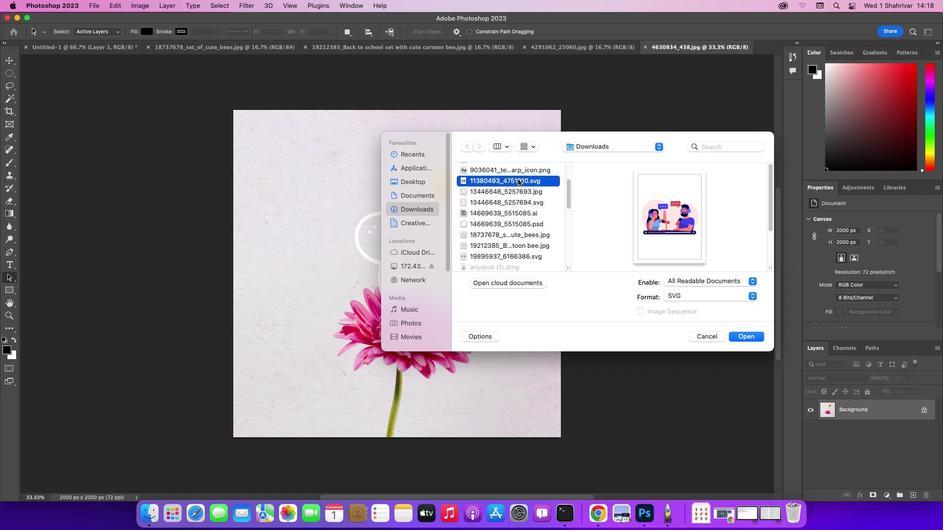 
Action: Mouse pressed left at (518, 179)
Screenshot: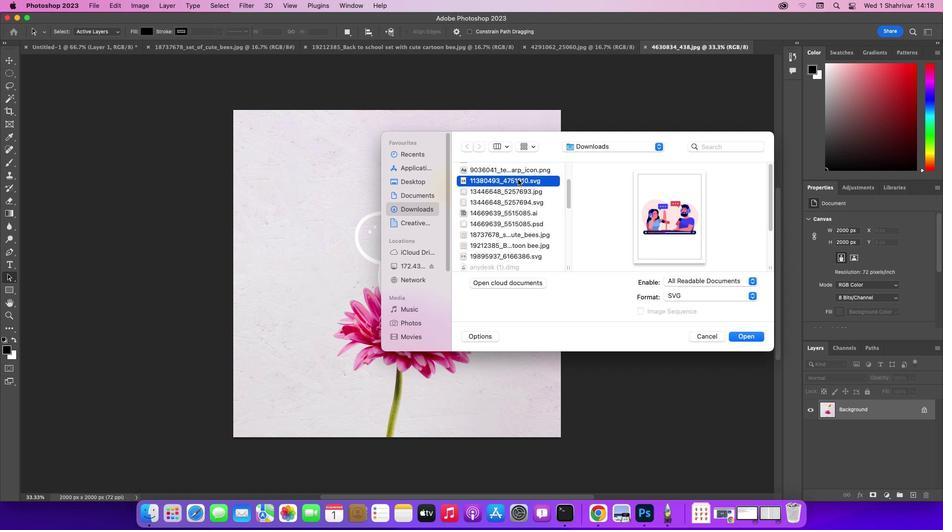 
Action: Mouse moved to (523, 174)
Screenshot: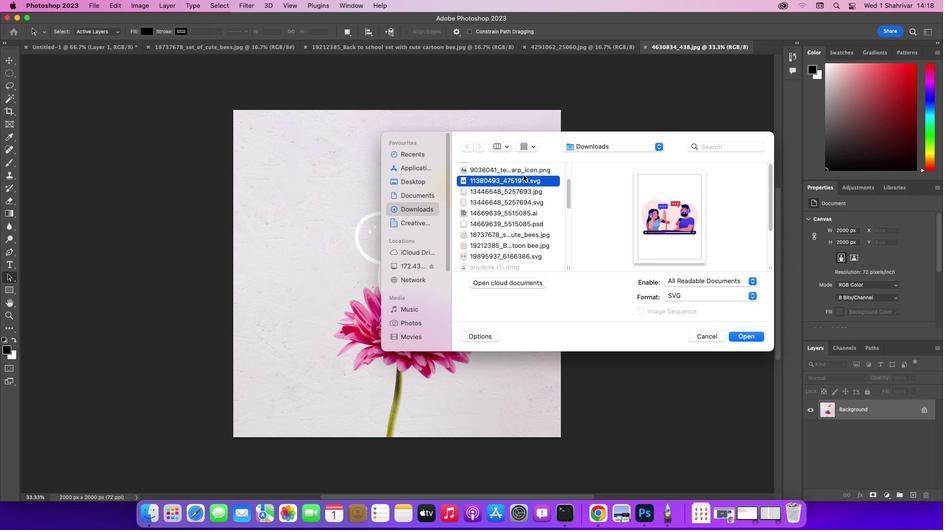 
Action: Mouse pressed left at (523, 174)
Screenshot: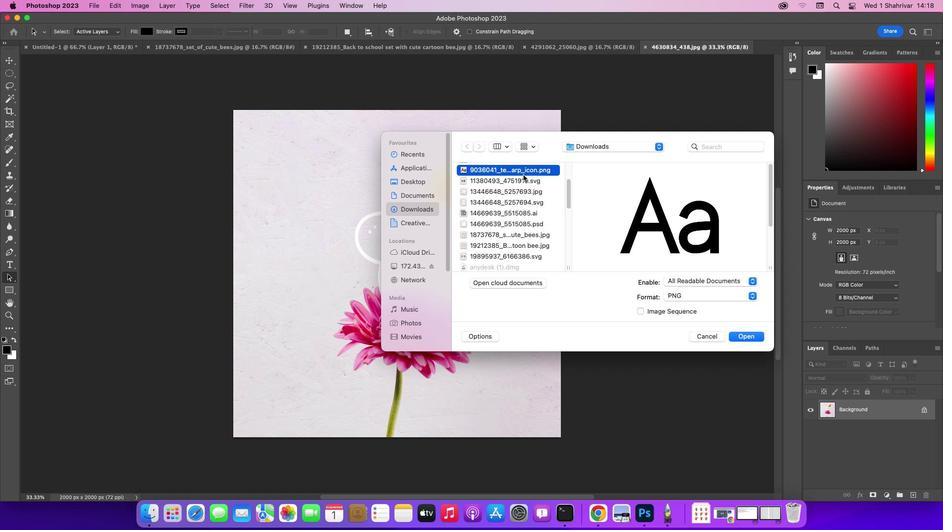 
Action: Mouse moved to (567, 198)
Screenshot: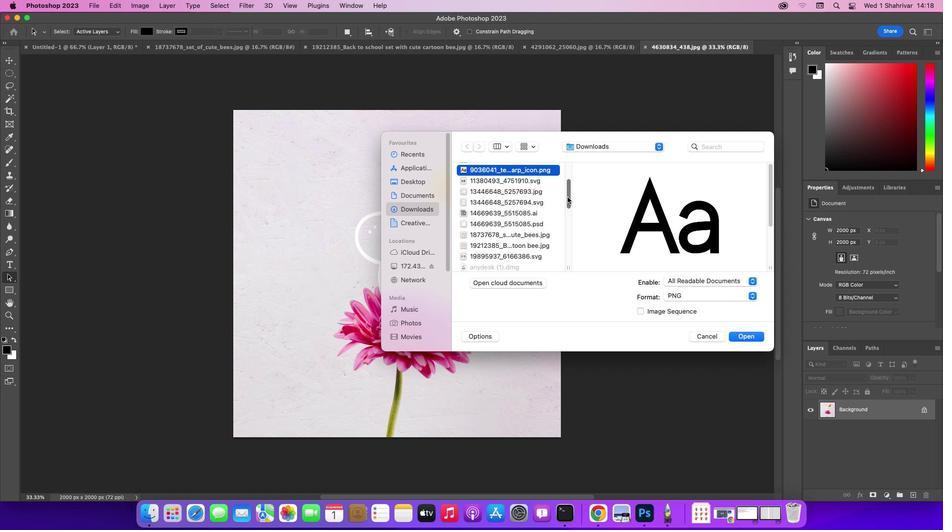 
Action: Mouse pressed left at (567, 198)
Screenshot: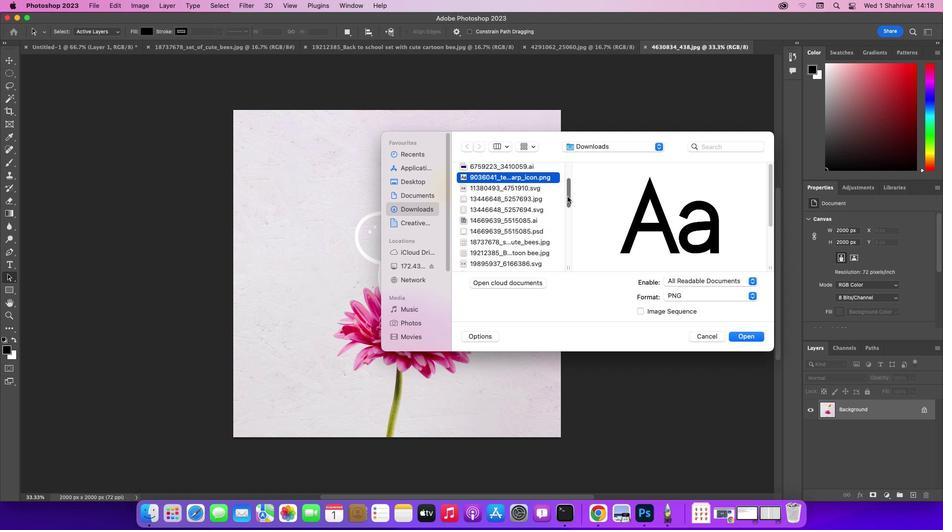 
Action: Mouse moved to (494, 213)
Screenshot: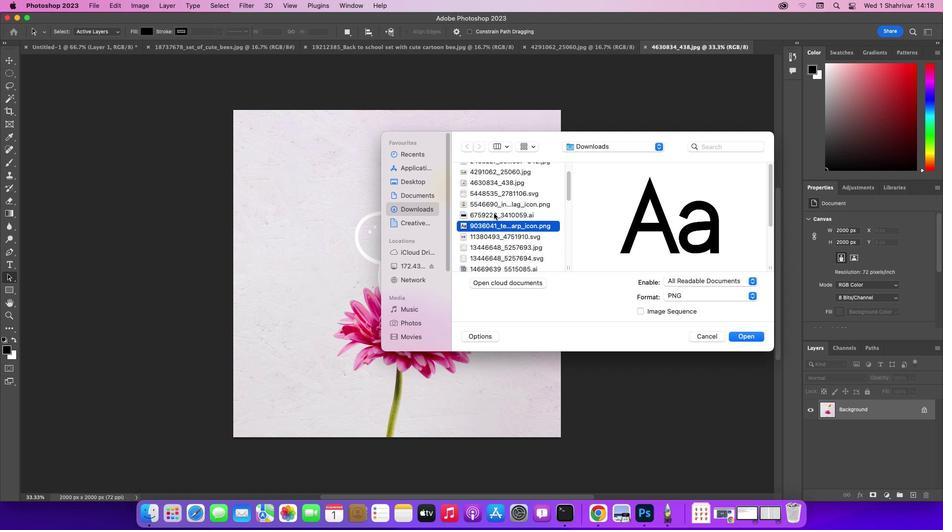 
Action: Mouse pressed left at (494, 213)
Screenshot: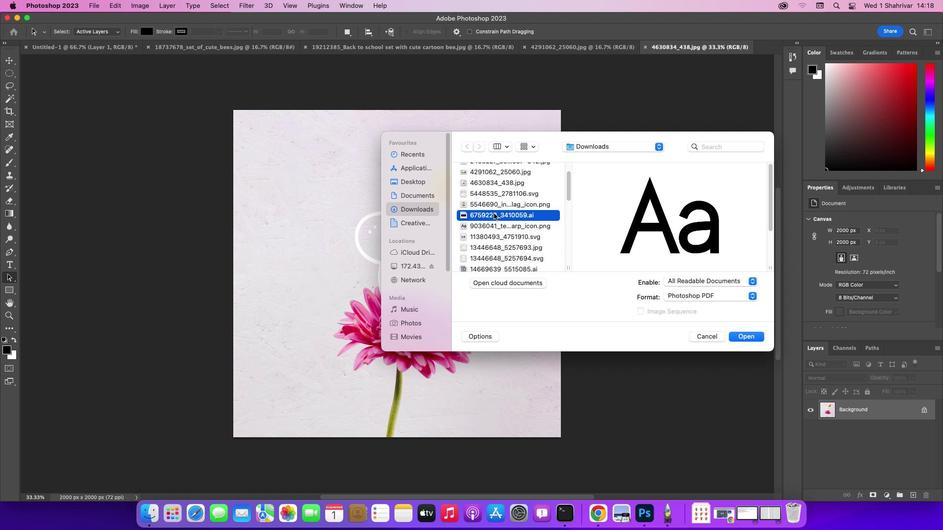 
Action: Mouse moved to (498, 200)
Screenshot: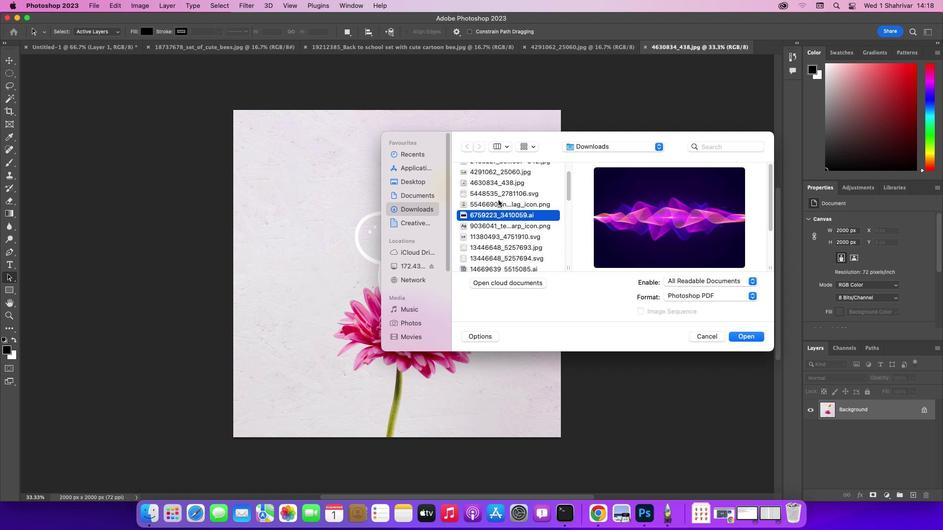 
Action: Mouse pressed left at (498, 200)
Screenshot: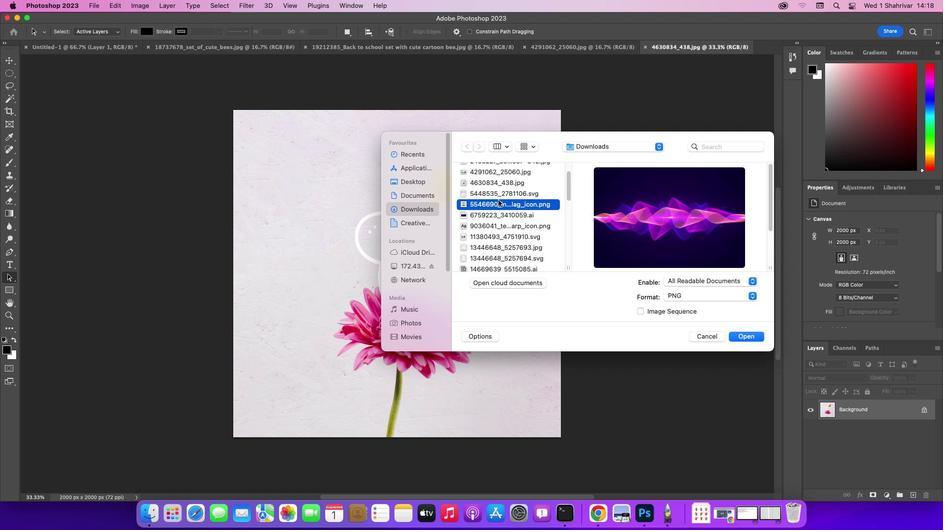 
Action: Mouse moved to (502, 196)
Screenshot: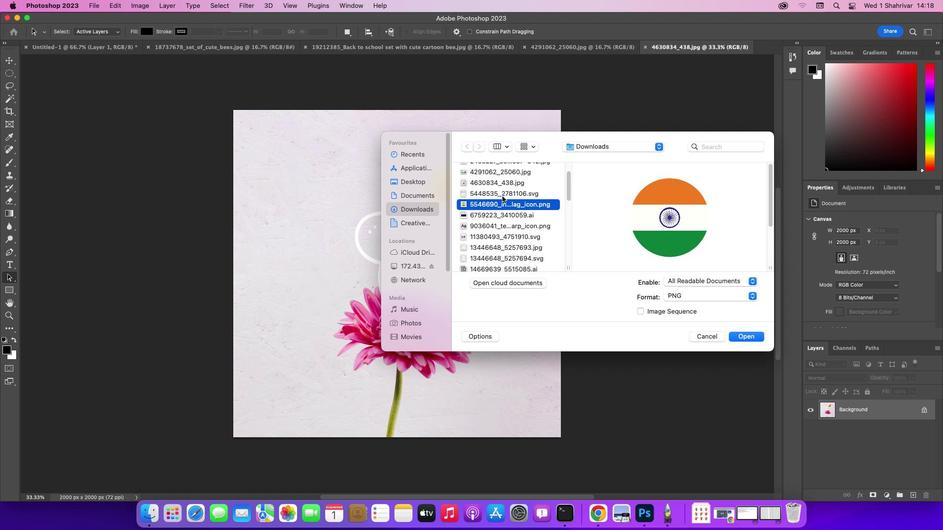 
Action: Mouse pressed left at (502, 196)
Screenshot: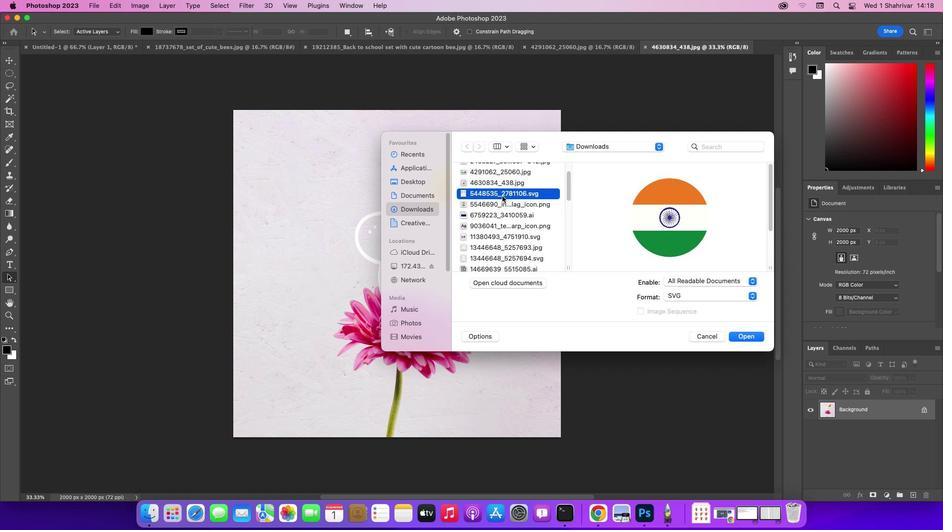 
Action: Mouse moved to (502, 180)
Screenshot: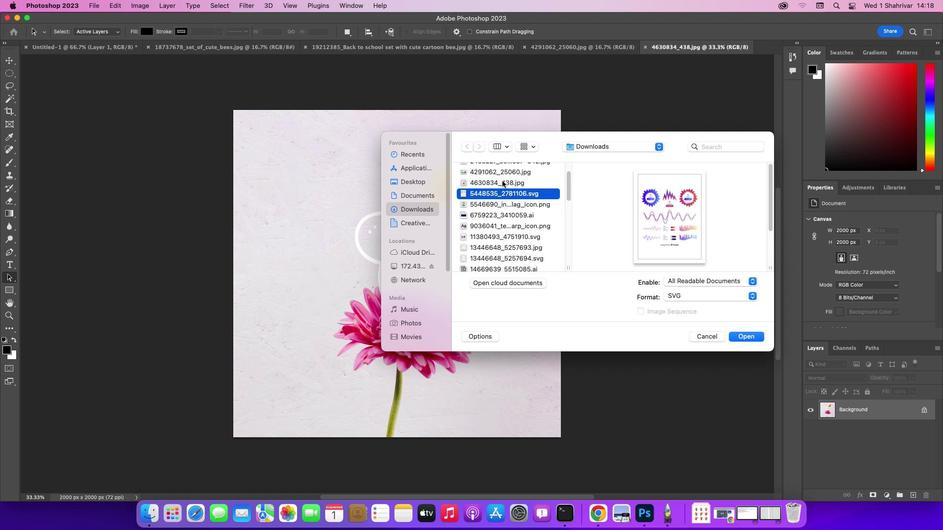 
Action: Mouse pressed left at (502, 180)
Screenshot: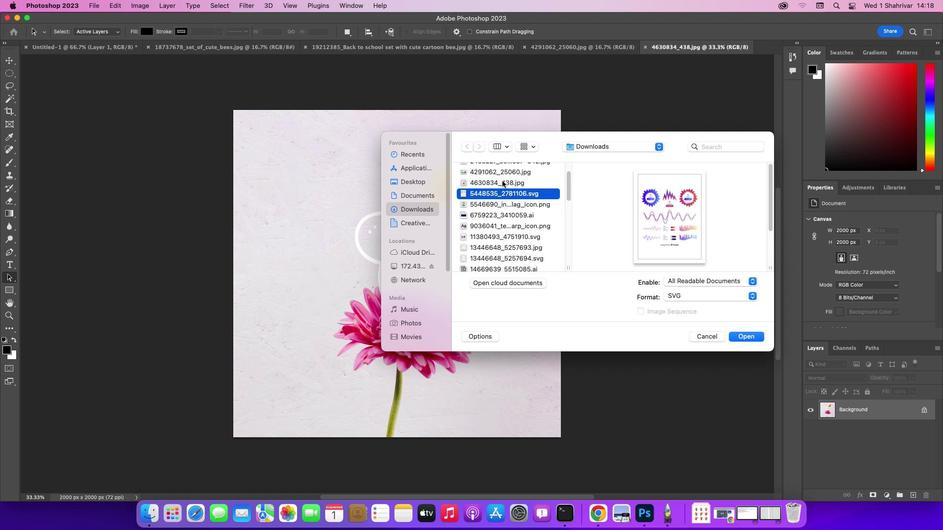 
Action: Mouse moved to (503, 174)
Screenshot: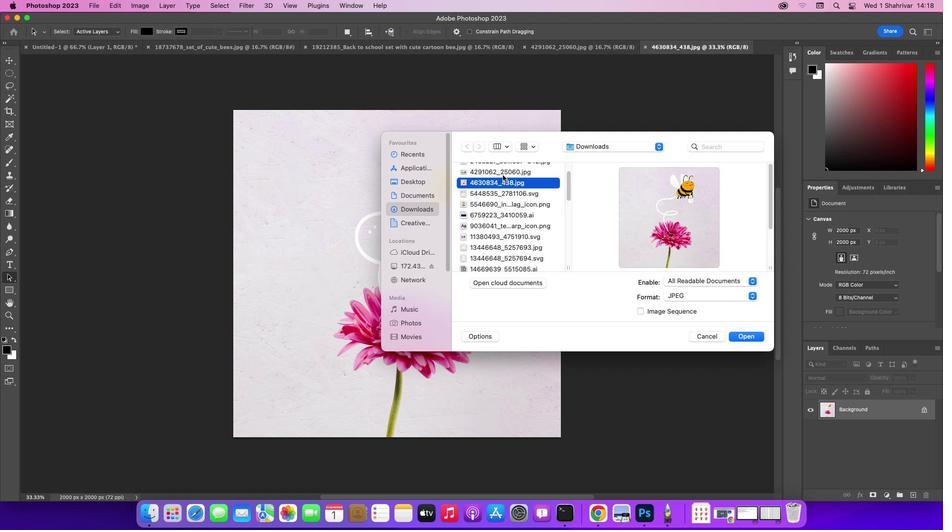 
Action: Mouse pressed left at (503, 174)
Screenshot: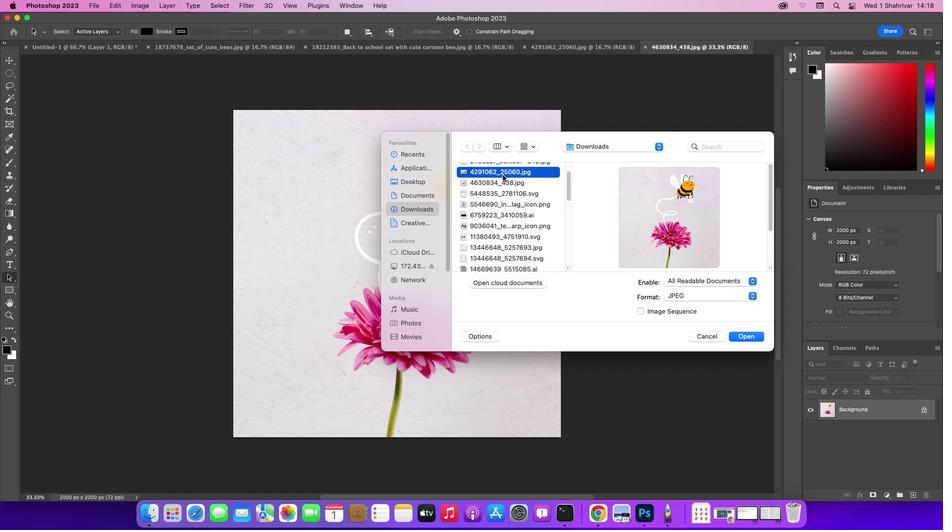 
Action: Mouse moved to (570, 195)
Screenshot: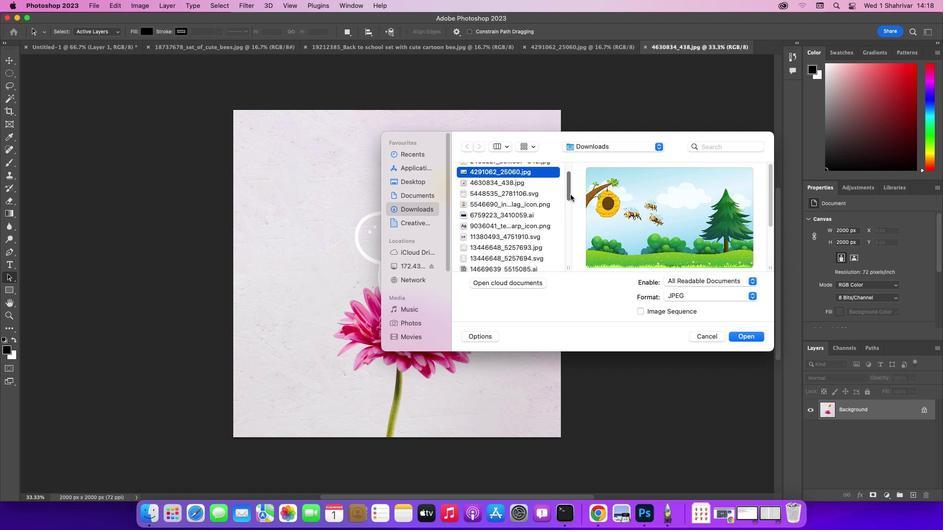 
Action: Mouse pressed left at (570, 195)
Screenshot: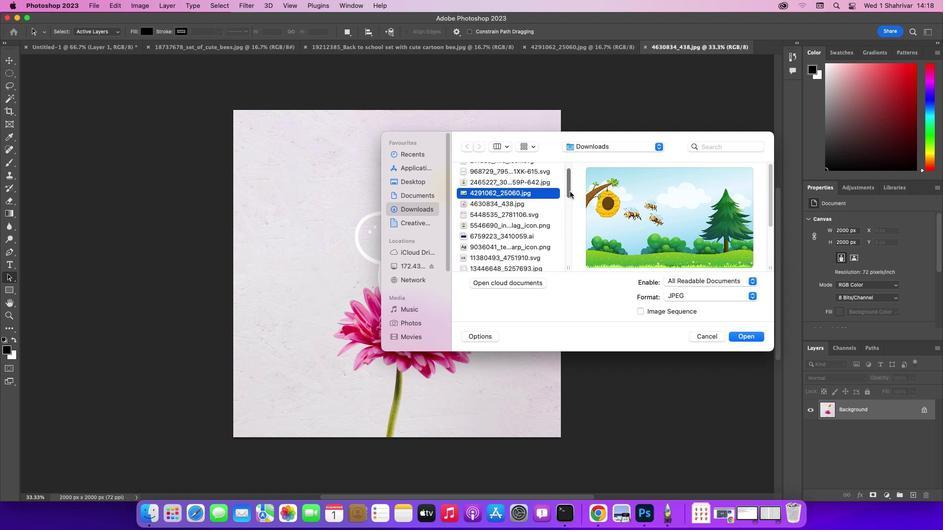
Action: Mouse moved to (507, 216)
Screenshot: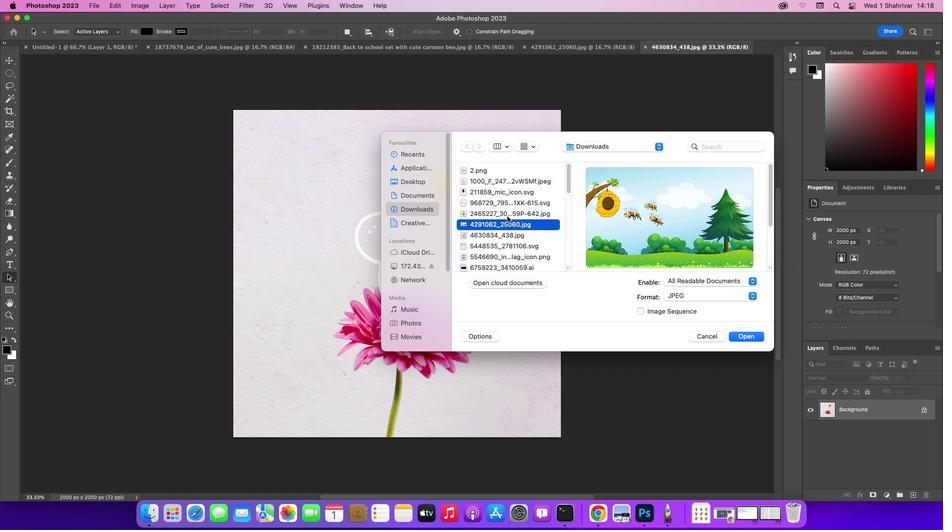 
Action: Mouse pressed left at (507, 216)
Screenshot: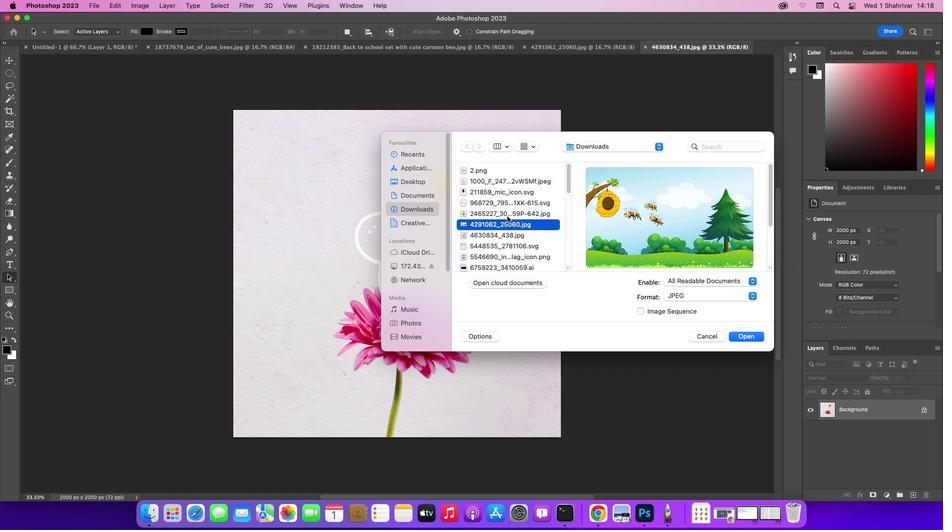 
Action: Mouse moved to (510, 203)
Screenshot: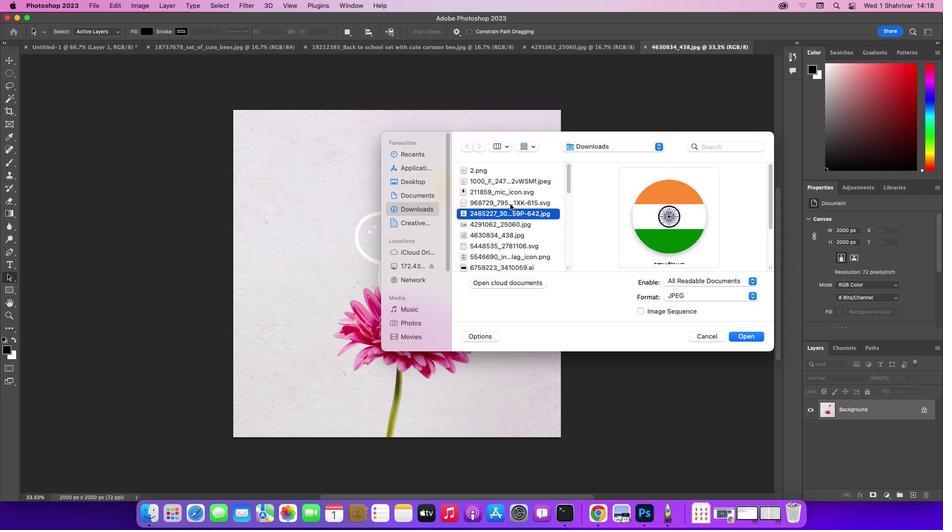 
Action: Mouse pressed left at (510, 203)
Screenshot: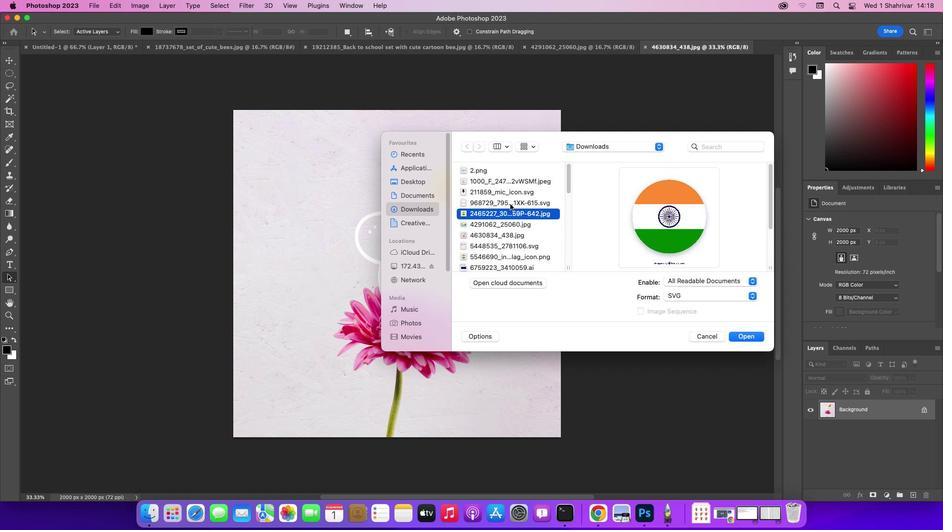 
Action: Mouse moved to (506, 192)
Screenshot: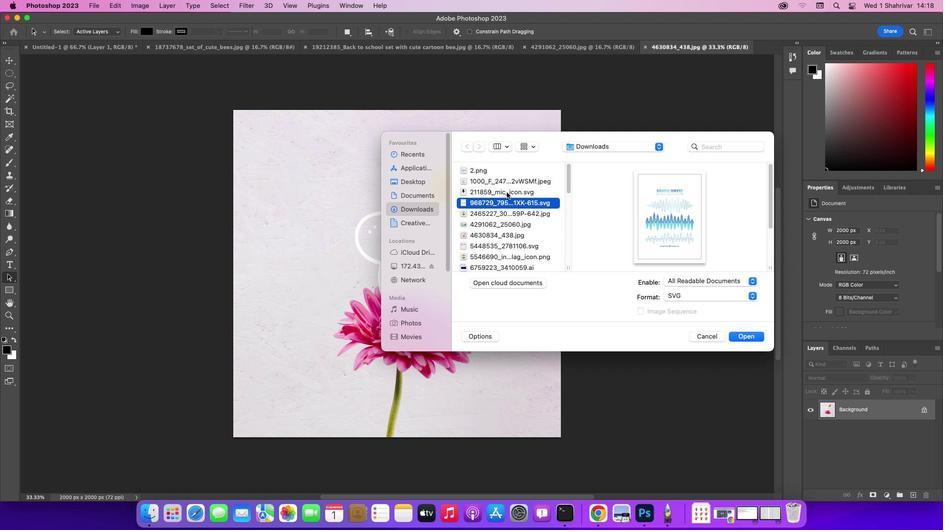 
Action: Mouse pressed left at (506, 192)
Screenshot: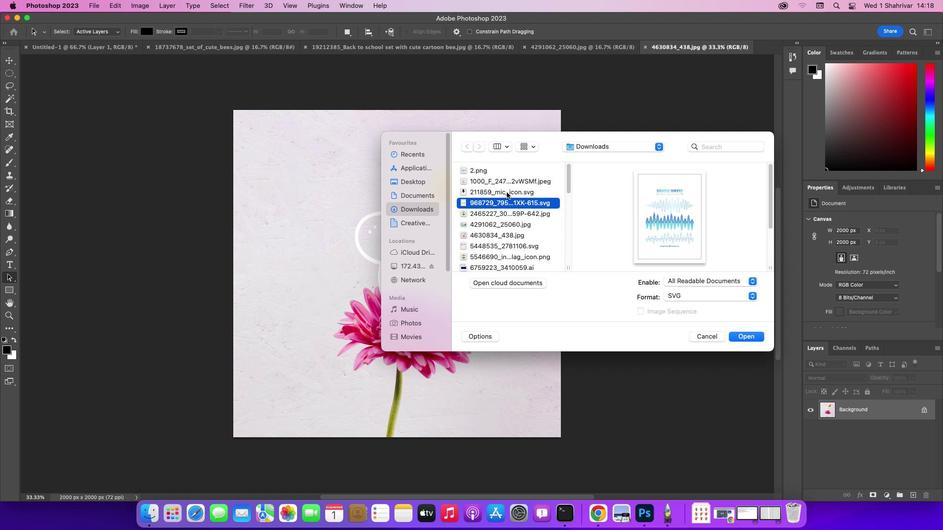 
Action: Mouse moved to (508, 182)
Screenshot: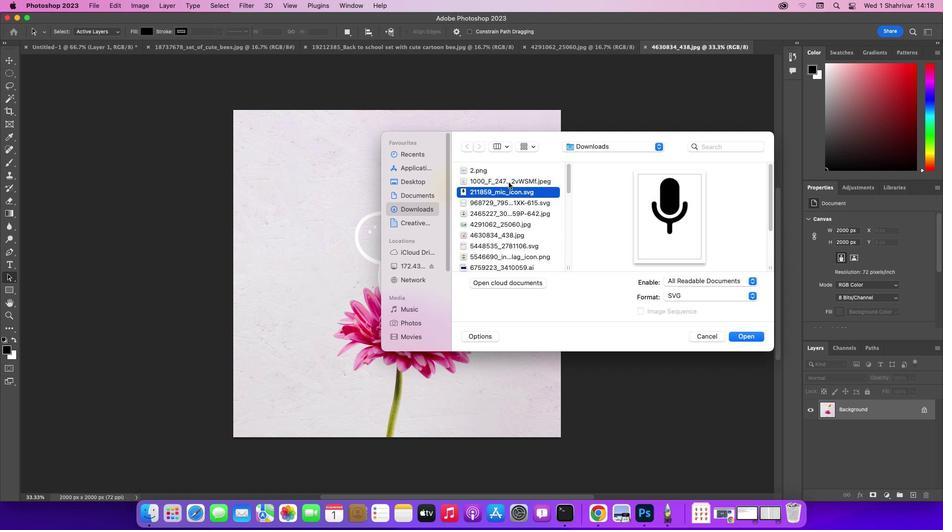 
Action: Mouse pressed left at (508, 182)
Screenshot: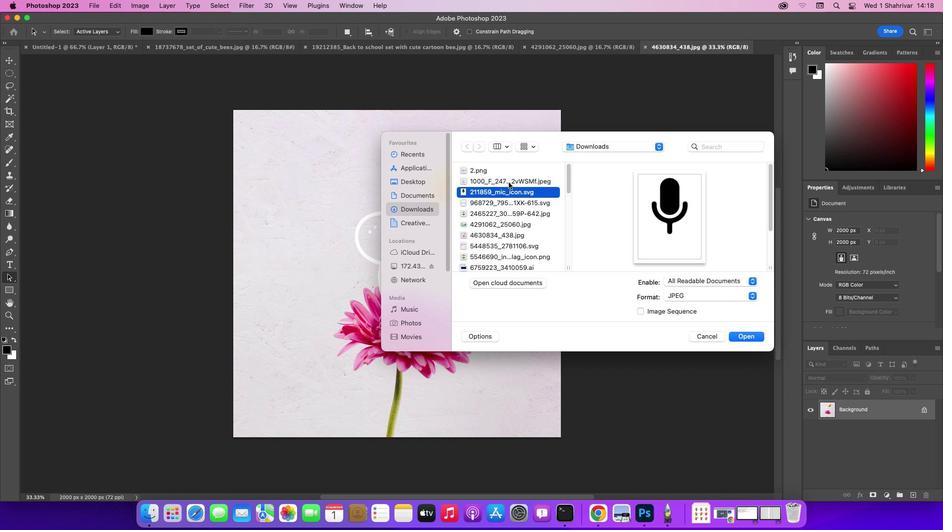
Action: Mouse moved to (494, 175)
Screenshot: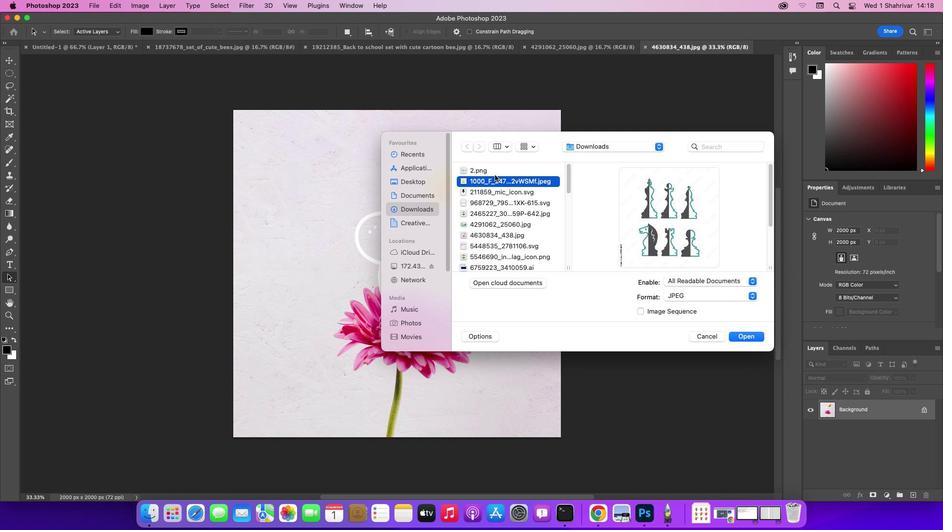 
Action: Mouse pressed left at (494, 175)
Screenshot: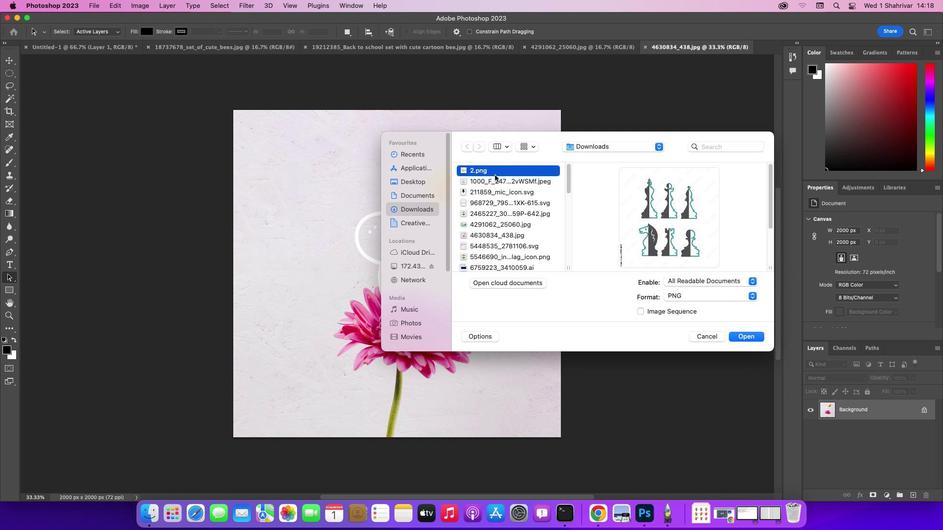 
Action: Mouse moved to (568, 189)
Screenshot: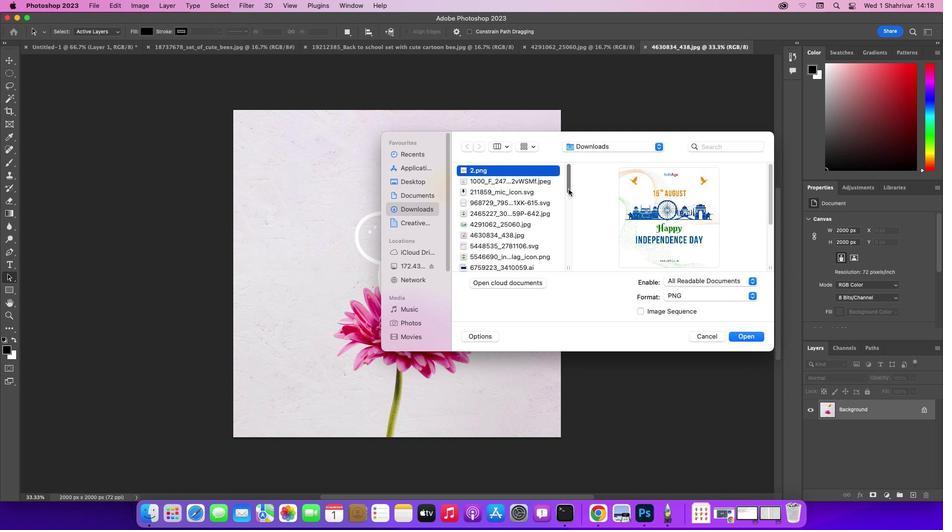 
Action: Mouse pressed left at (568, 189)
Screenshot: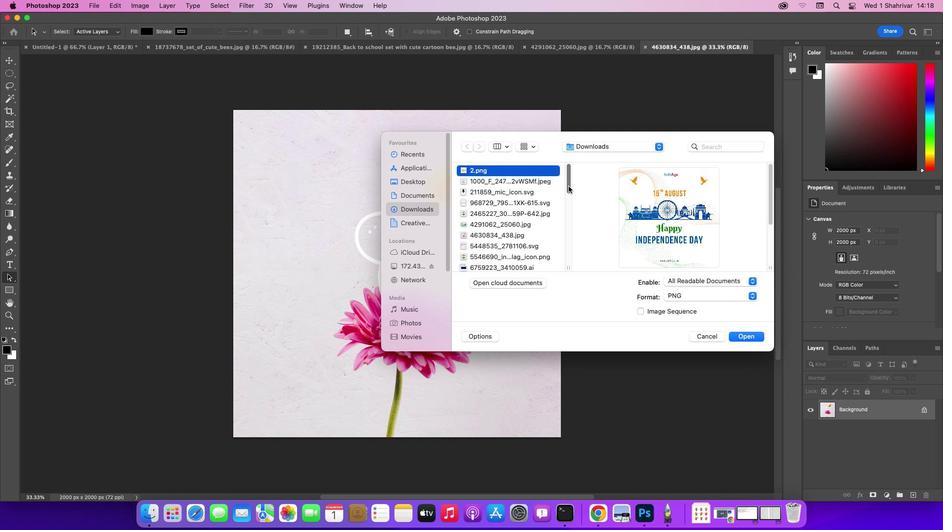 
Action: Mouse moved to (569, 183)
Screenshot: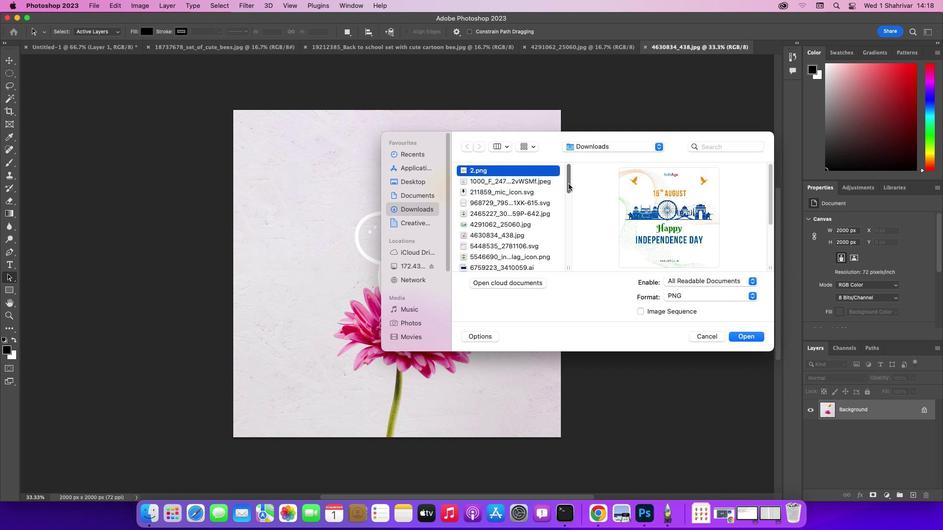 
Action: Mouse pressed left at (569, 183)
Screenshot: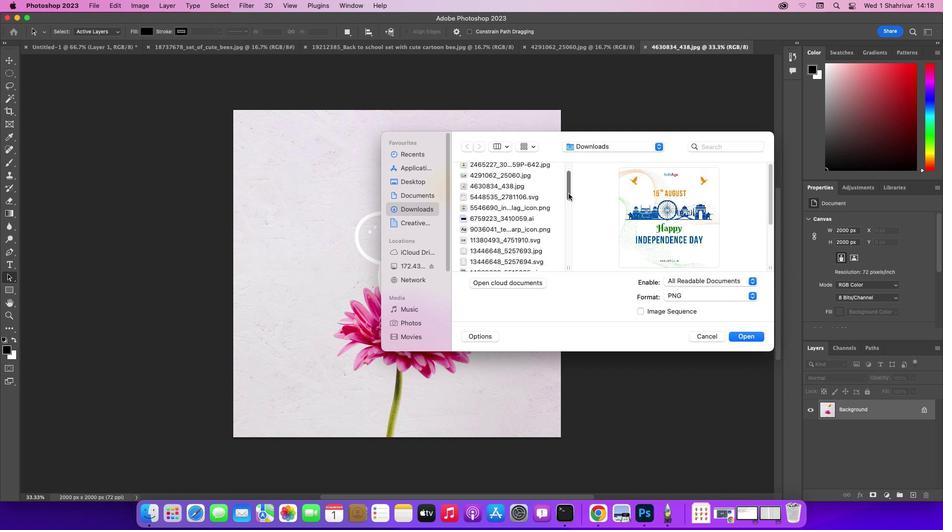 
Action: Mouse moved to (508, 262)
Screenshot: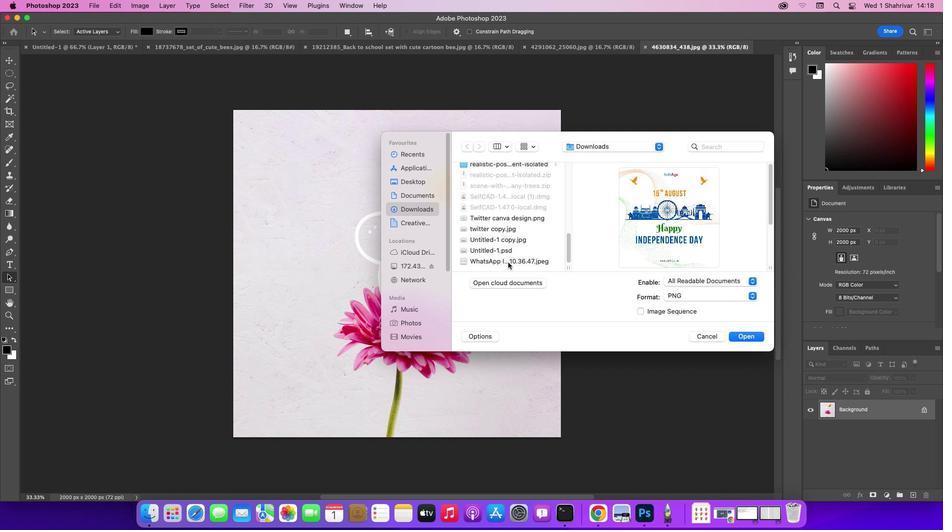
Action: Mouse pressed left at (508, 262)
Screenshot: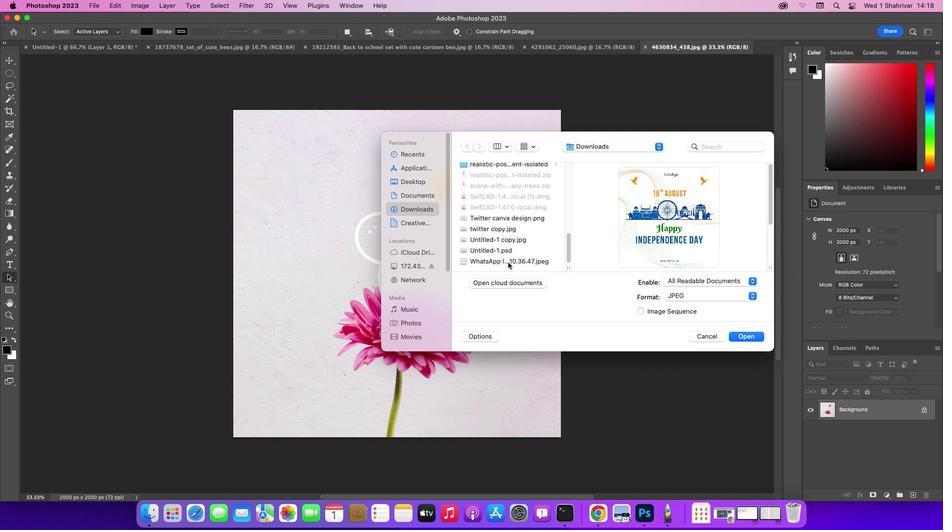 
Action: Mouse moved to (507, 254)
Screenshot: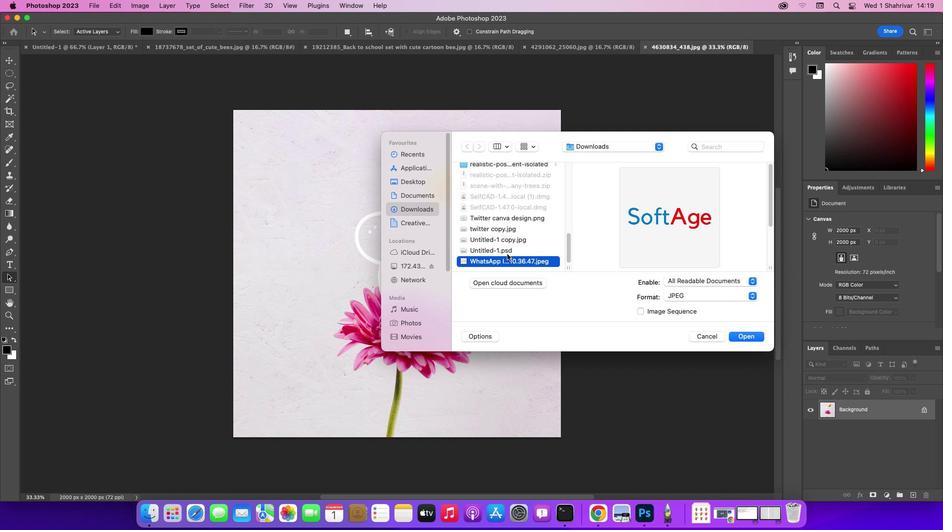 
Action: Mouse pressed left at (507, 254)
Screenshot: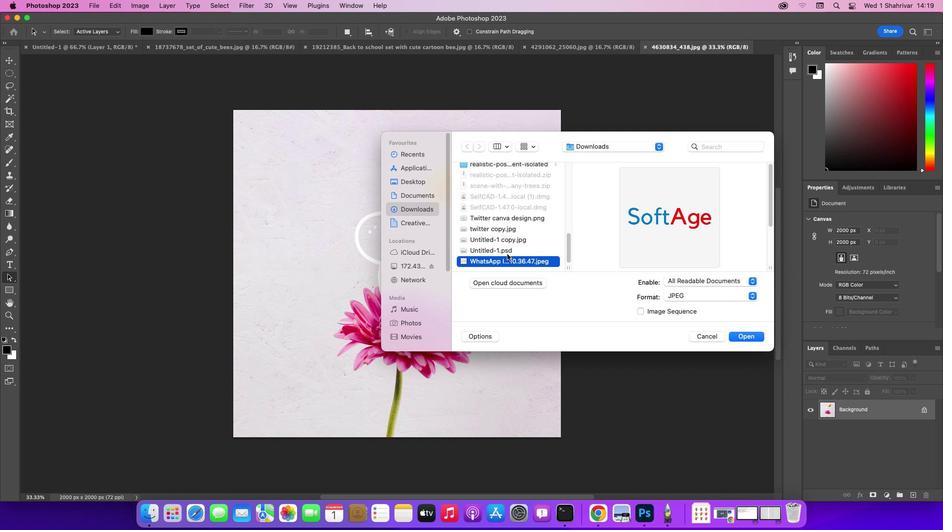 
Action: Mouse moved to (508, 240)
Screenshot: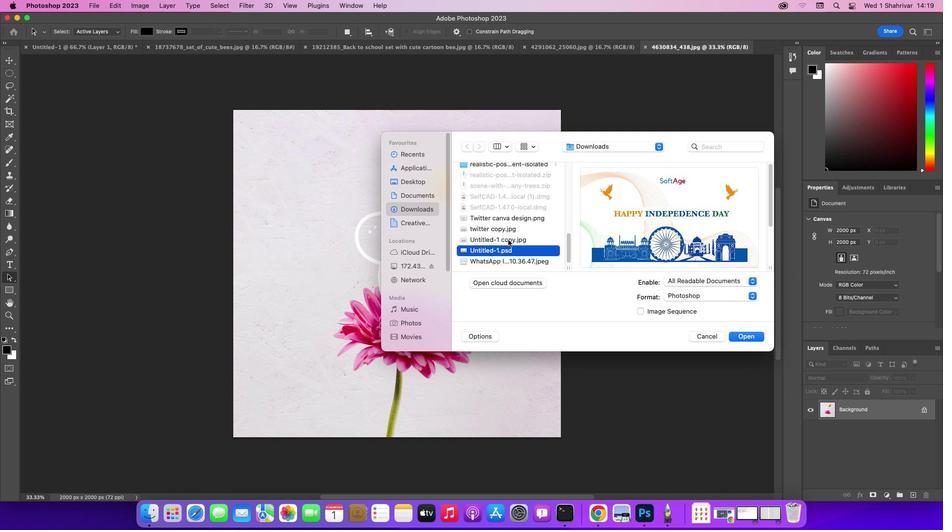 
Action: Mouse pressed left at (508, 240)
Screenshot: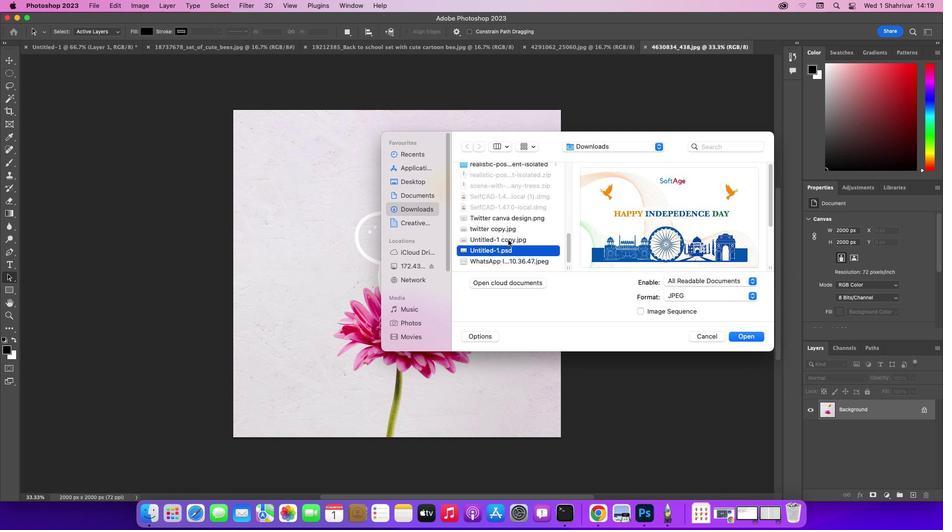 
Action: Mouse moved to (506, 232)
Screenshot: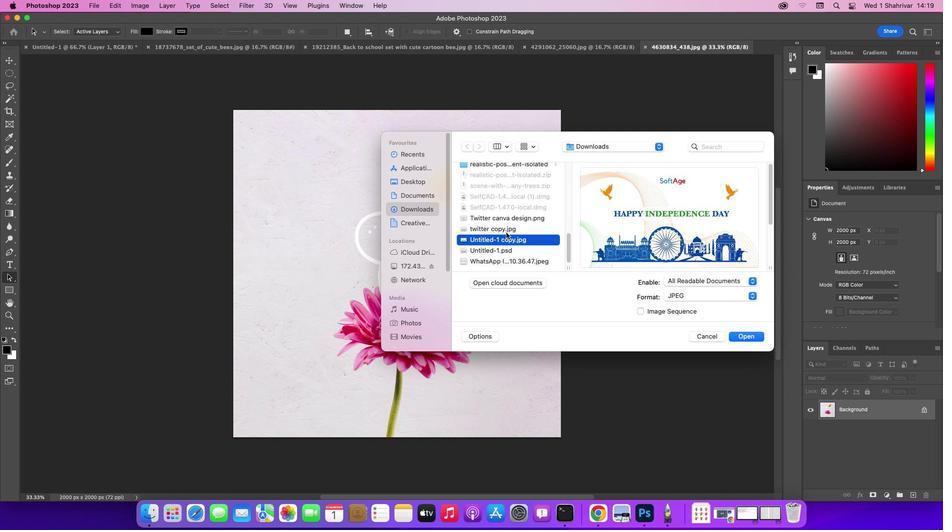 
Action: Mouse pressed left at (506, 232)
Screenshot: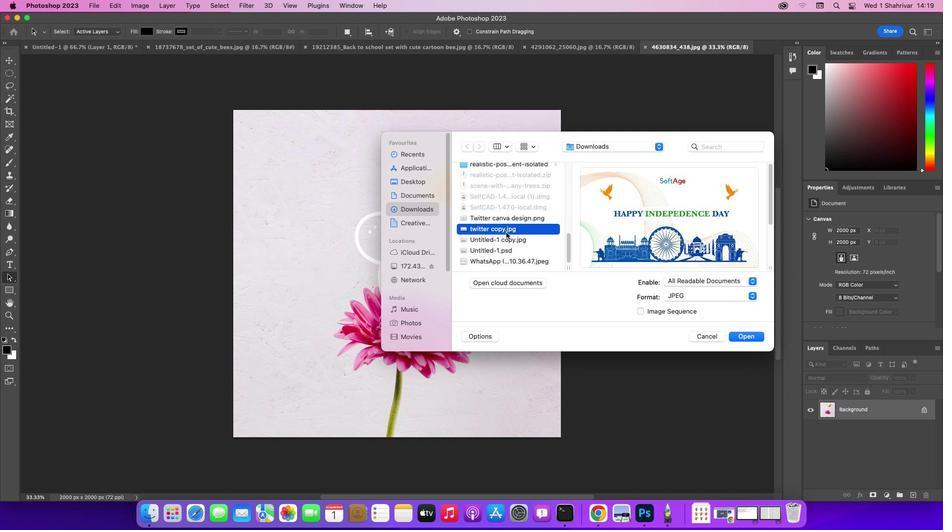 
Action: Mouse moved to (509, 221)
Screenshot: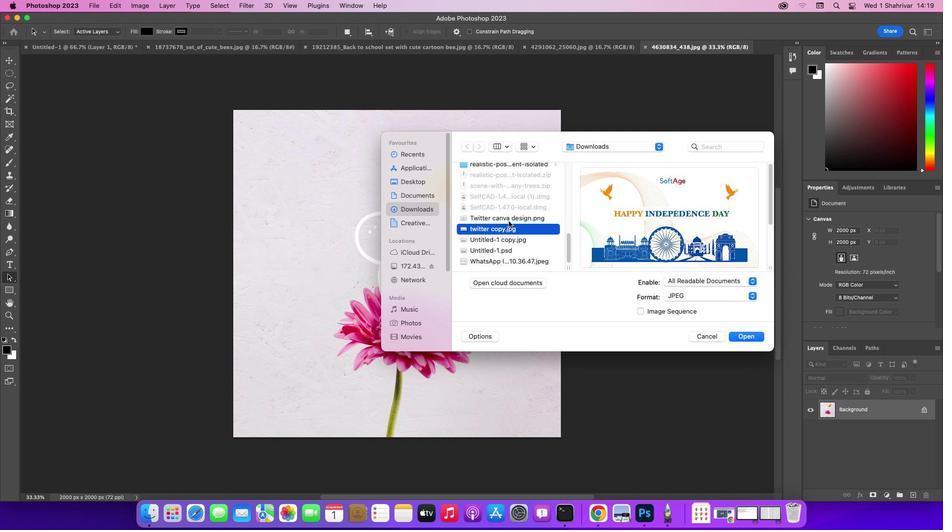 
Action: Mouse pressed left at (509, 221)
Screenshot: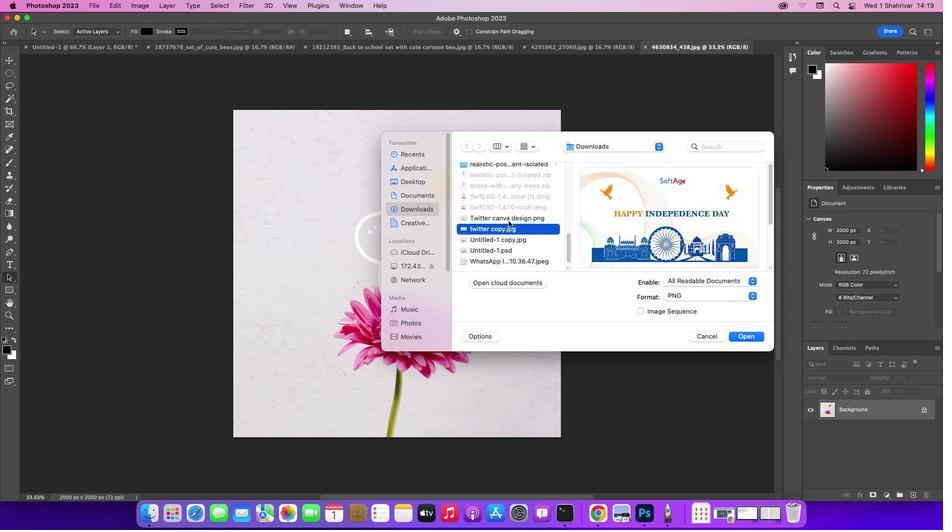 
Action: Mouse moved to (513, 202)
Screenshot: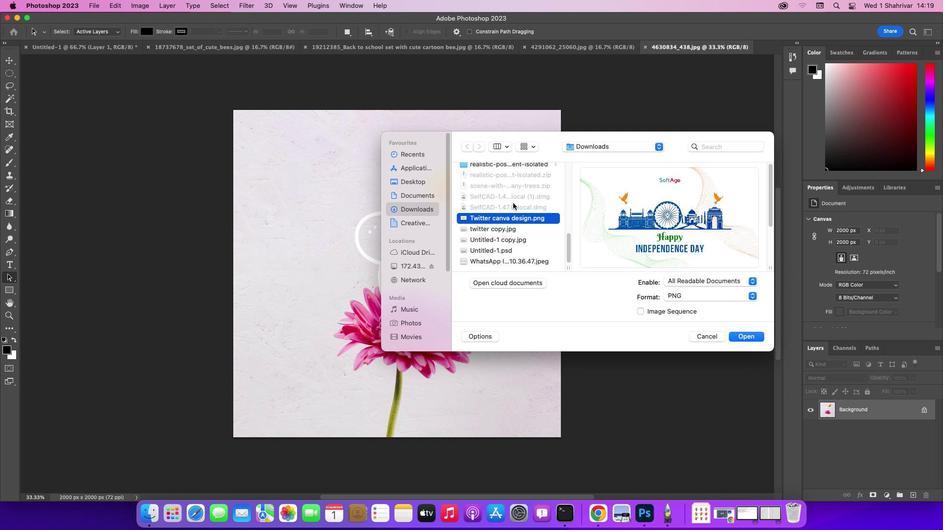
Action: Mouse pressed left at (513, 202)
Screenshot: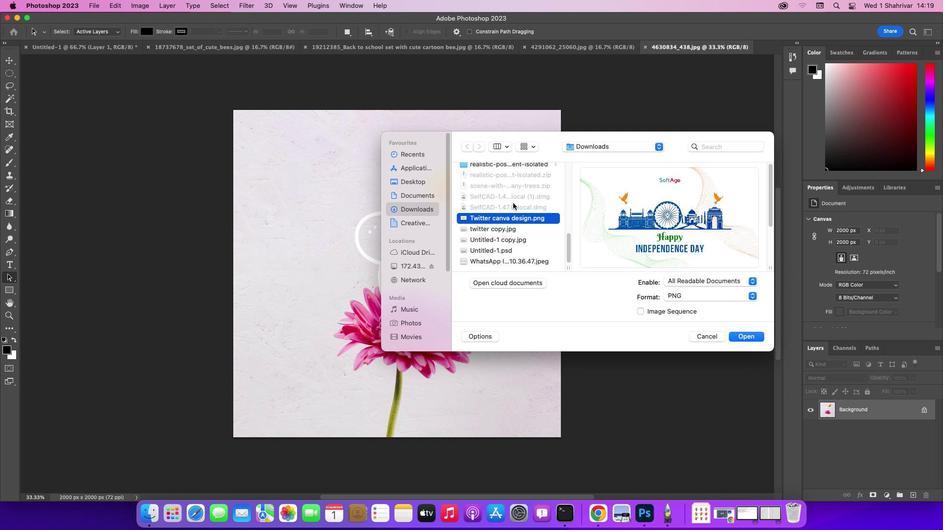 
Action: Mouse moved to (537, 166)
Screenshot: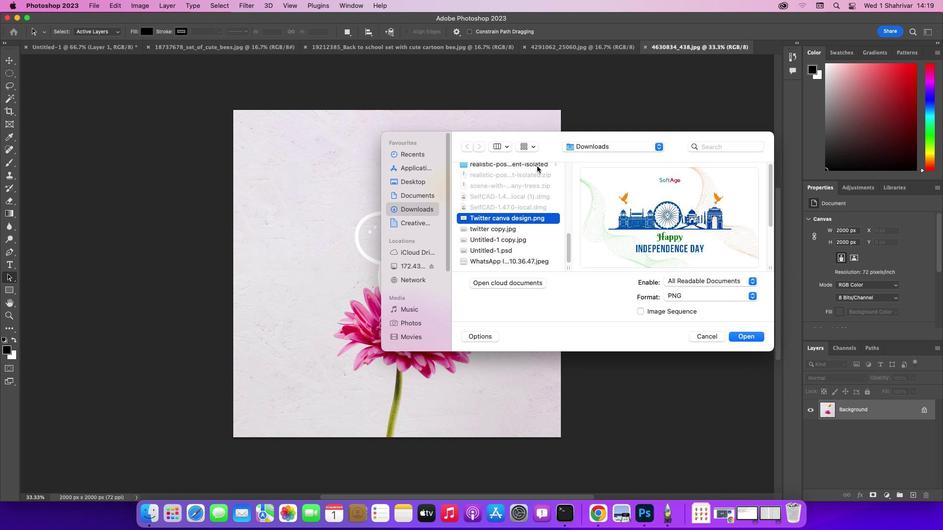 
Action: Mouse pressed left at (537, 166)
Screenshot: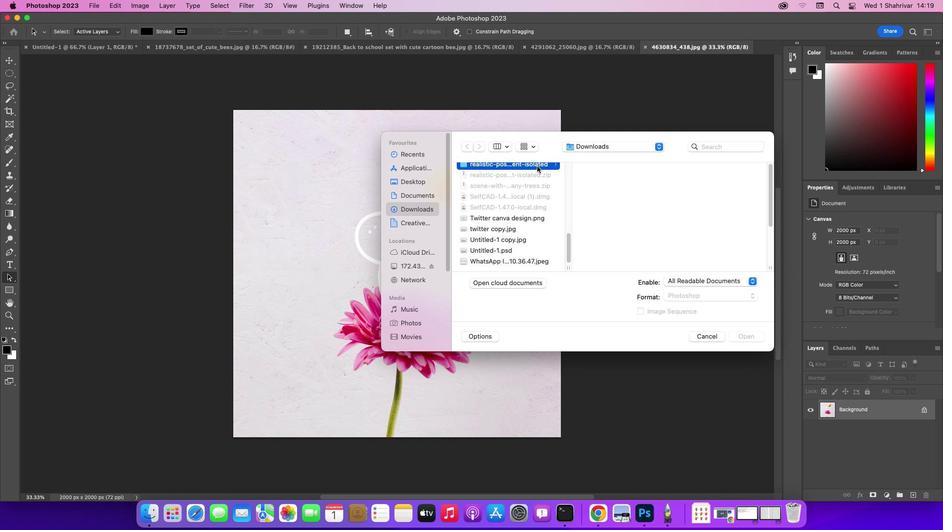 
Action: Mouse moved to (574, 247)
Screenshot: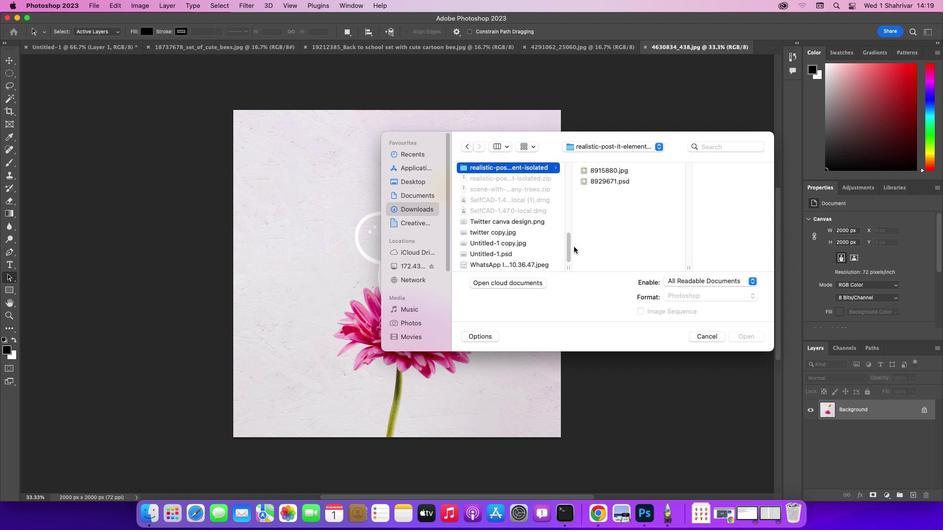 
Action: Mouse pressed left at (574, 247)
Screenshot: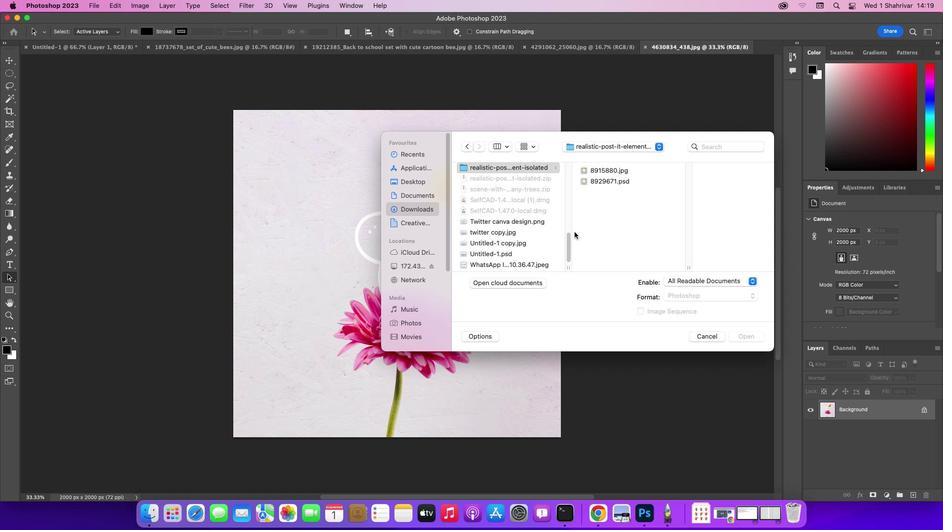 
Action: Mouse moved to (571, 246)
Screenshot: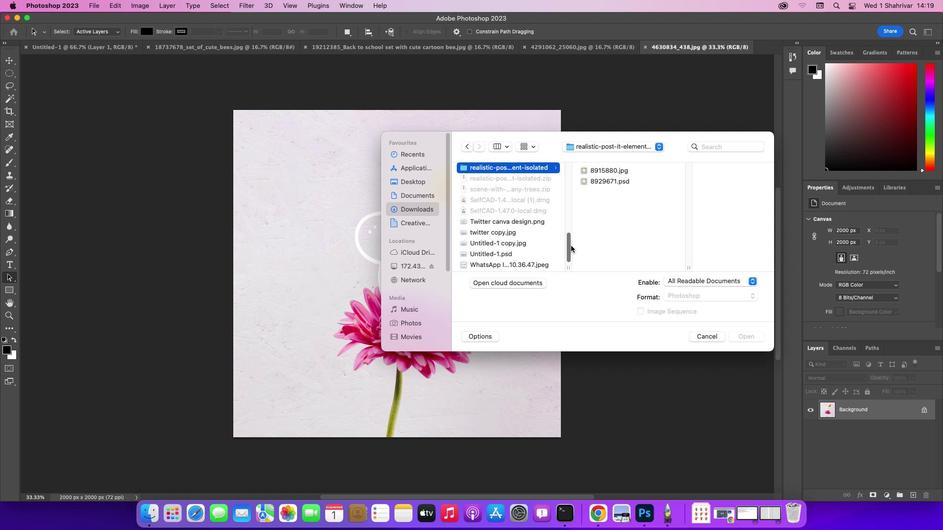 
Action: Mouse pressed left at (571, 246)
Screenshot: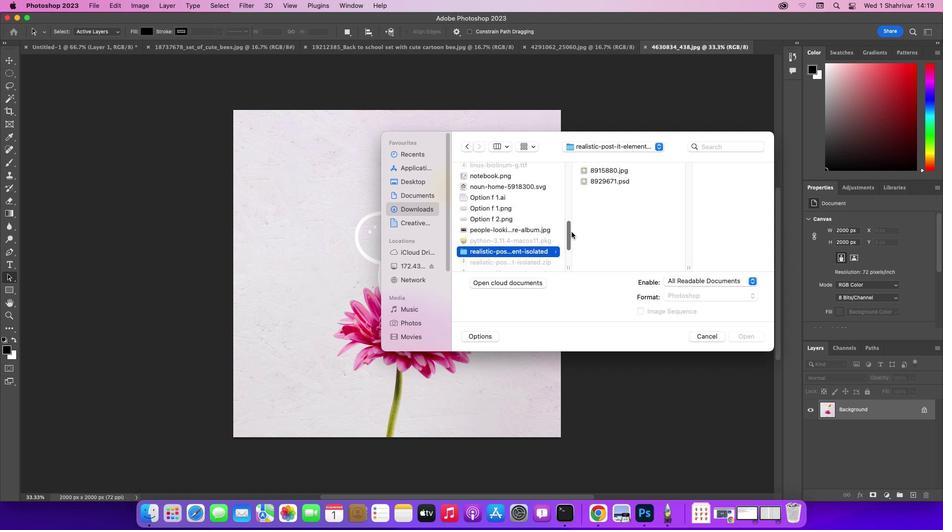 
Action: Mouse moved to (515, 220)
Screenshot: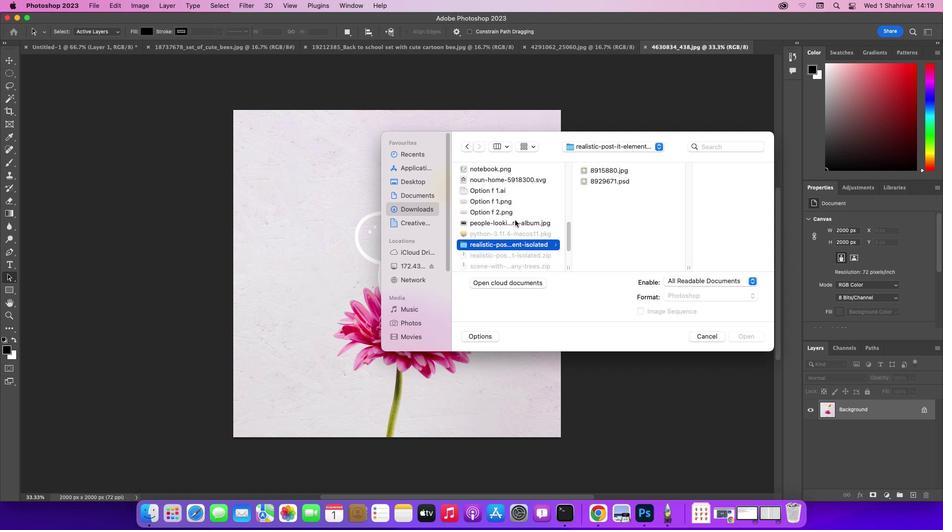 
Action: Mouse pressed left at (515, 220)
Screenshot: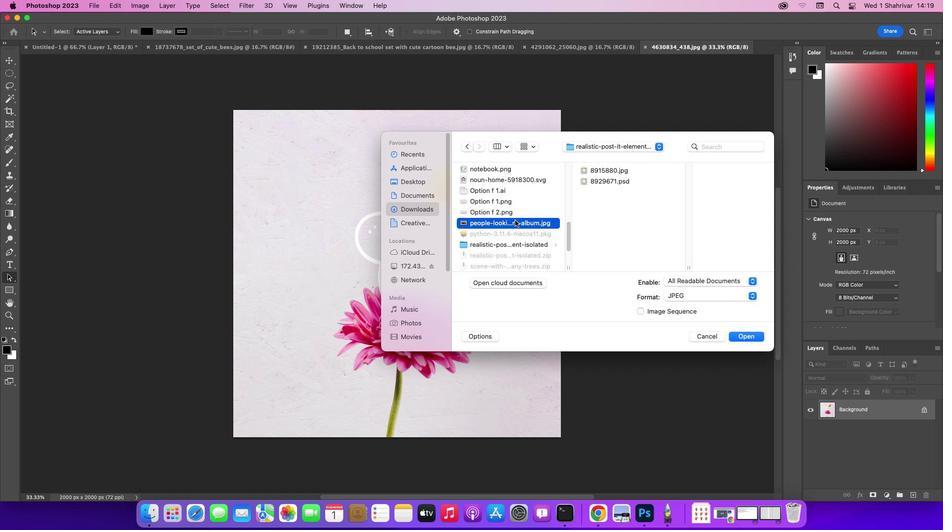 
Action: Mouse moved to (509, 214)
Screenshot: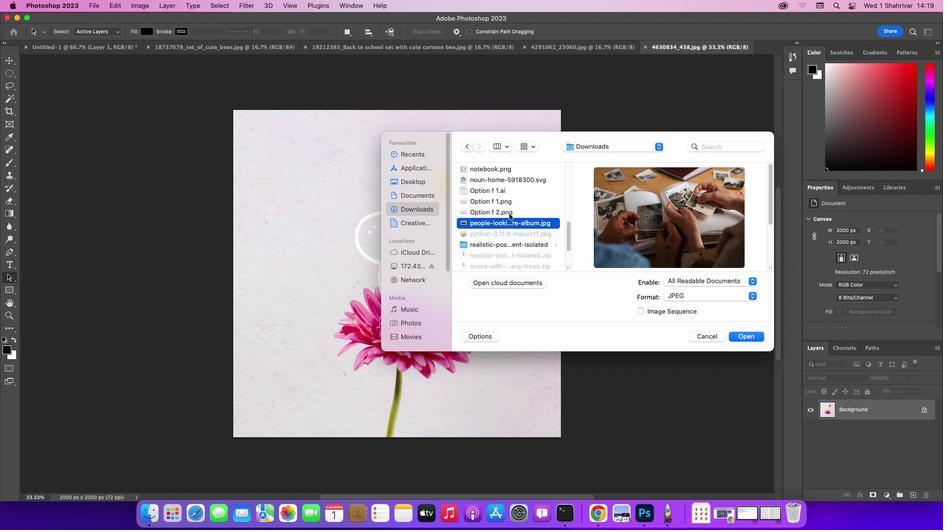 
Action: Mouse pressed left at (509, 214)
Screenshot: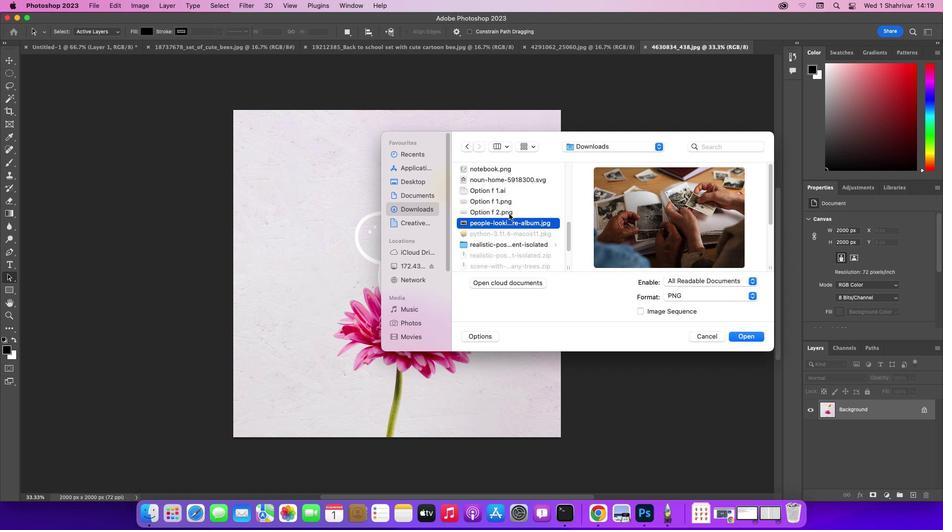 
Action: Mouse moved to (505, 201)
Screenshot: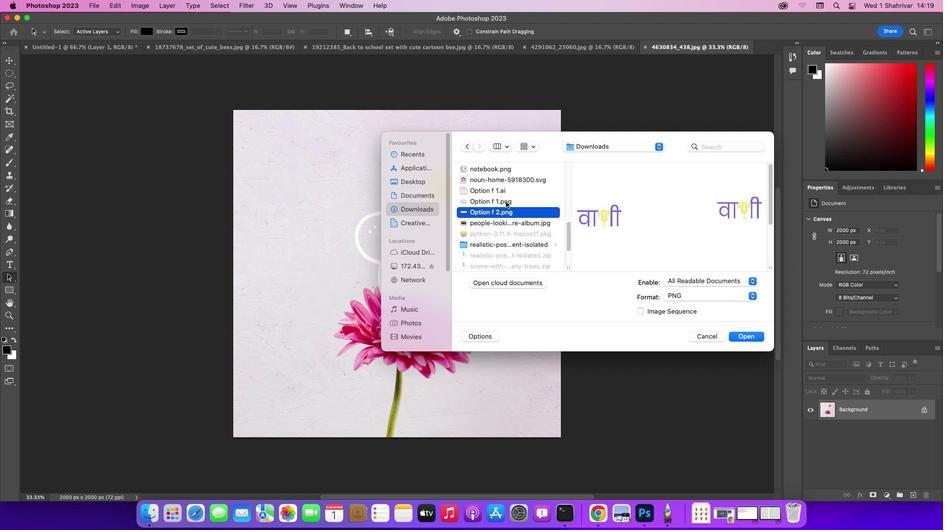 
Action: Mouse pressed left at (505, 201)
Screenshot: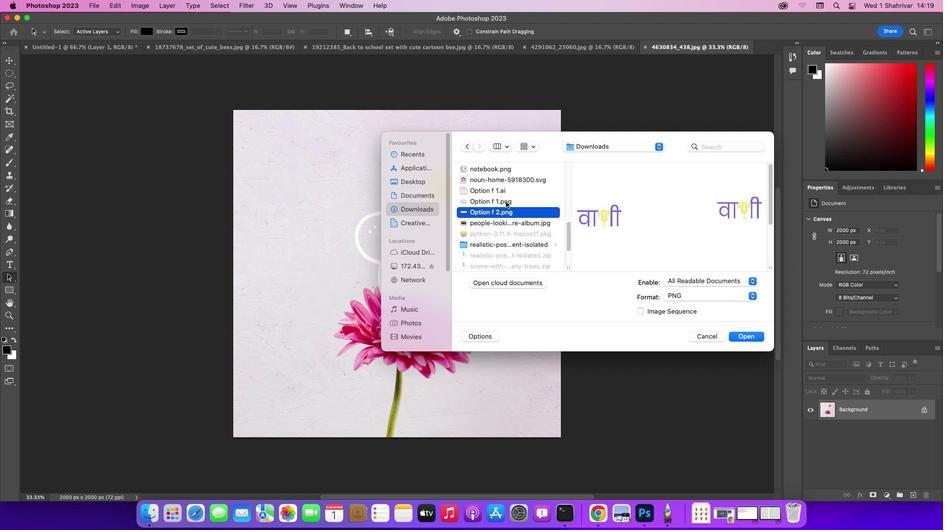 
Action: Mouse moved to (568, 241)
Screenshot: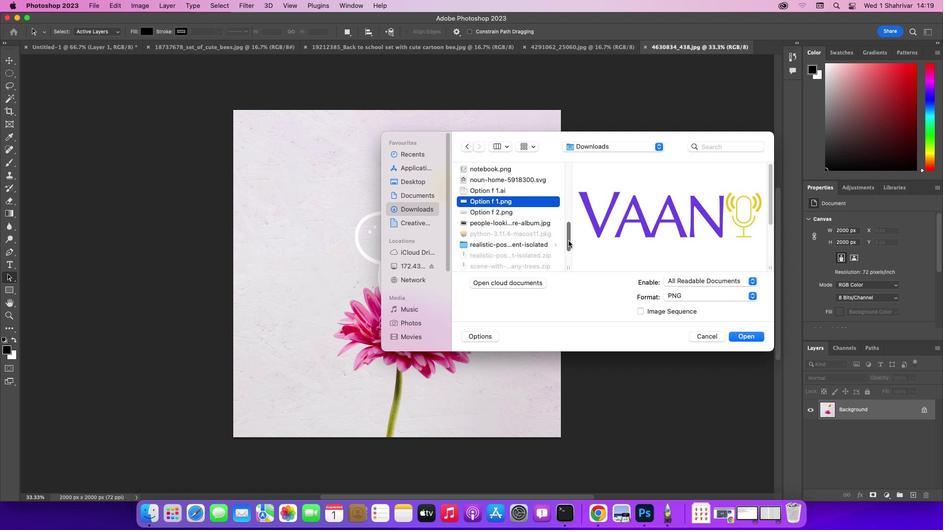
Action: Mouse pressed left at (568, 241)
Screenshot: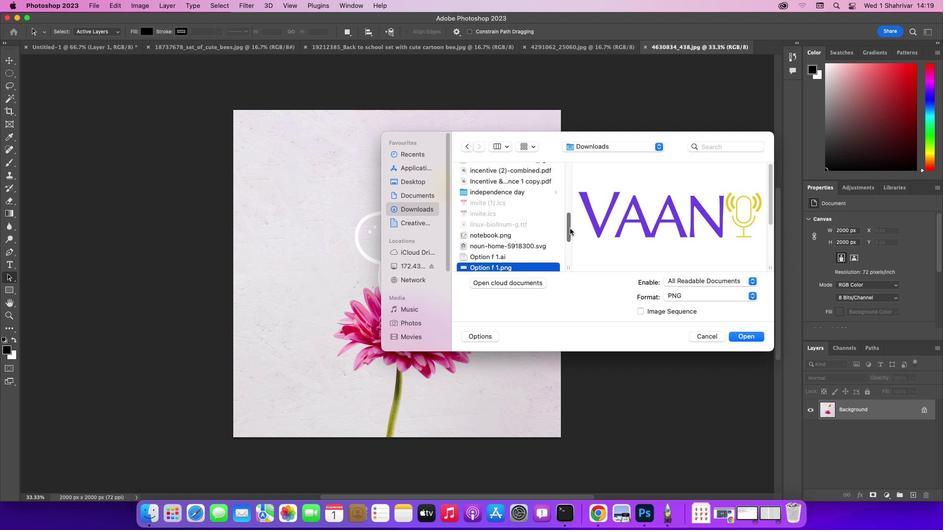 
Action: Mouse moved to (493, 185)
Screenshot: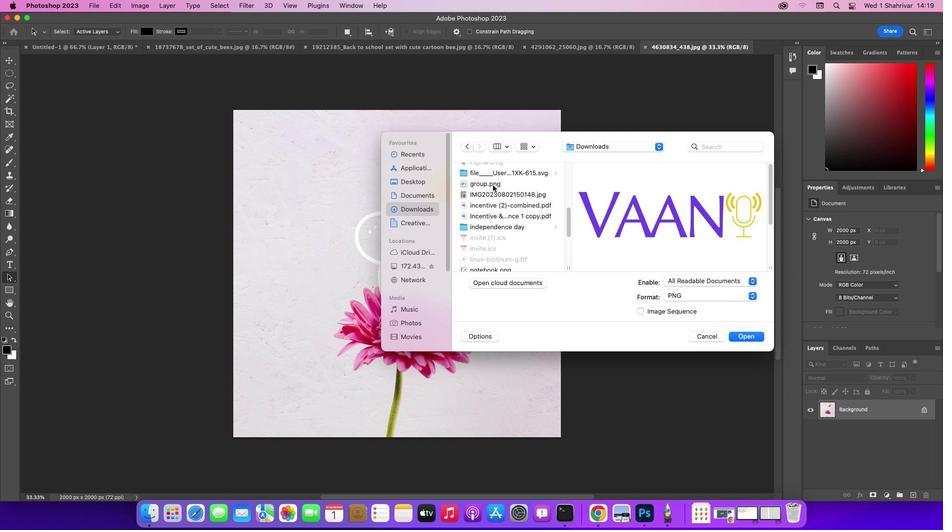 
Action: Mouse pressed left at (493, 185)
Screenshot: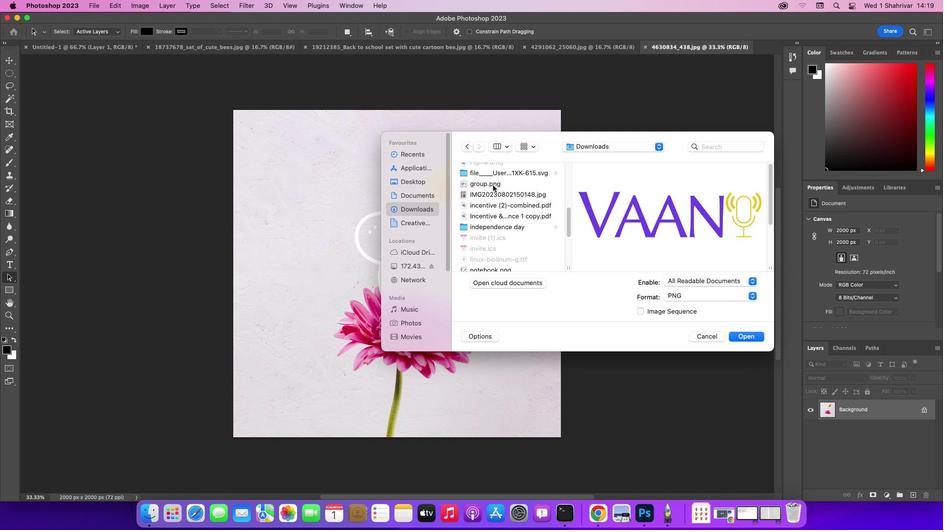 
Action: Mouse moved to (567, 230)
Screenshot: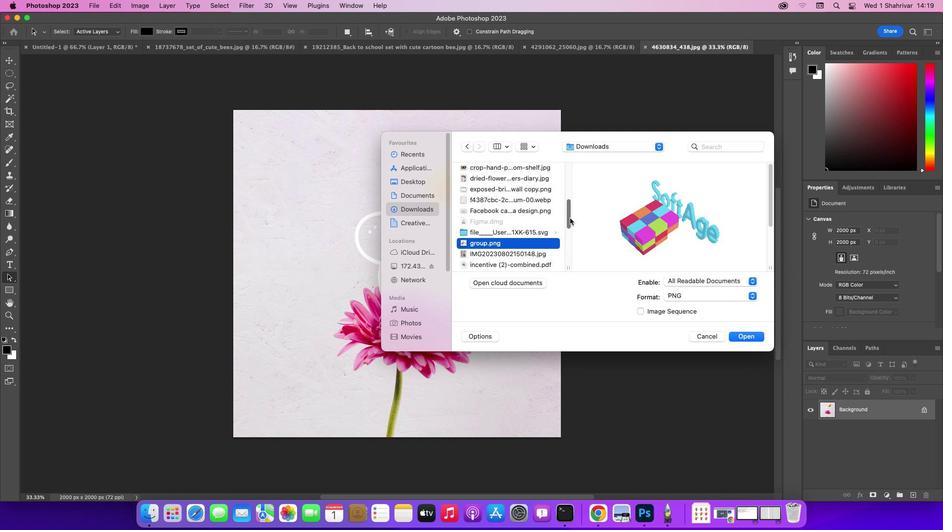 
Action: Mouse pressed left at (567, 230)
Screenshot: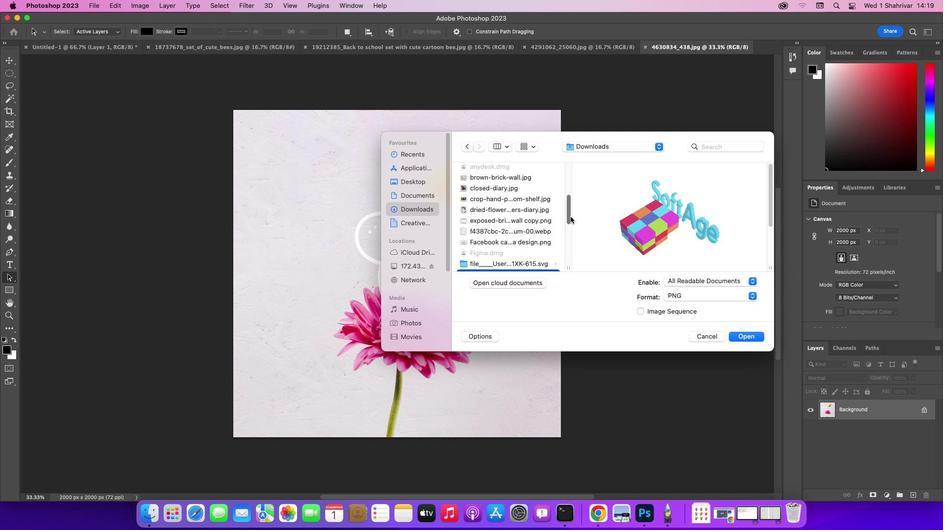 
Action: Mouse moved to (520, 211)
Screenshot: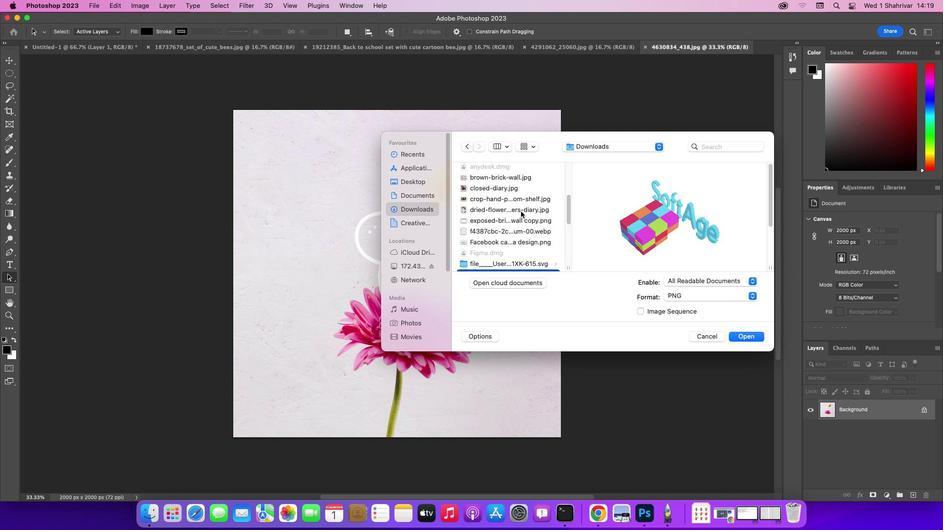 
Action: Mouse pressed left at (520, 211)
Screenshot: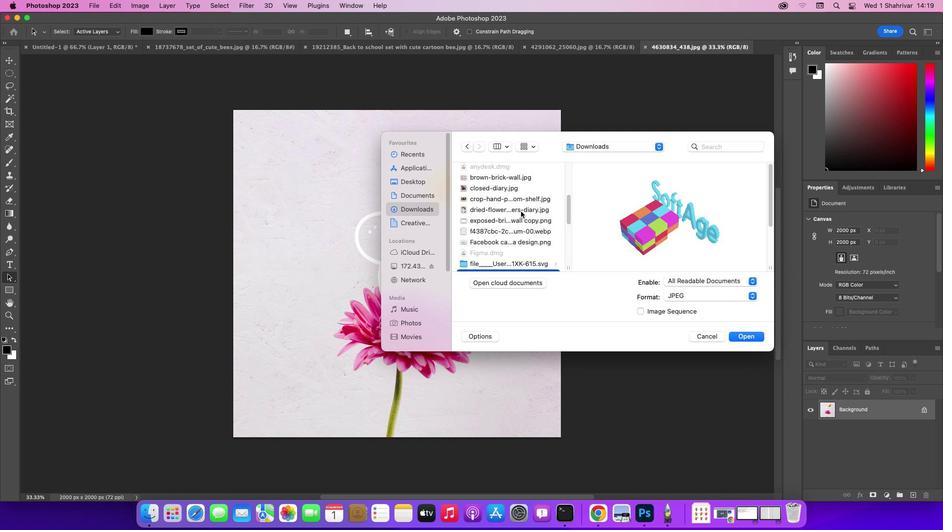 
Action: Mouse moved to (745, 338)
Screenshot: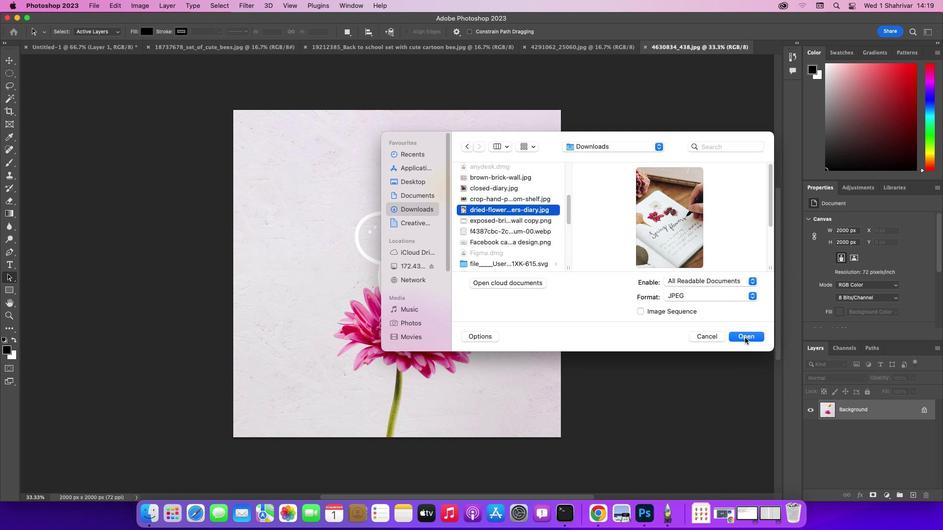 
Action: Mouse pressed left at (745, 338)
Screenshot: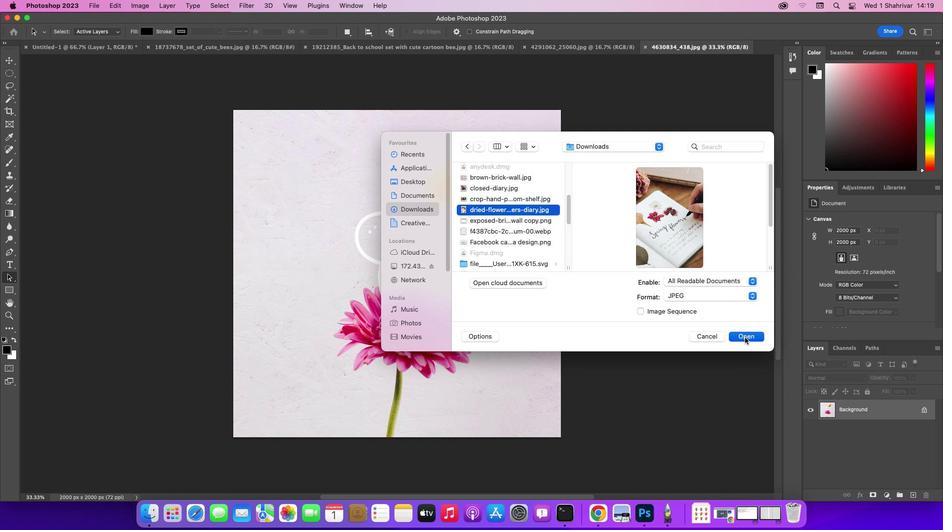 
Action: Mouse moved to (590, 49)
Screenshot: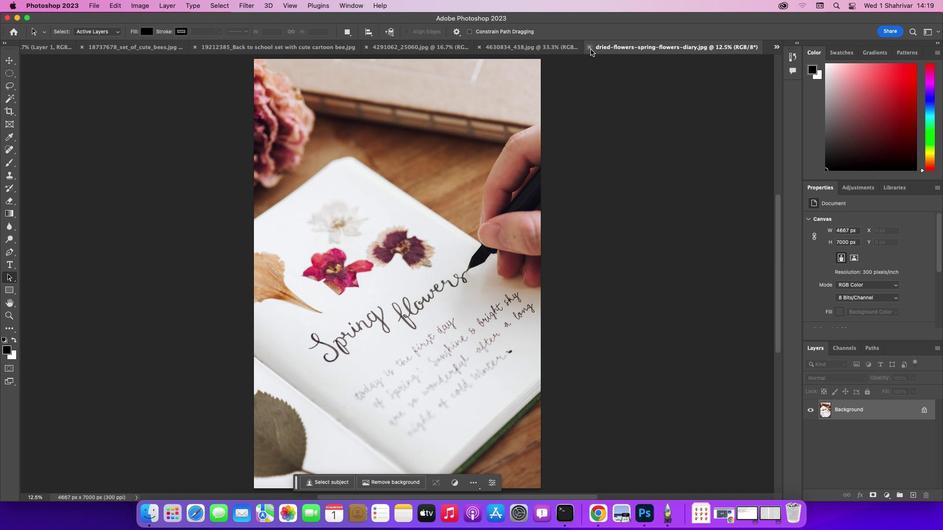 
Action: Mouse pressed left at (590, 49)
Screenshot: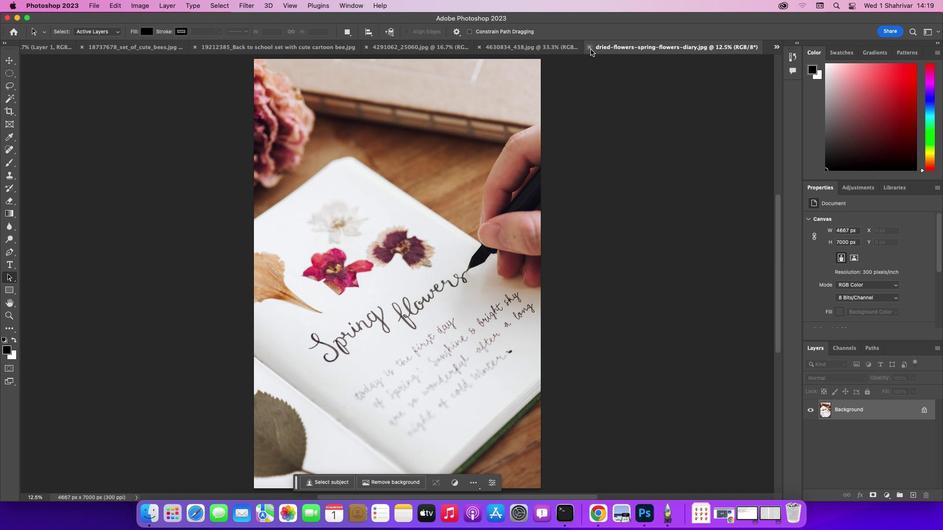 
Action: Mouse moved to (111, 51)
Screenshot: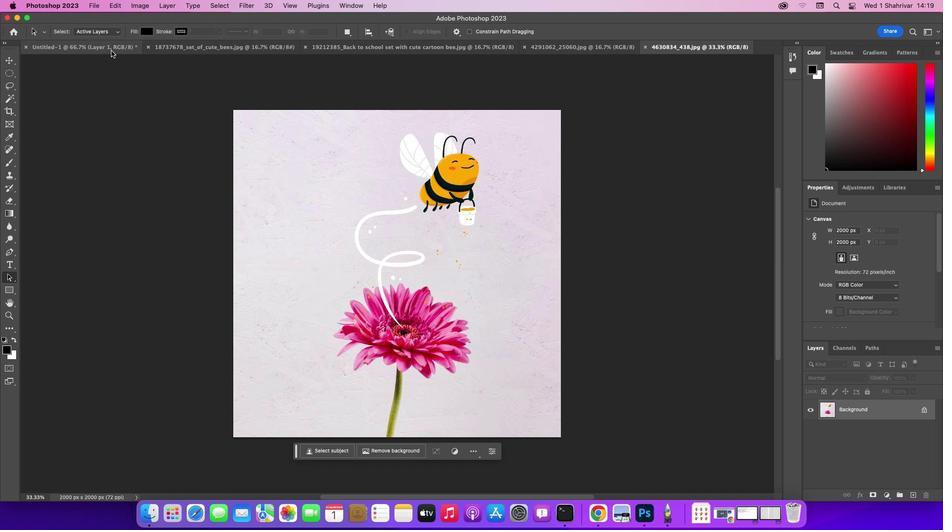 
Action: Mouse pressed left at (111, 51)
Screenshot: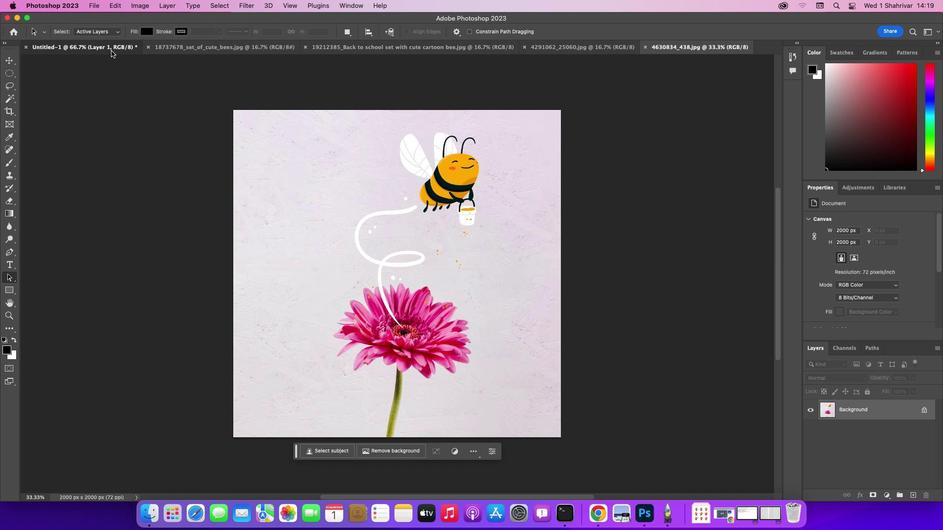 
Action: Mouse moved to (12, 59)
Screenshot: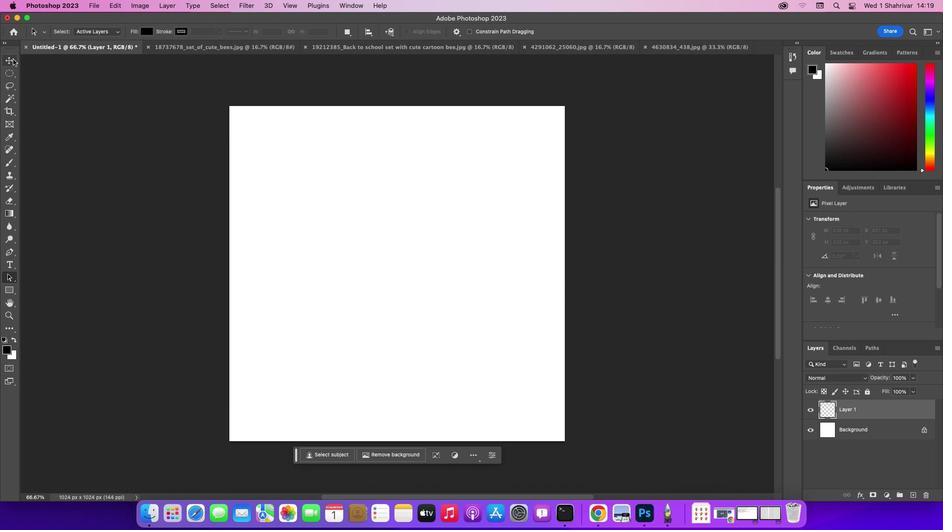 
Action: Mouse pressed left at (12, 59)
Screenshot: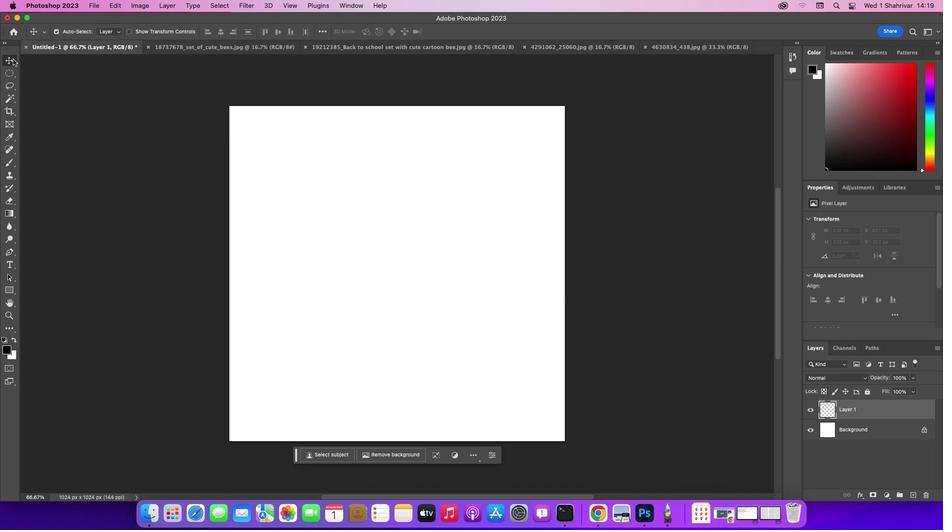 
Action: Mouse moved to (212, 52)
Screenshot: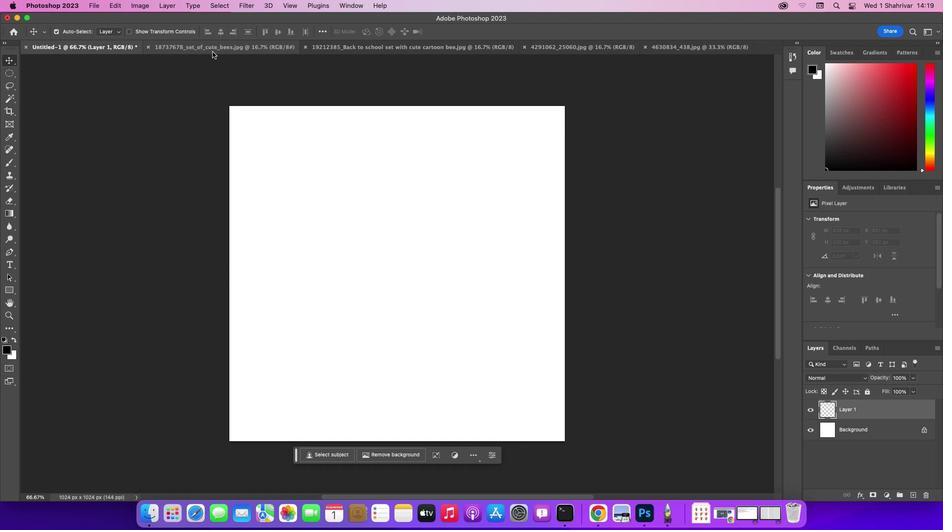 
Action: Mouse pressed left at (212, 52)
Screenshot: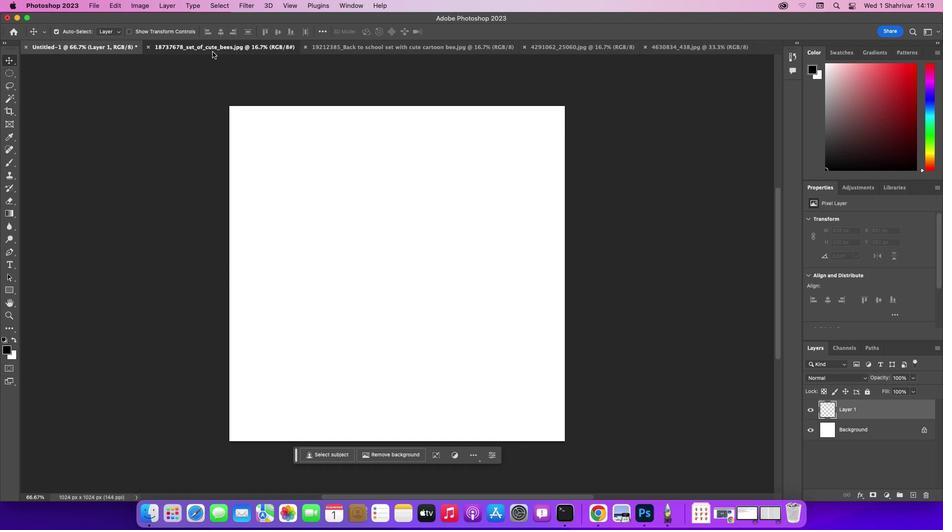 
Action: Mouse moved to (354, 45)
Screenshot: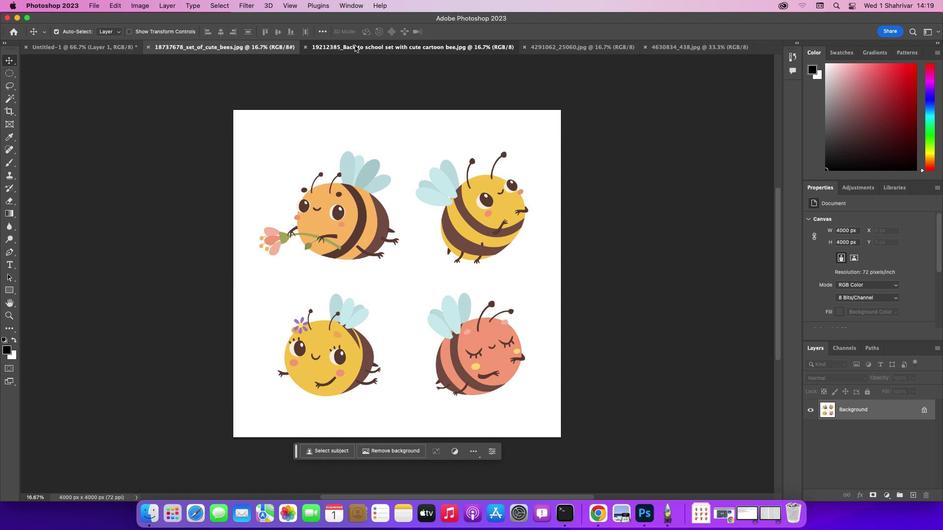 
Action: Mouse pressed left at (354, 45)
Screenshot: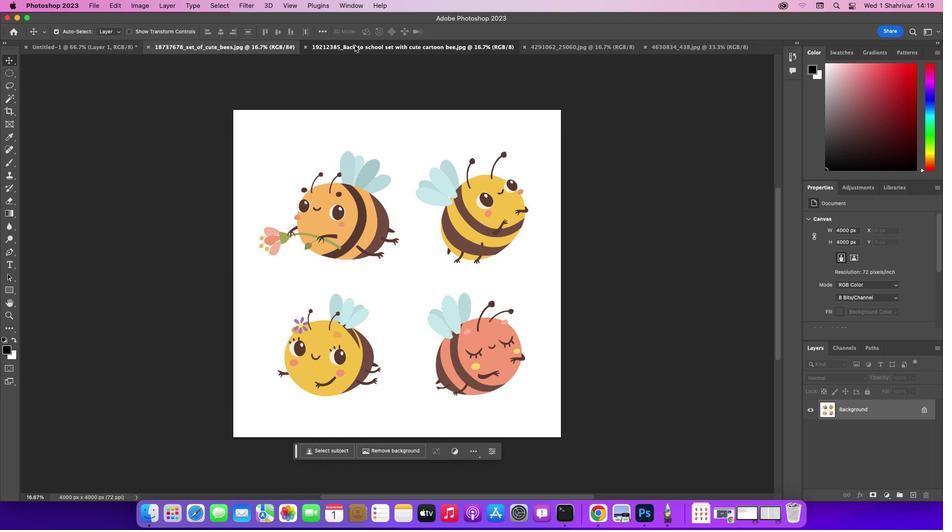 
Action: Mouse moved to (577, 46)
Screenshot: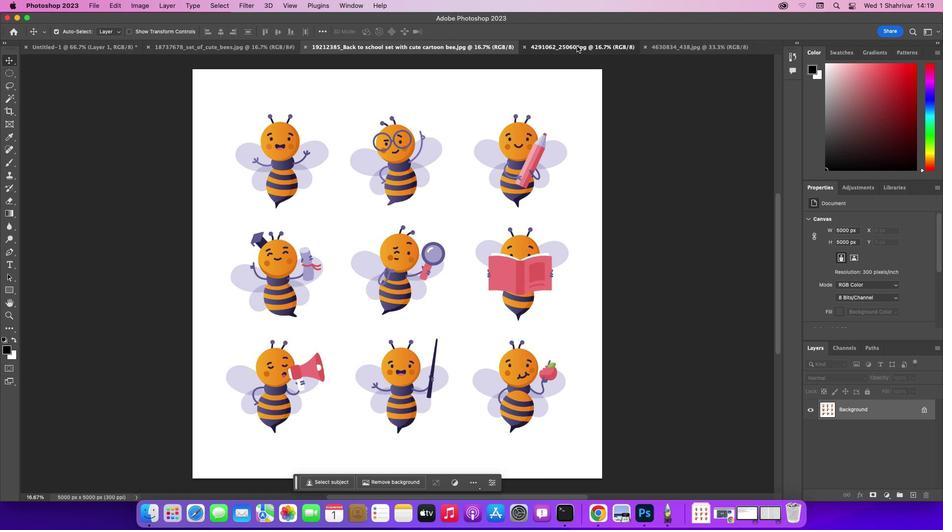 
Action: Mouse pressed left at (577, 46)
Screenshot: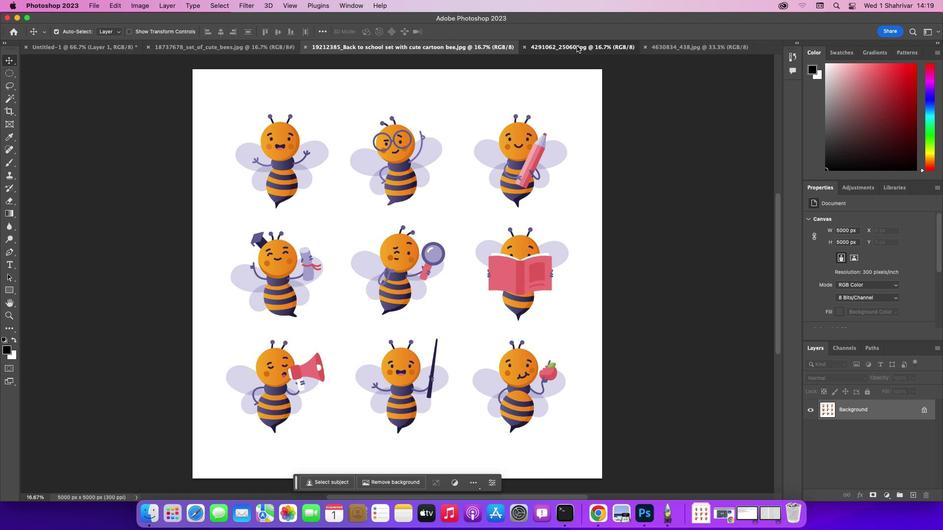 
Action: Mouse moved to (694, 45)
Screenshot: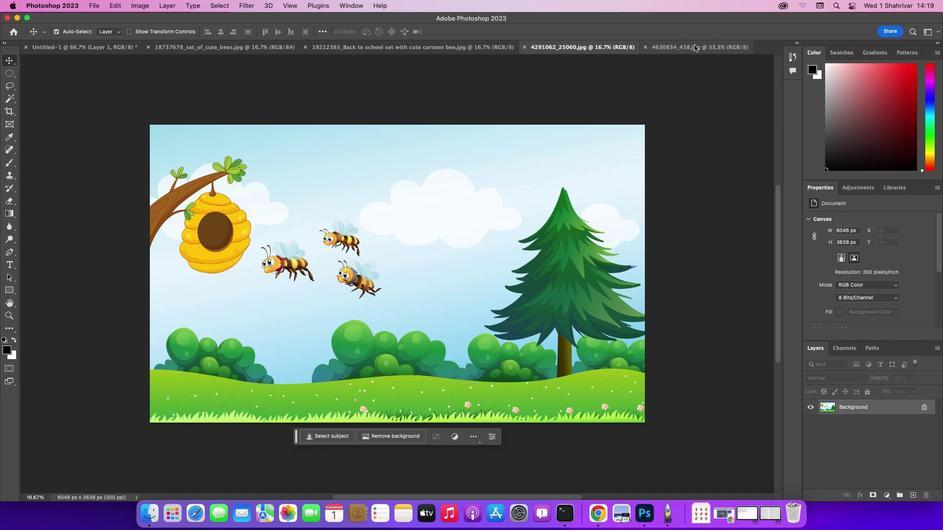 
Action: Mouse pressed left at (694, 45)
Screenshot: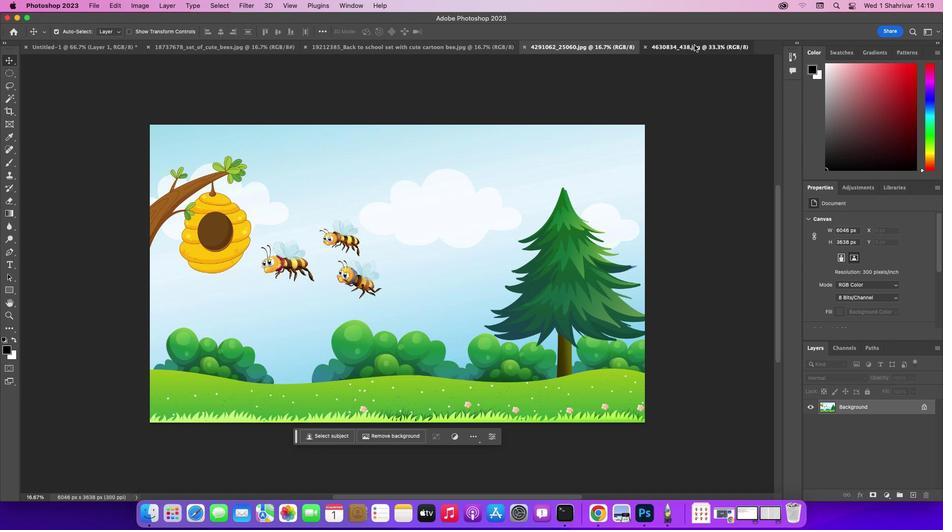 
Action: Mouse moved to (552, 46)
Screenshot: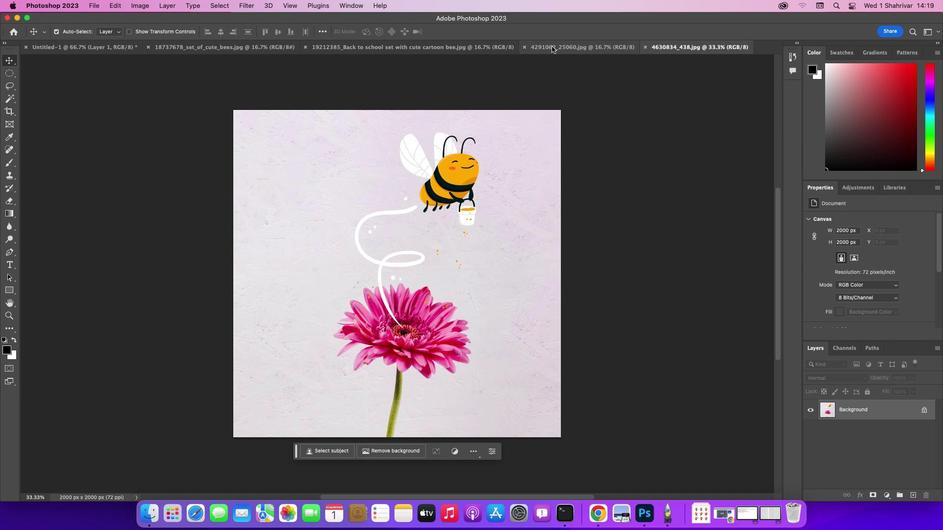 
Action: Mouse pressed left at (552, 46)
Screenshot: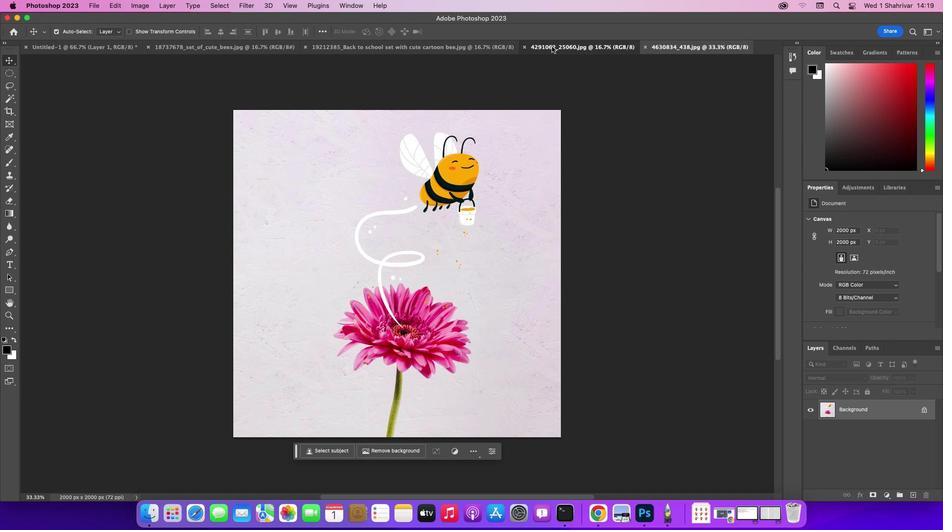 
Action: Mouse moved to (467, 49)
Screenshot: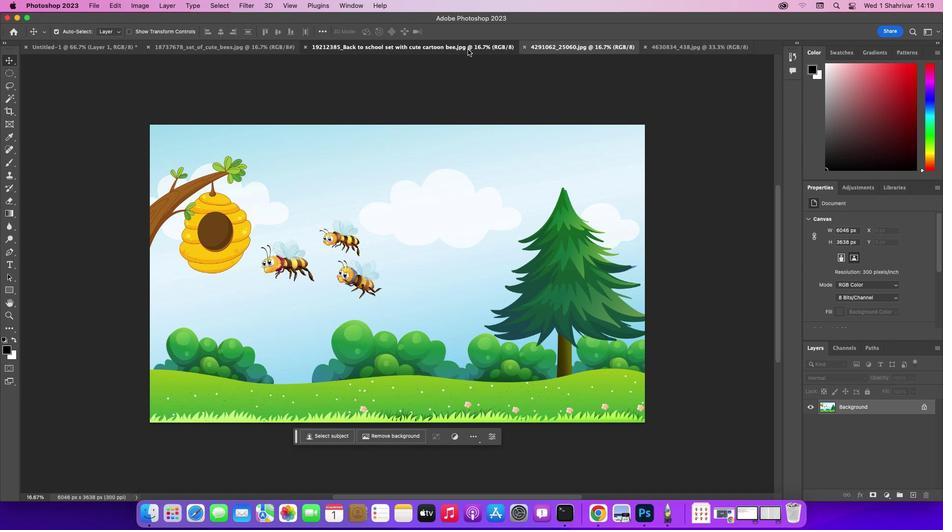 
Action: Mouse pressed left at (467, 49)
Screenshot: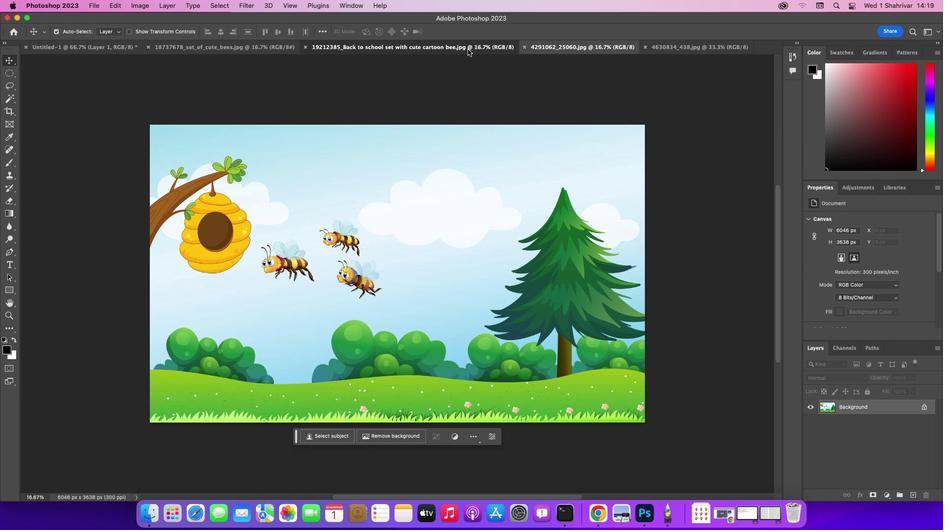 
Action: Mouse moved to (915, 496)
Screenshot: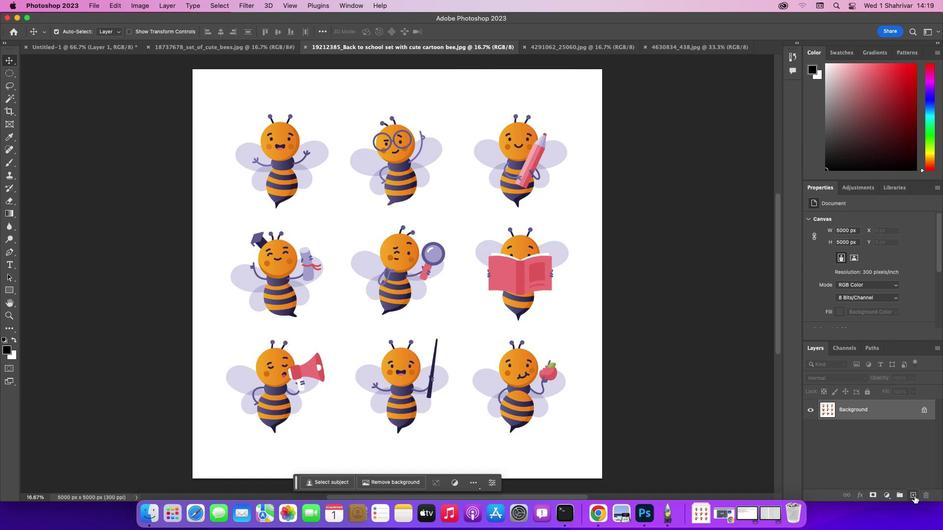 
Action: Mouse pressed left at (915, 496)
Screenshot: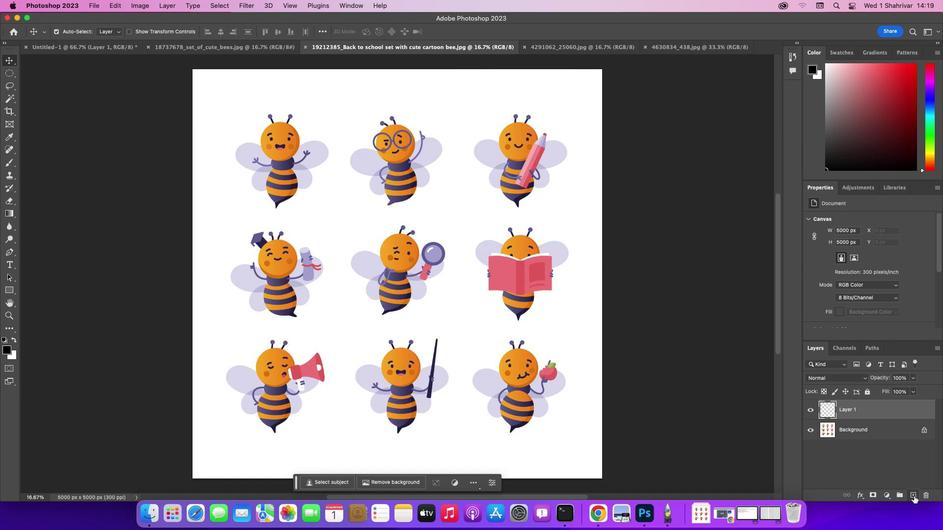 
Action: Mouse moved to (8, 100)
Screenshot: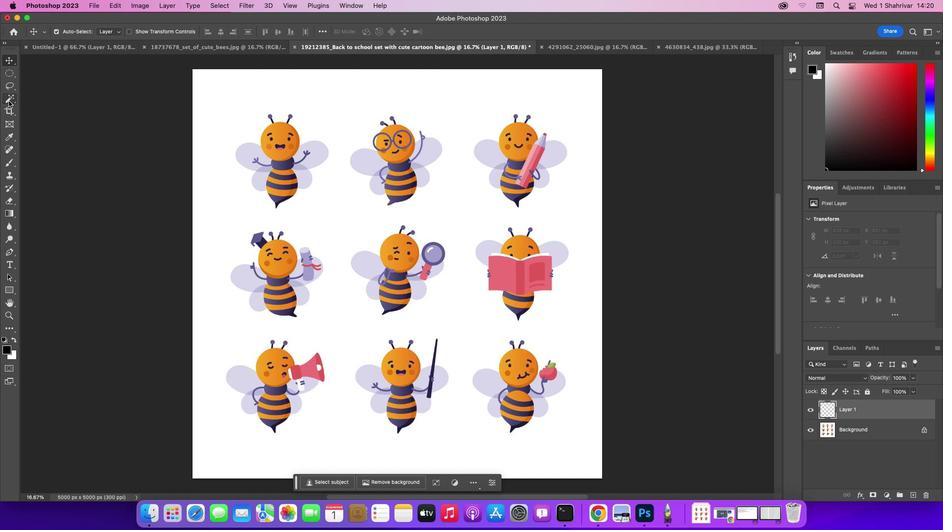 
Action: Mouse pressed left at (8, 100)
Screenshot: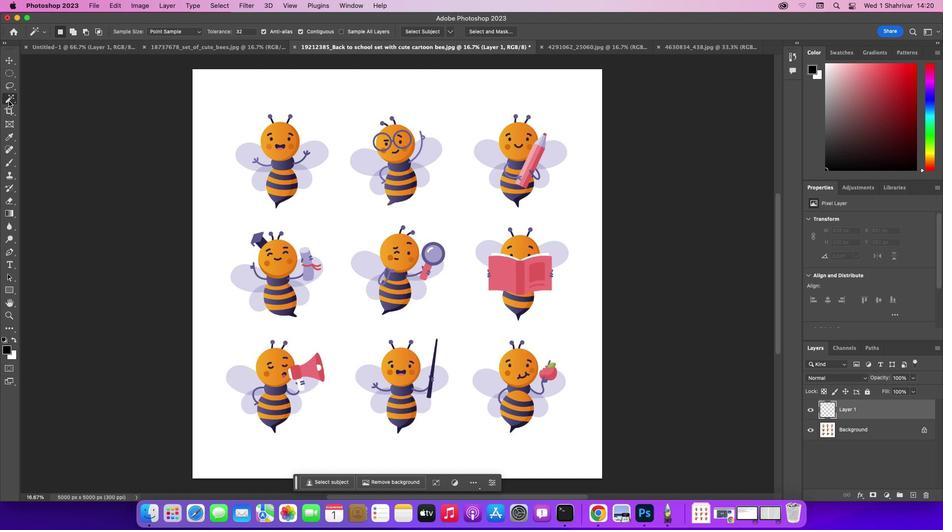 
Action: Mouse moved to (57, 107)
Screenshot: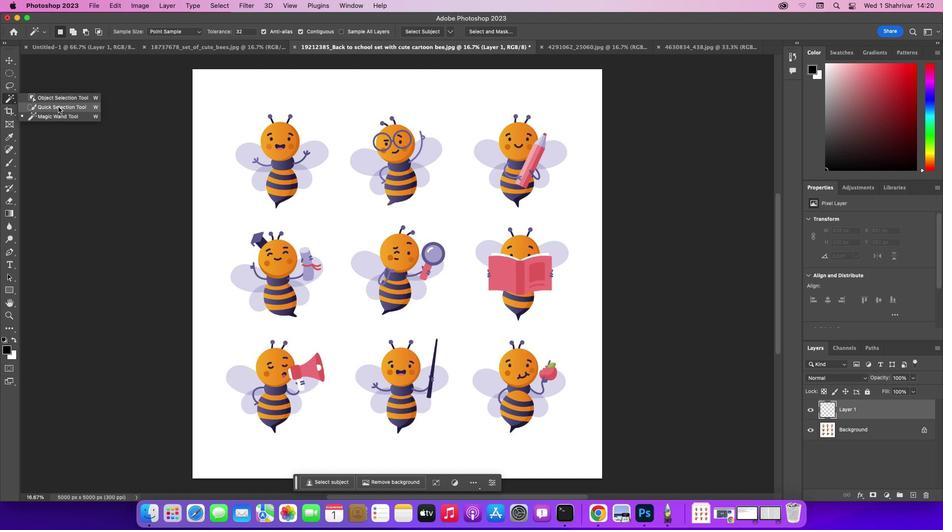 
Action: Mouse pressed left at (57, 107)
Screenshot: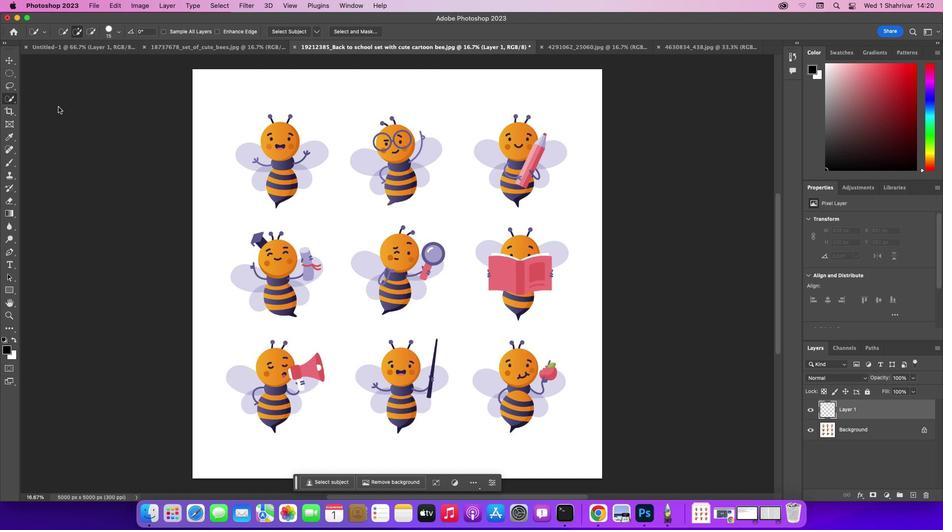 
Action: Mouse moved to (279, 131)
Screenshot: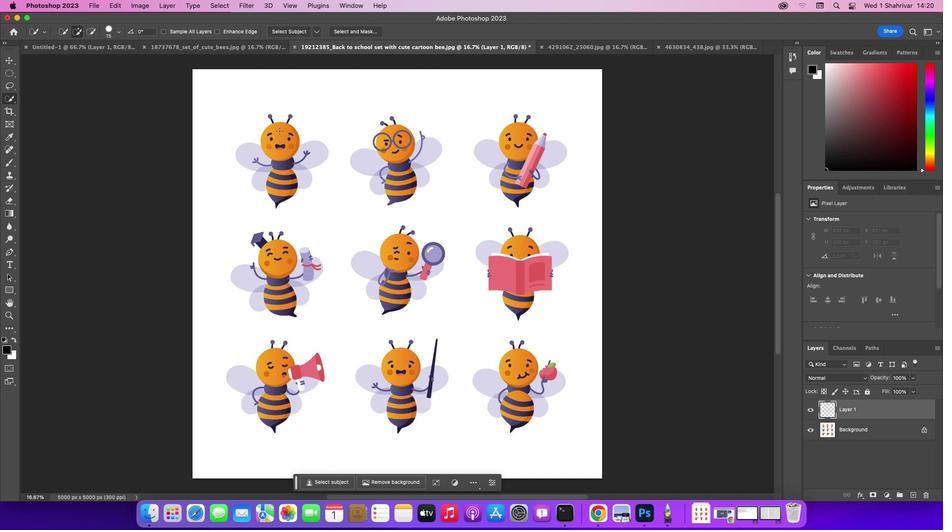 
Action: Mouse pressed left at (279, 131)
Screenshot: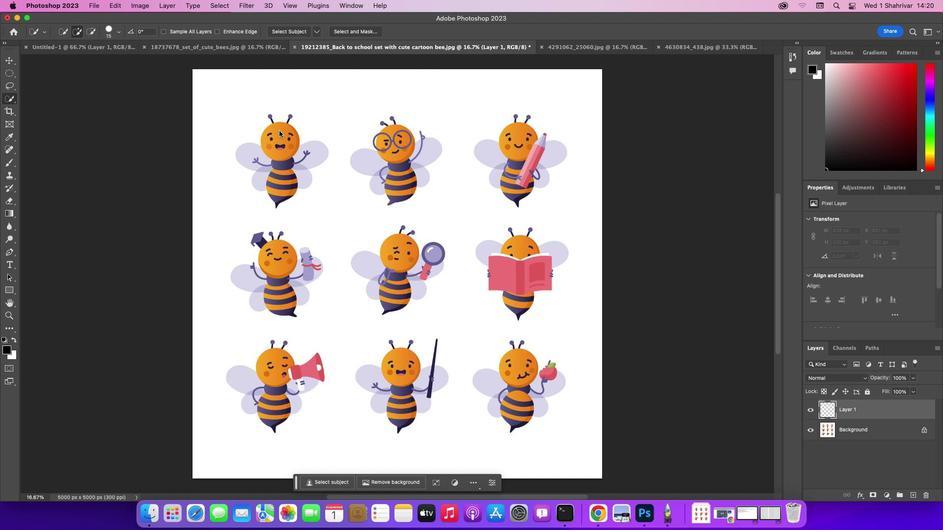 
Action: Mouse moved to (271, 130)
Screenshot: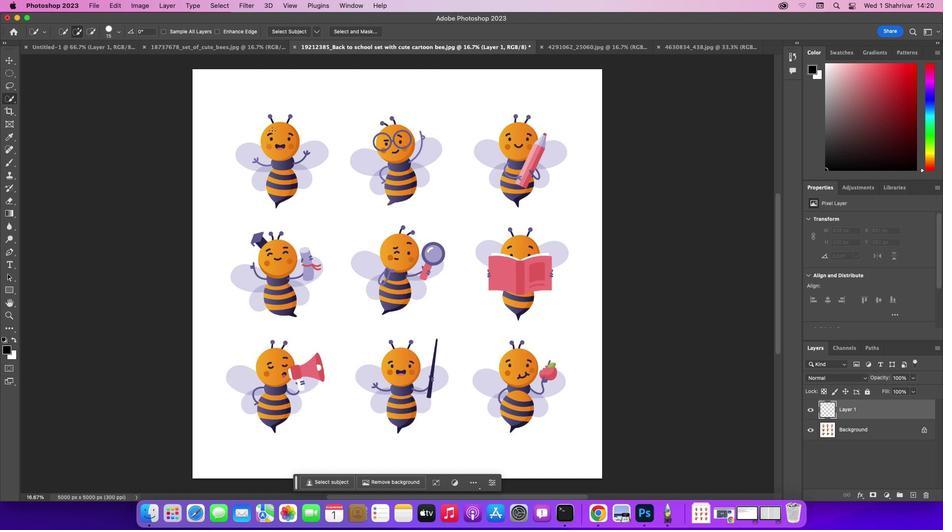 
Action: Mouse pressed left at (271, 130)
Screenshot: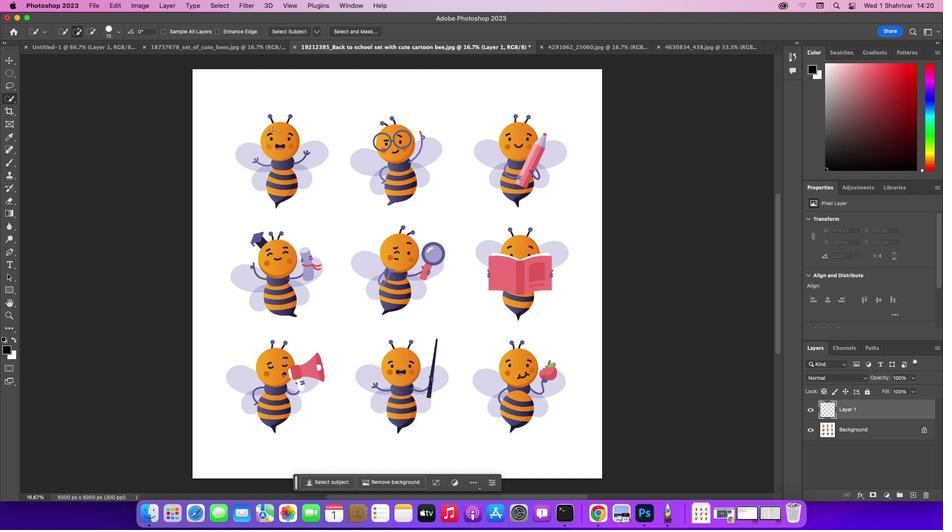
Action: Mouse moved to (282, 131)
Screenshot: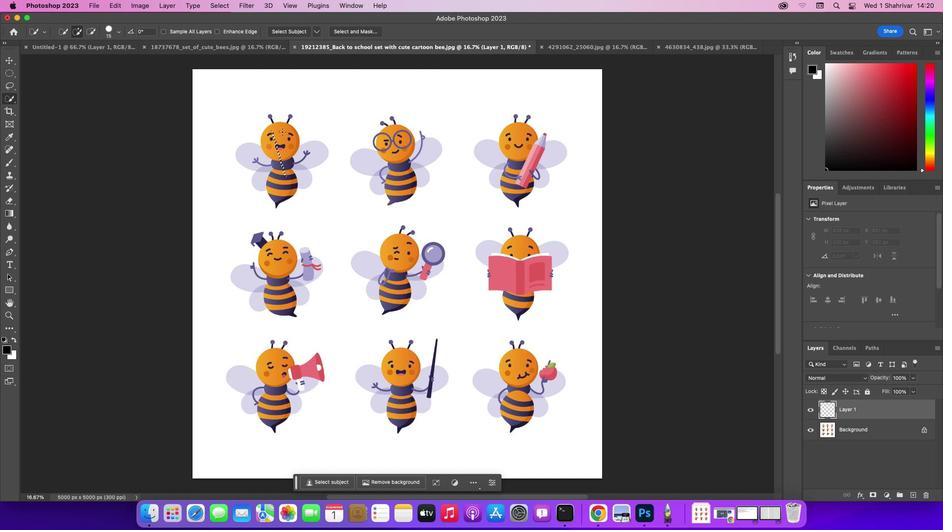 
Action: Mouse pressed left at (282, 131)
Screenshot: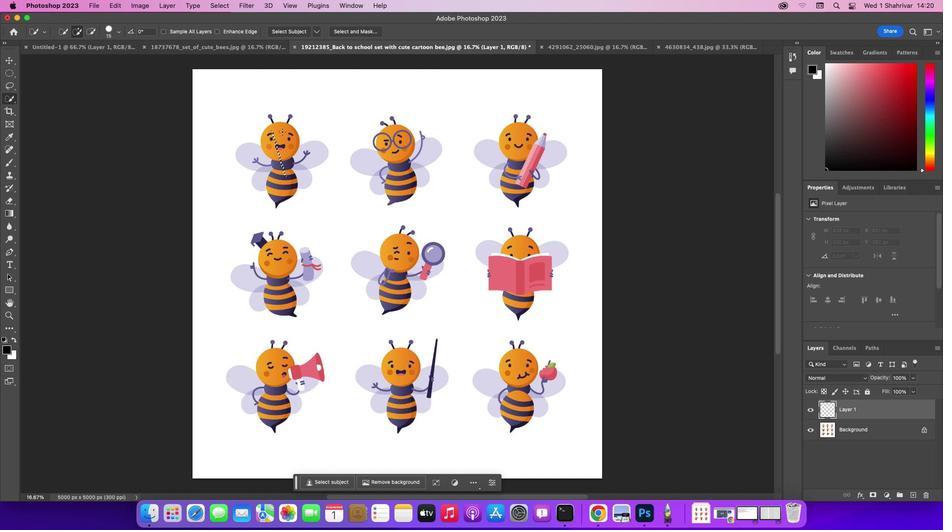 
Action: Mouse moved to (271, 139)
Screenshot: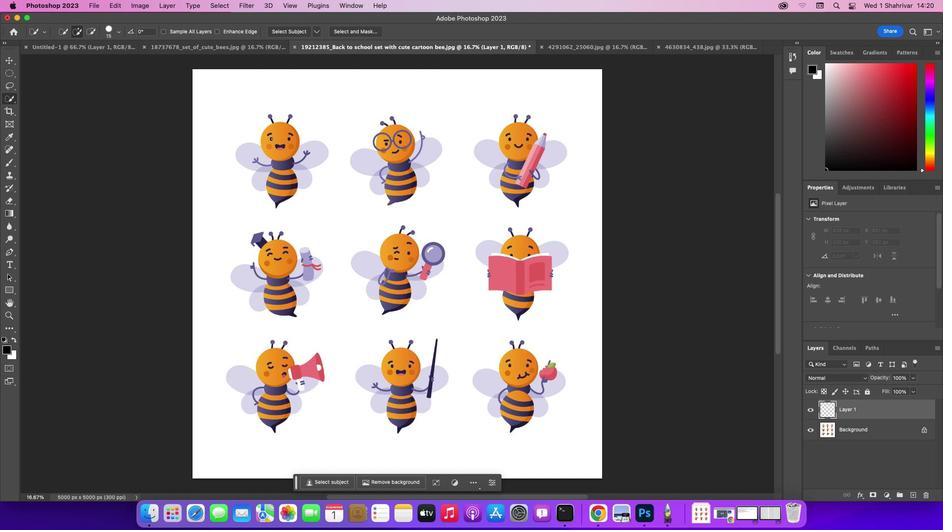 
Action: Mouse pressed left at (271, 139)
Screenshot: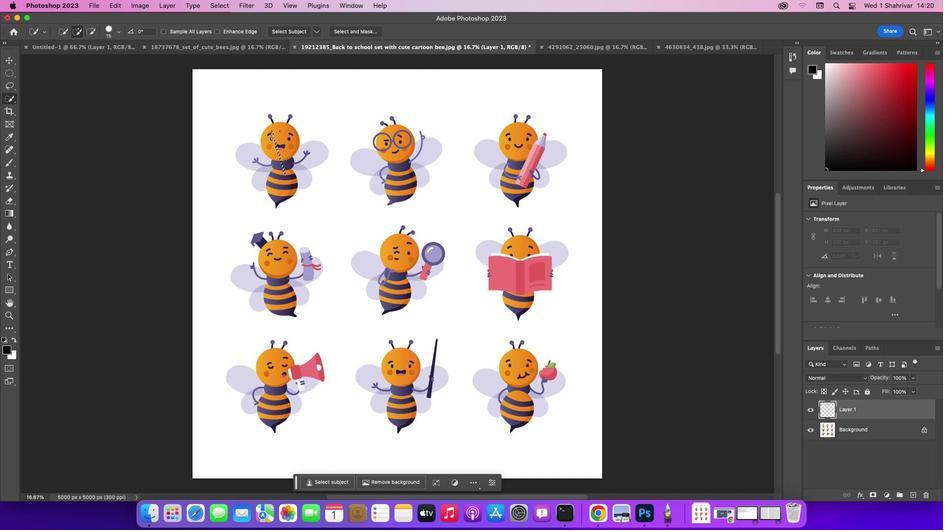 
Action: Mouse moved to (841, 430)
Screenshot: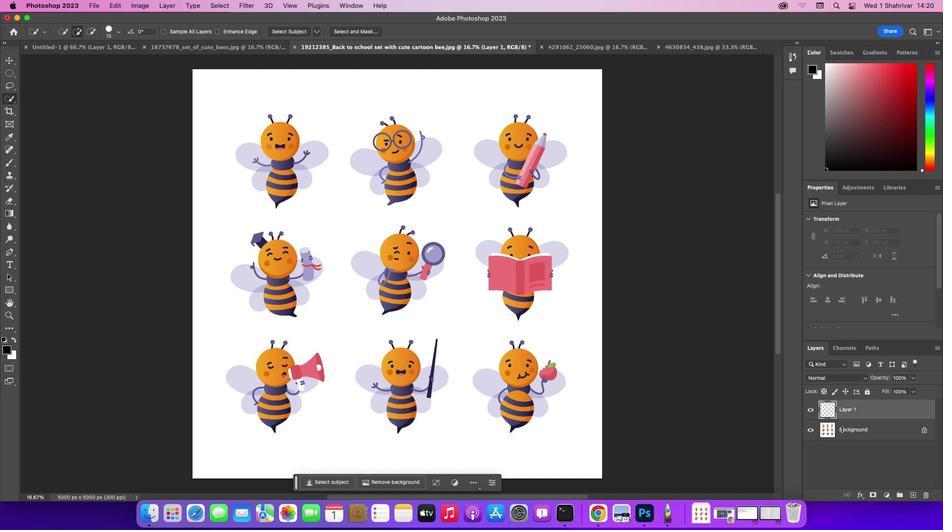 
Action: Mouse pressed left at (841, 430)
Screenshot: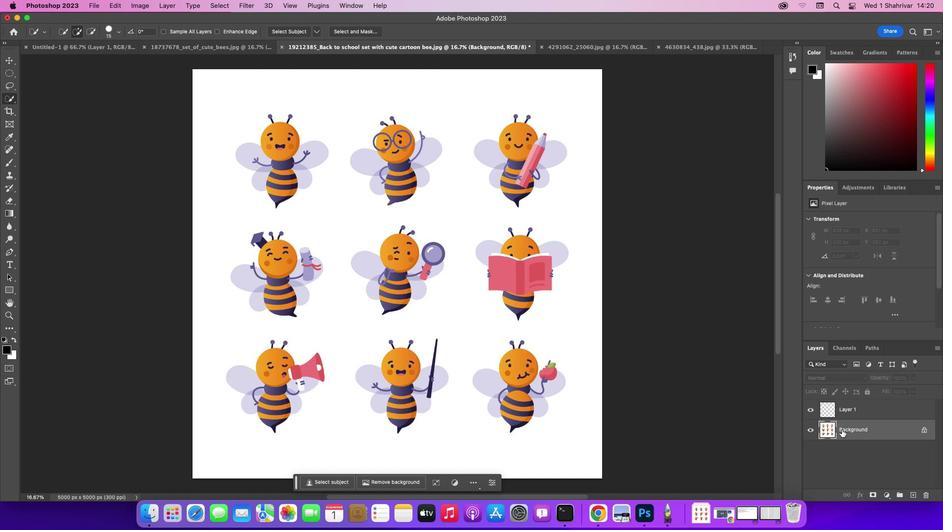 
Action: Mouse moved to (272, 130)
Screenshot: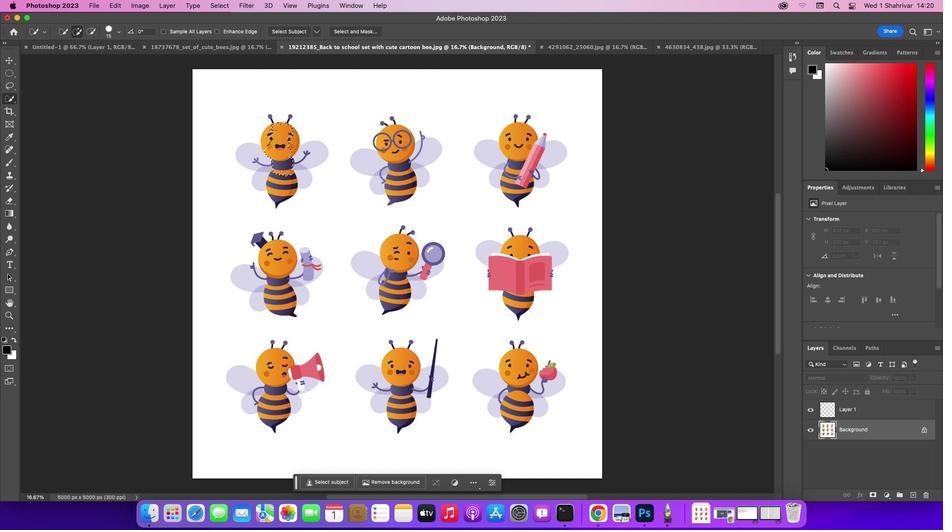 
Action: Mouse pressed left at (272, 130)
Screenshot: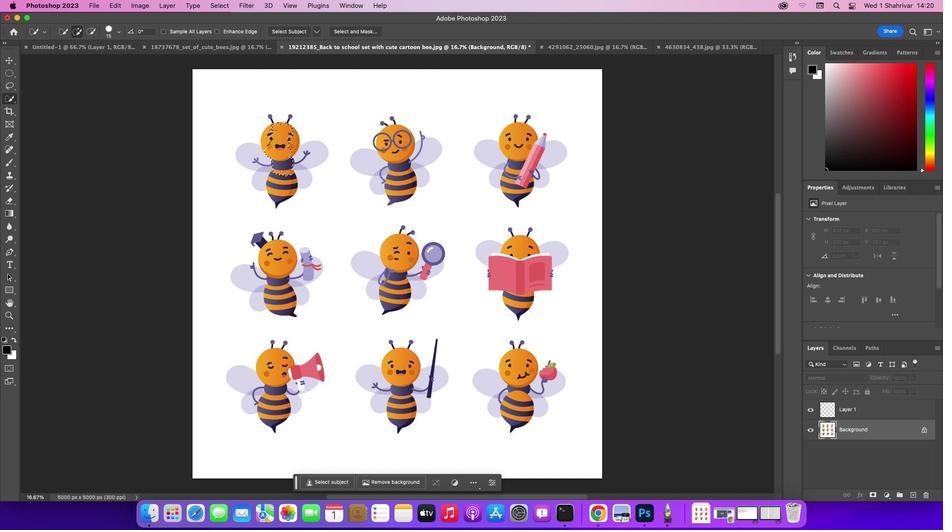 
Action: Mouse moved to (297, 141)
Screenshot: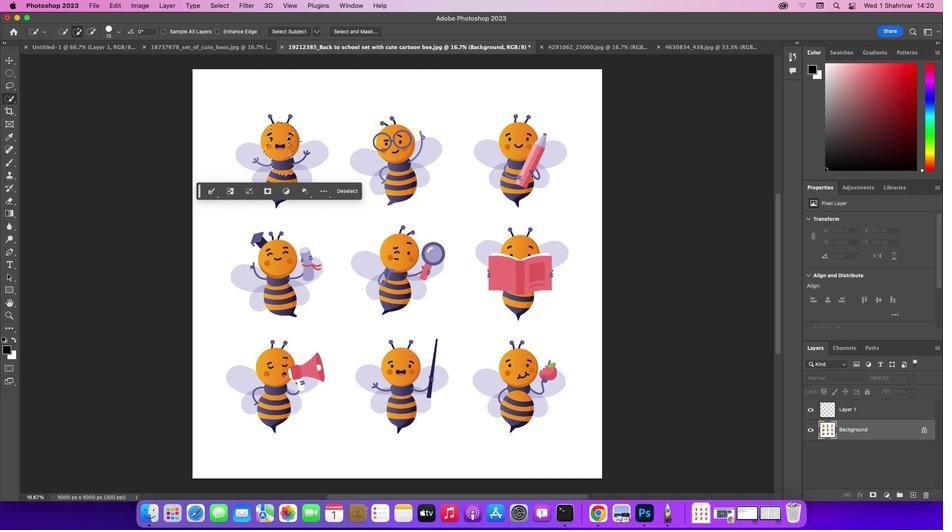 
Action: Mouse pressed left at (297, 141)
Screenshot: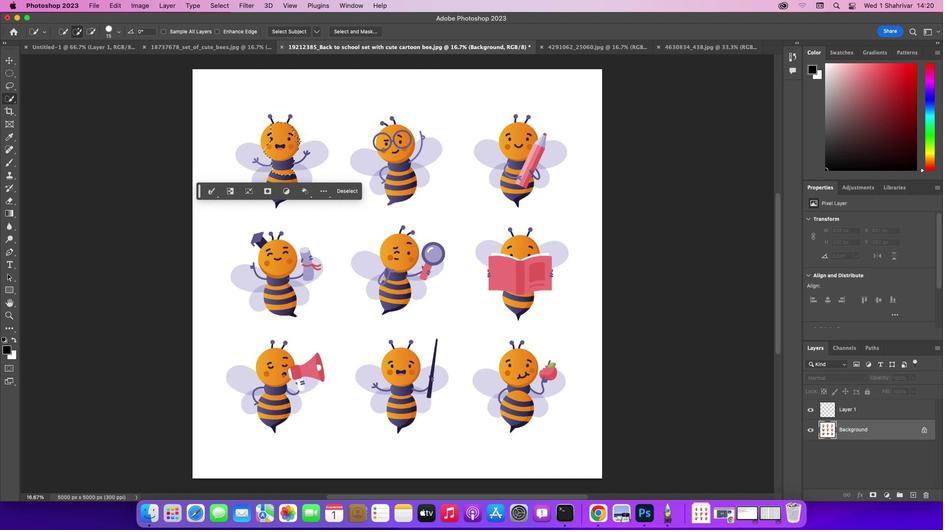 
Action: Mouse moved to (267, 137)
Screenshot: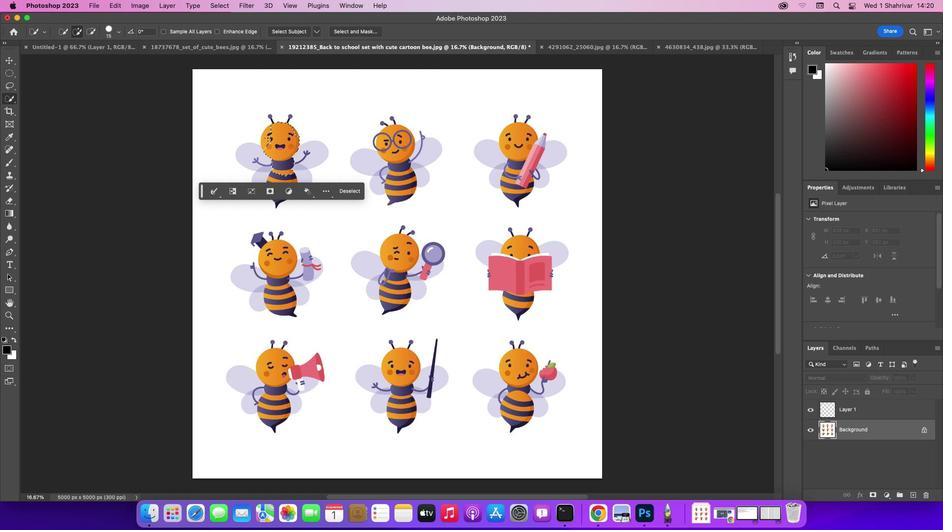 
Action: Mouse pressed left at (267, 137)
Screenshot: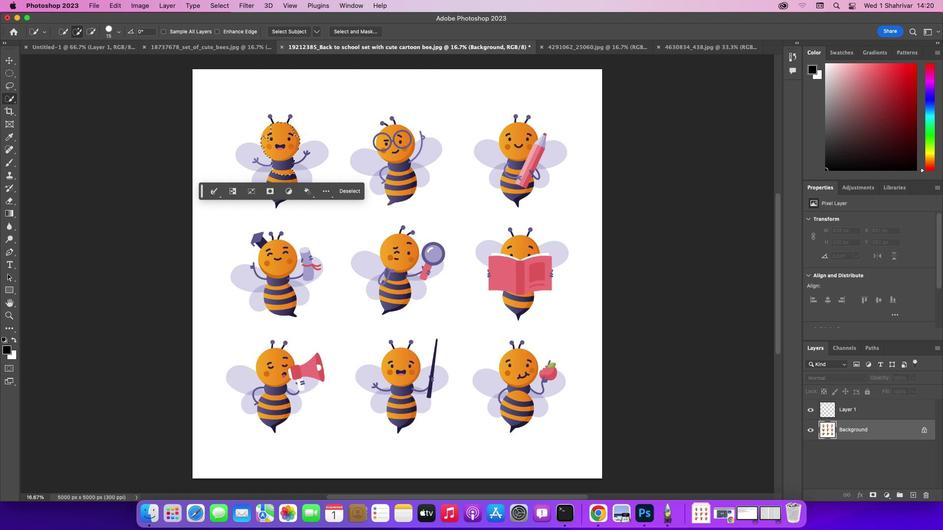 
Action: Mouse moved to (269, 131)
Screenshot: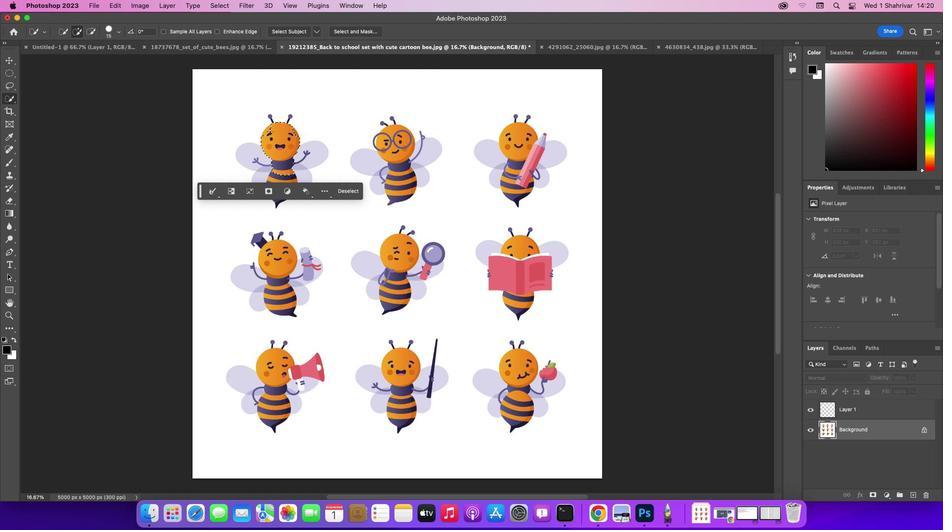 
Action: Mouse pressed left at (269, 131)
Screenshot: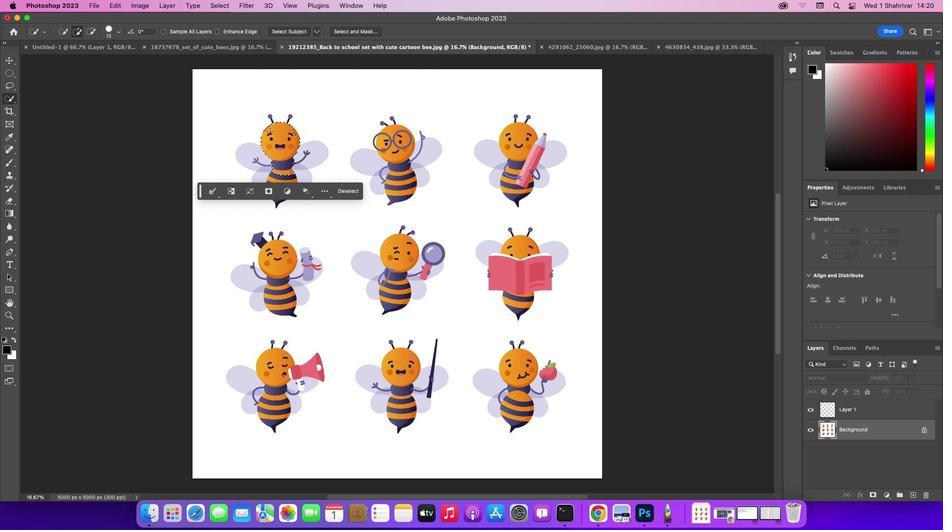 
Action: Mouse moved to (287, 178)
Screenshot: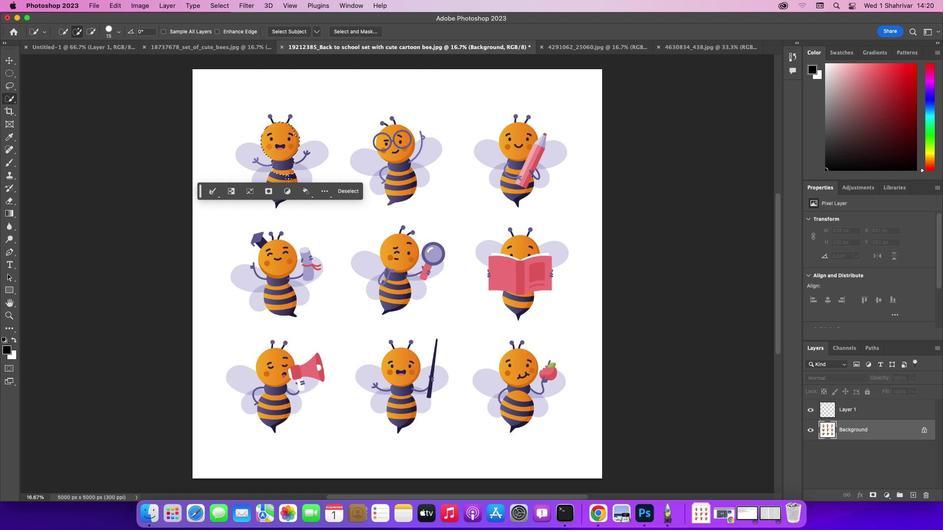 
Action: Mouse pressed left at (287, 178)
Screenshot: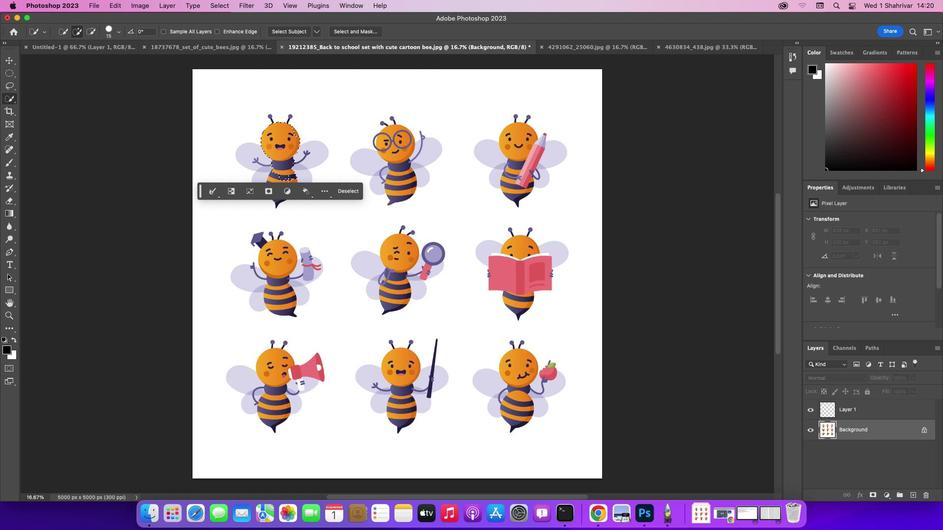 
Action: Mouse moved to (273, 179)
Screenshot: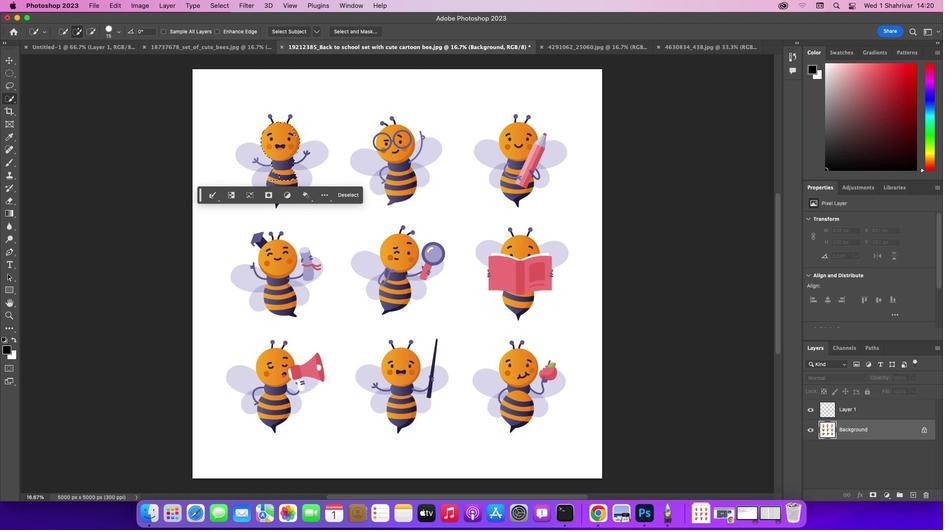 
Action: Mouse pressed left at (273, 179)
Screenshot: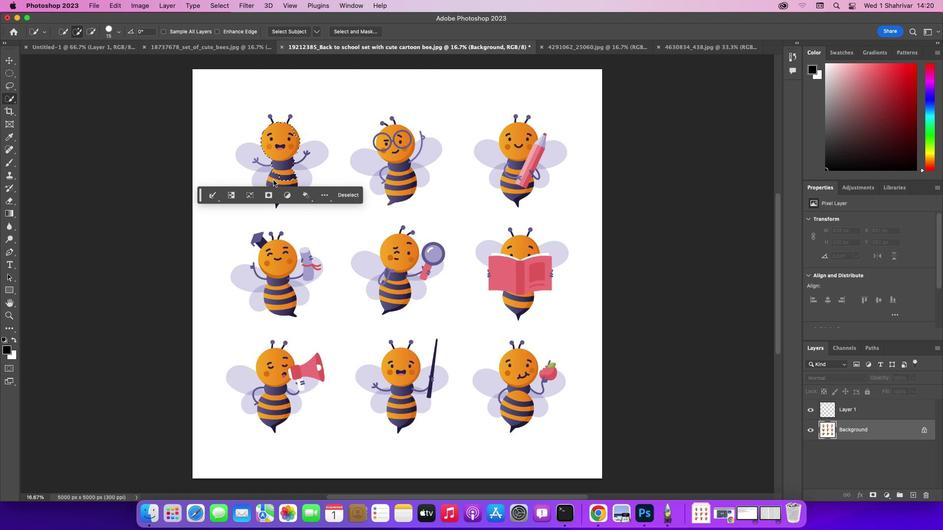
Action: Mouse moved to (273, 179)
Screenshot: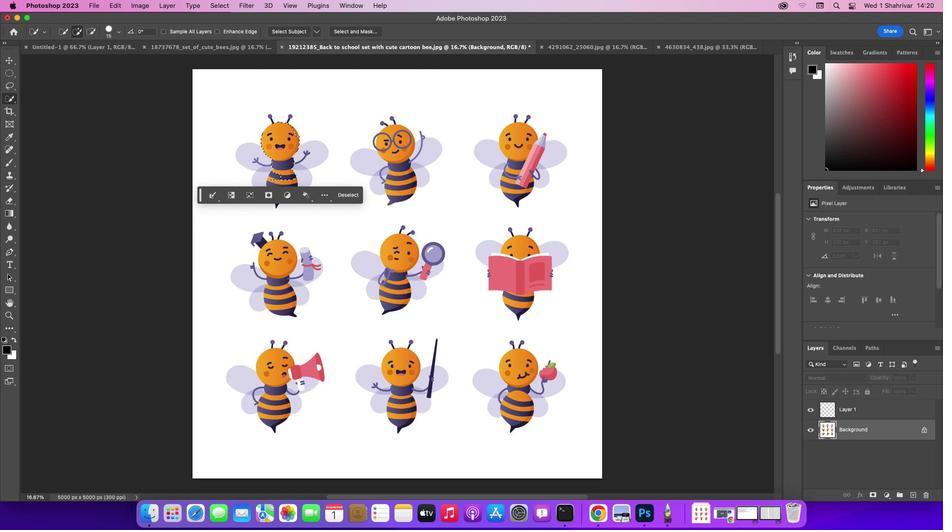 
Action: Mouse pressed left at (273, 179)
Screenshot: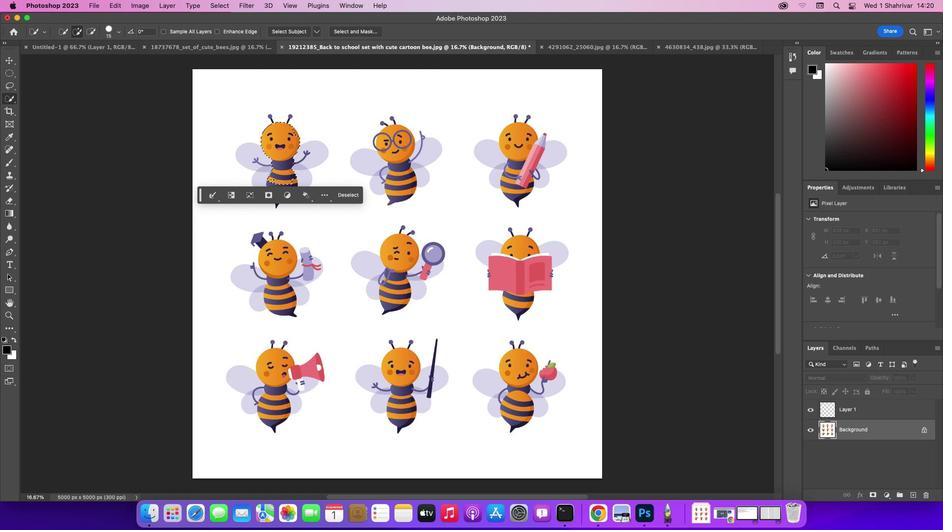 
Action: Mouse moved to (293, 186)
Screenshot: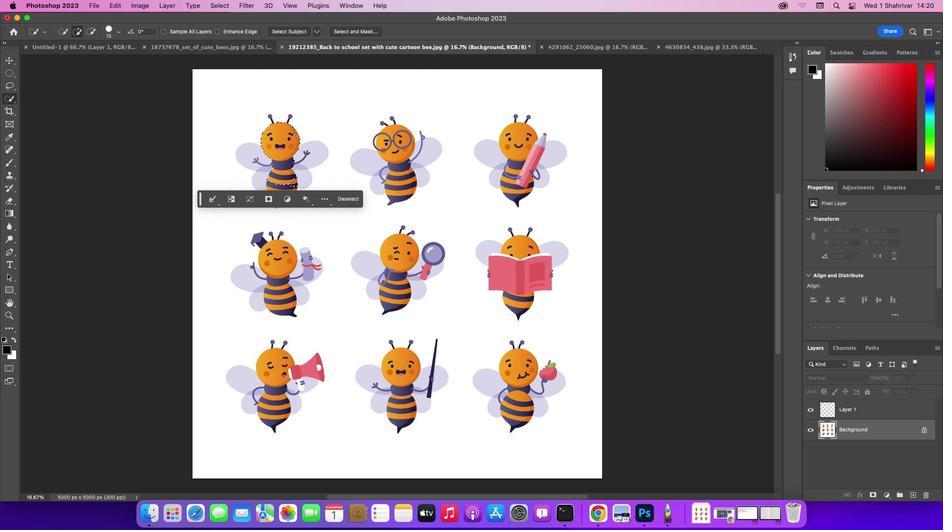 
Action: Mouse pressed left at (293, 186)
Screenshot: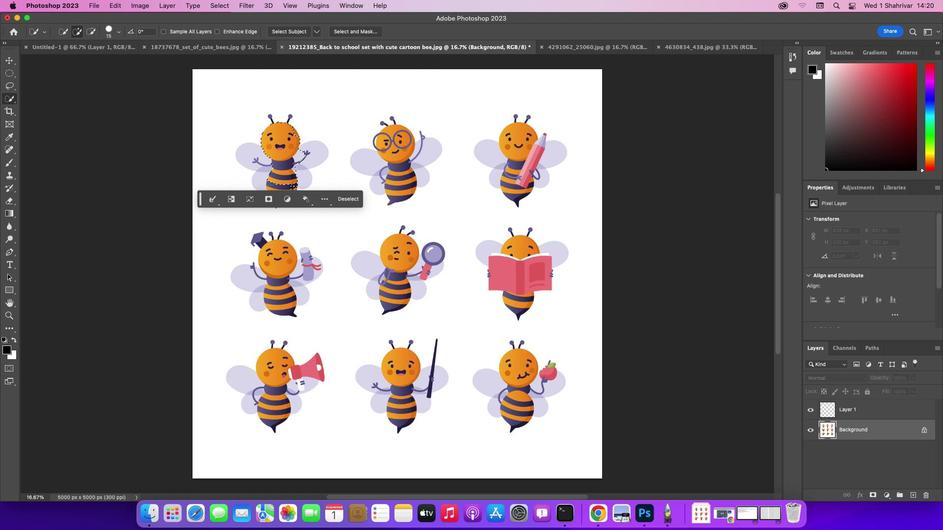 
Action: Mouse moved to (278, 190)
Screenshot: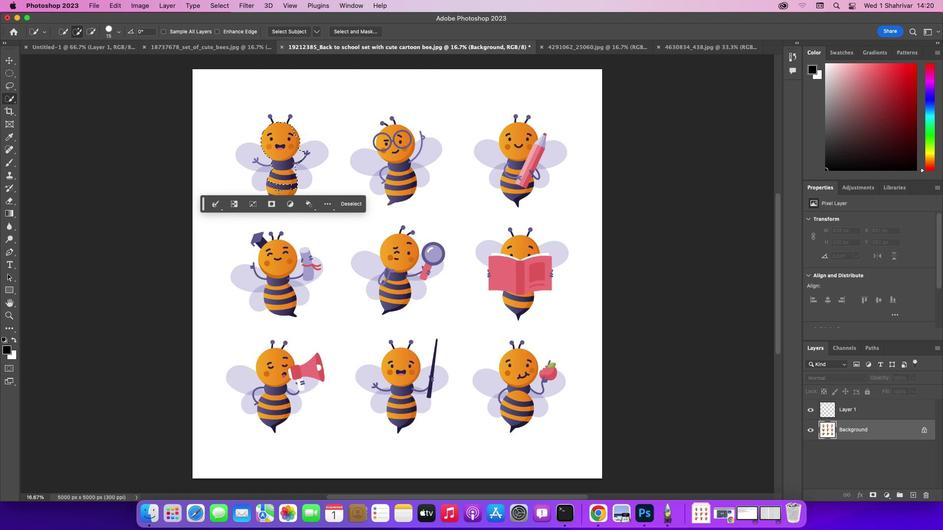 
Action: Mouse pressed left at (278, 190)
Screenshot: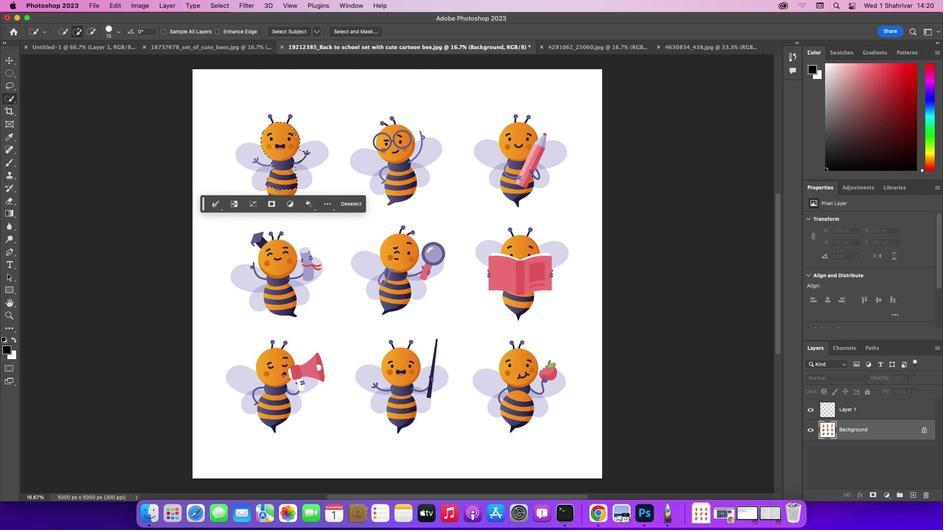 
Action: Mouse moved to (282, 191)
Screenshot: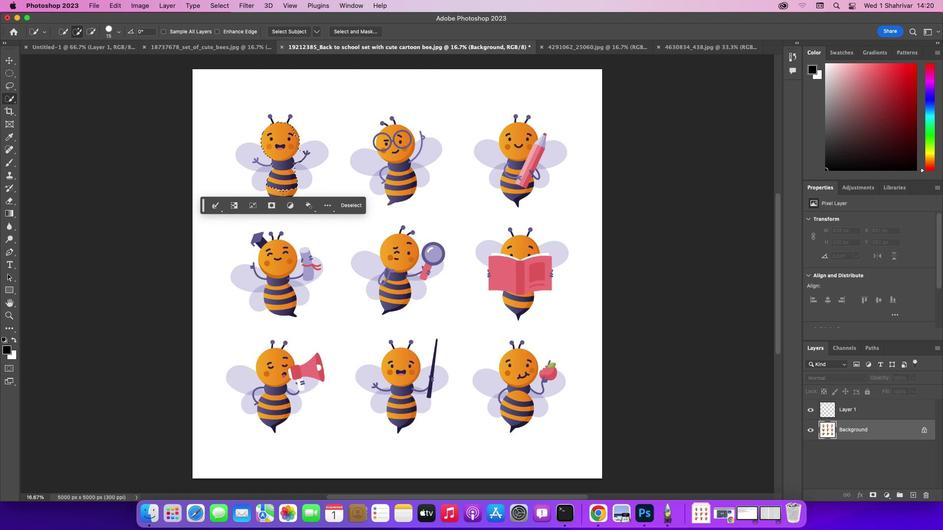 
Action: Mouse pressed left at (282, 191)
Screenshot: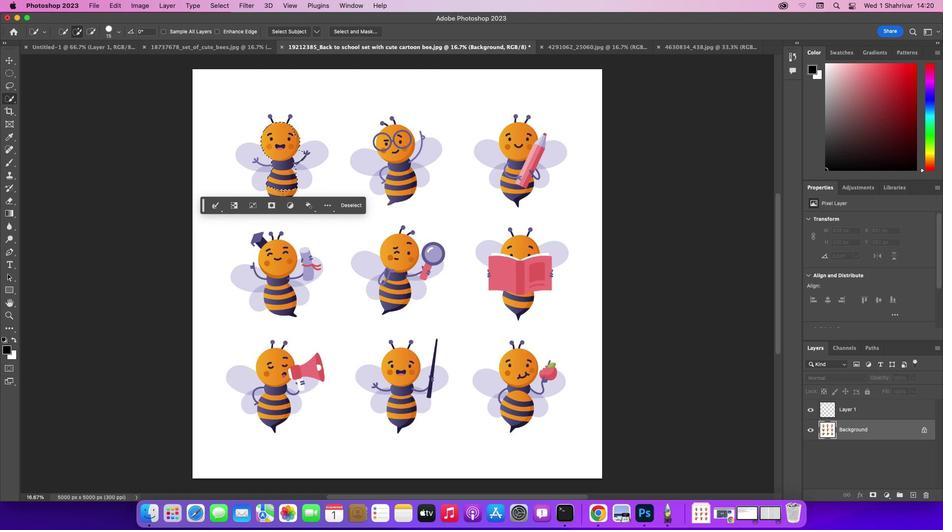 
Action: Mouse moved to (281, 194)
Screenshot: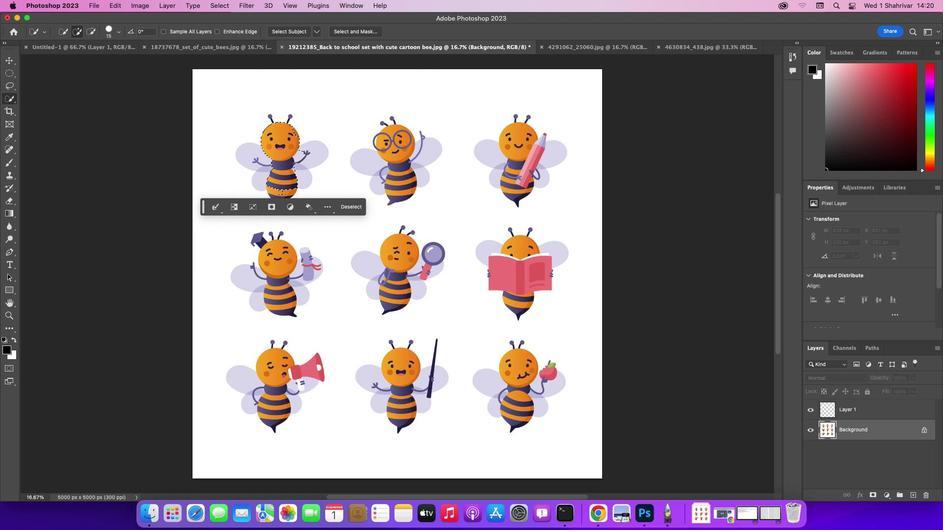 
Action: Mouse pressed left at (281, 194)
Screenshot: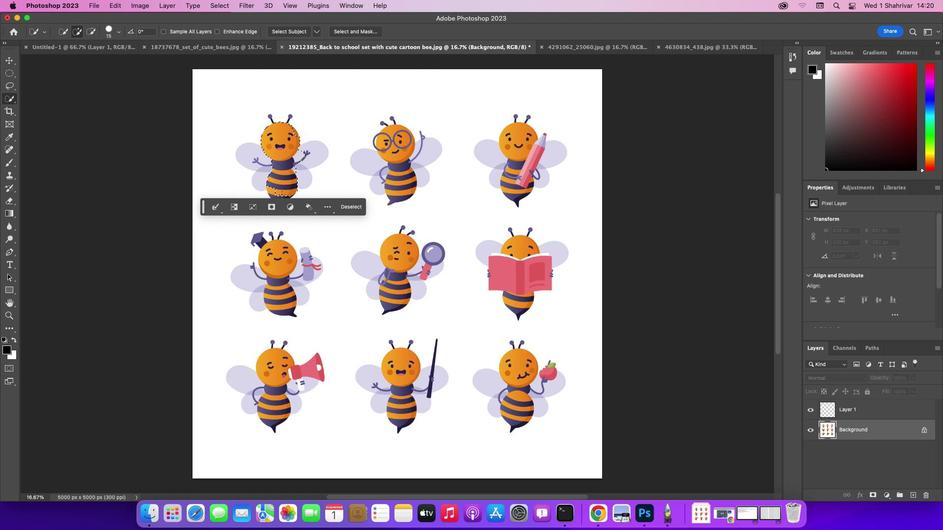 
Action: Mouse moved to (271, 193)
